 Task: Add a signature Kira Turner containing With gratitude and sincere wishes, Kira Turner to email address softage.6@softage.net and add a label Logistics
Action: Mouse moved to (145, 27)
Screenshot: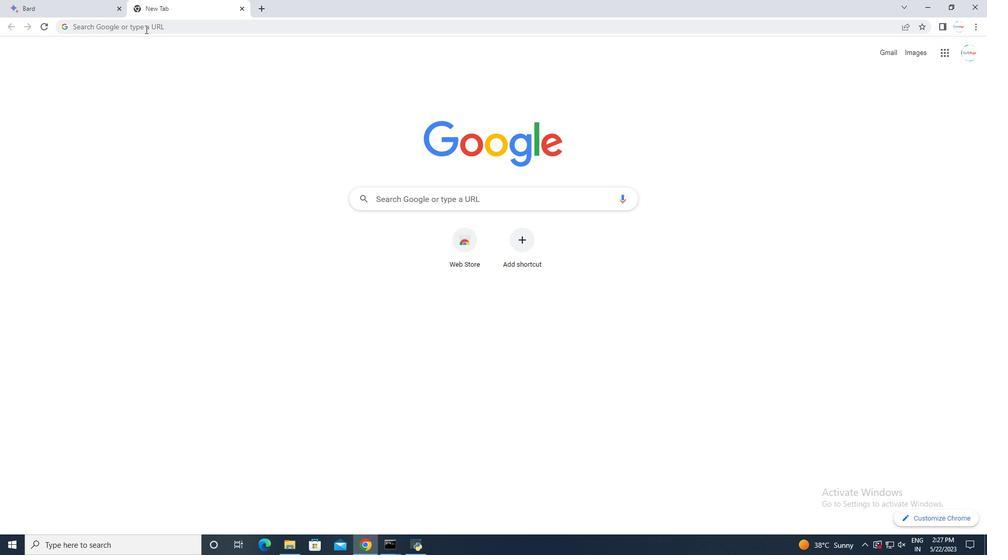 
Action: Mouse pressed left at (145, 27)
Screenshot: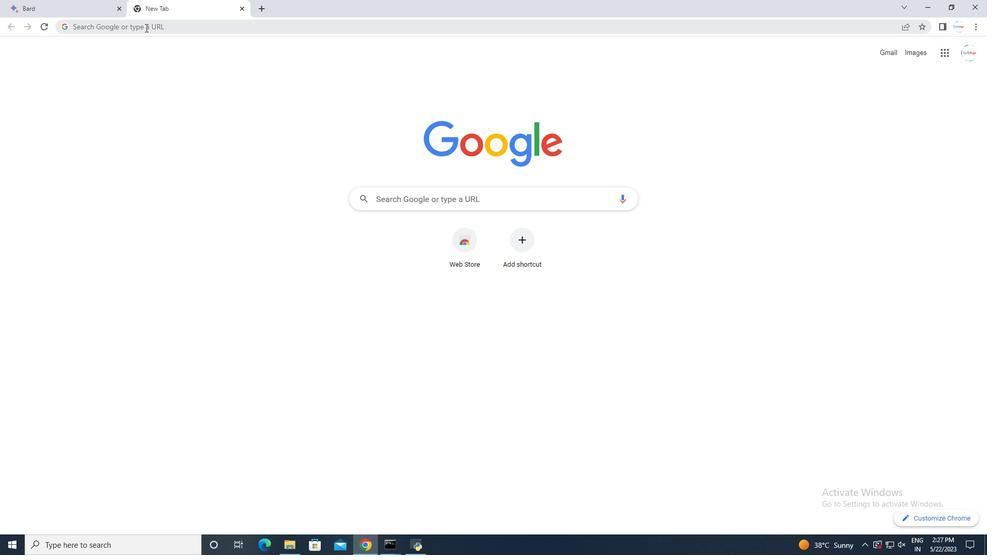 
Action: Mouse pressed left at (145, 27)
Screenshot: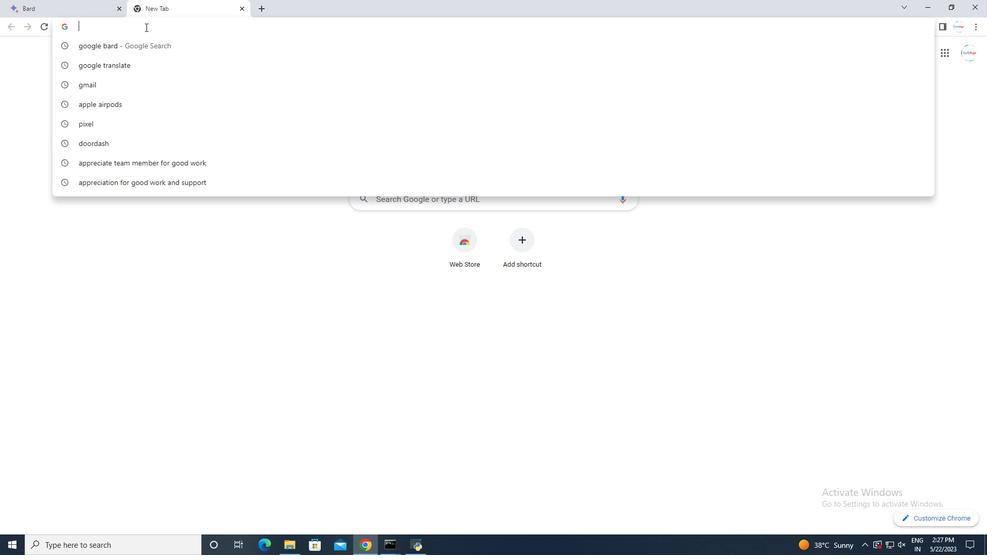 
Action: Mouse moved to (222, 302)
Screenshot: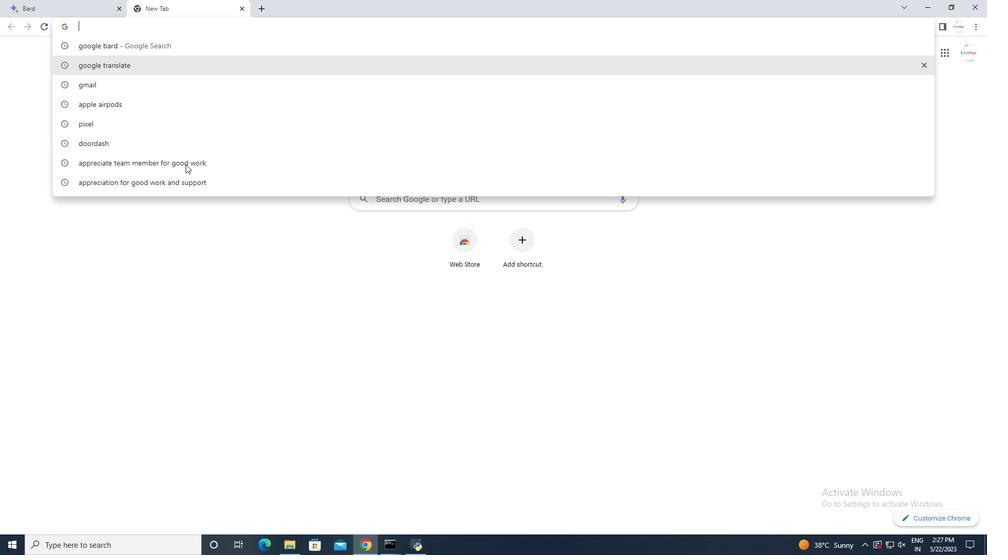 
Action: Mouse pressed left at (222, 302)
Screenshot: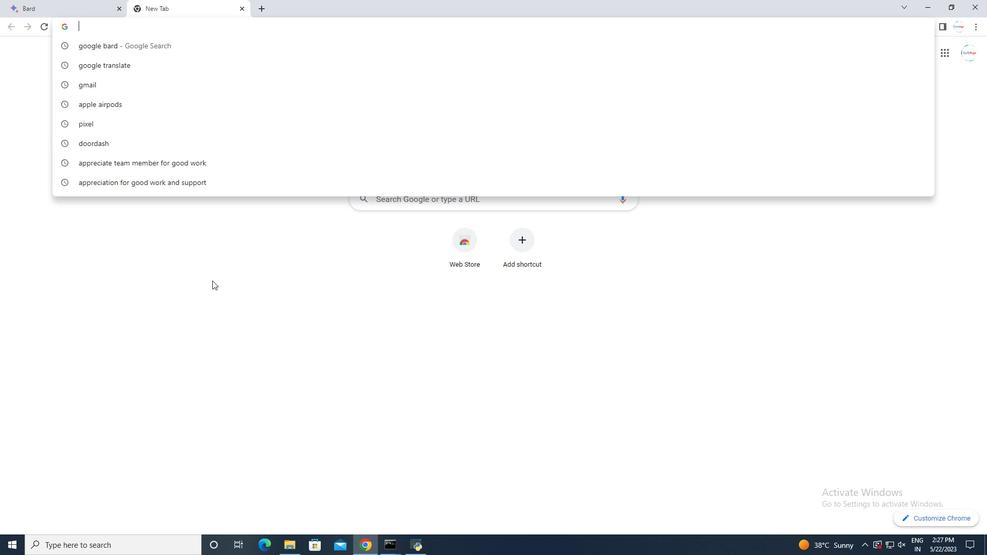 
Action: Mouse moved to (887, 54)
Screenshot: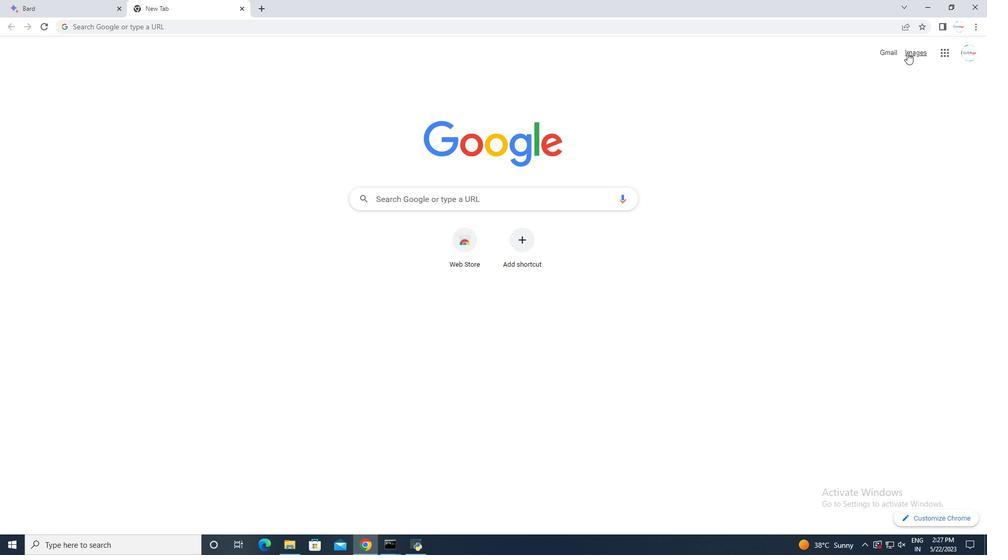 
Action: Mouse pressed left at (887, 54)
Screenshot: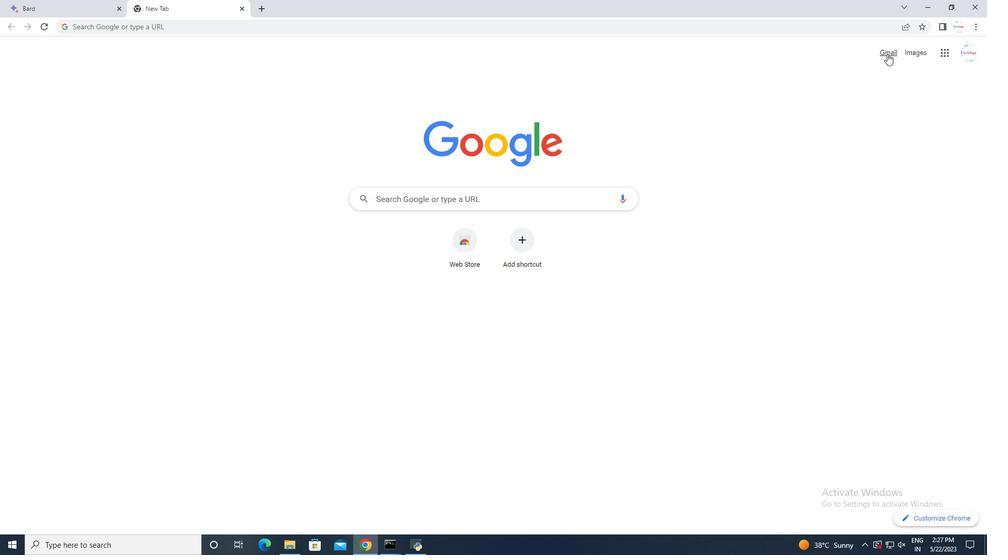 
Action: Mouse moved to (41, 88)
Screenshot: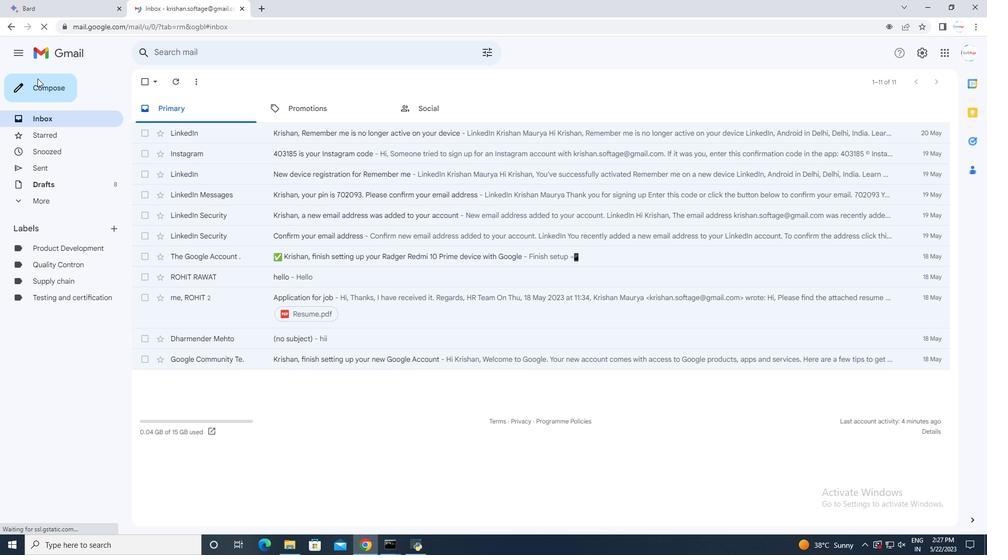 
Action: Mouse pressed left at (41, 88)
Screenshot: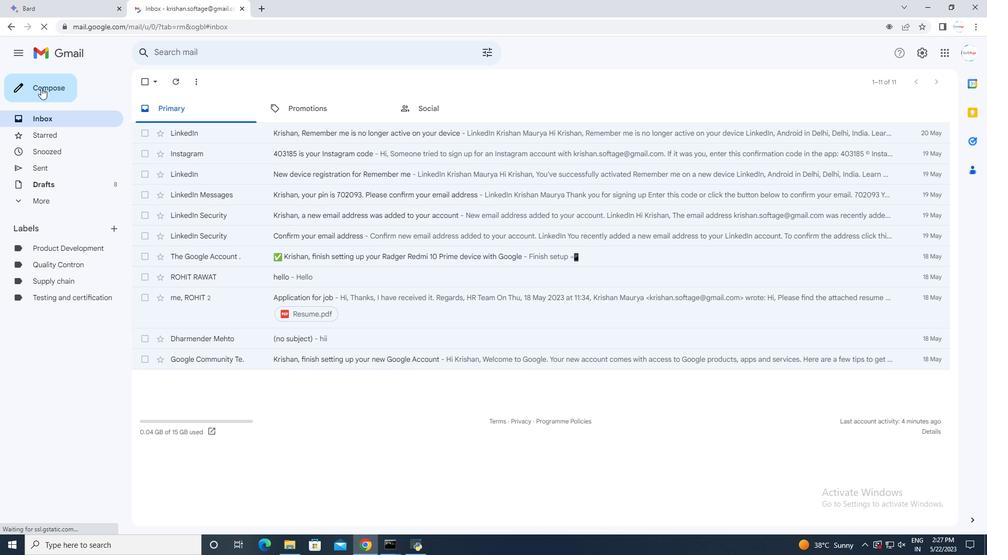 
Action: Mouse moved to (829, 517)
Screenshot: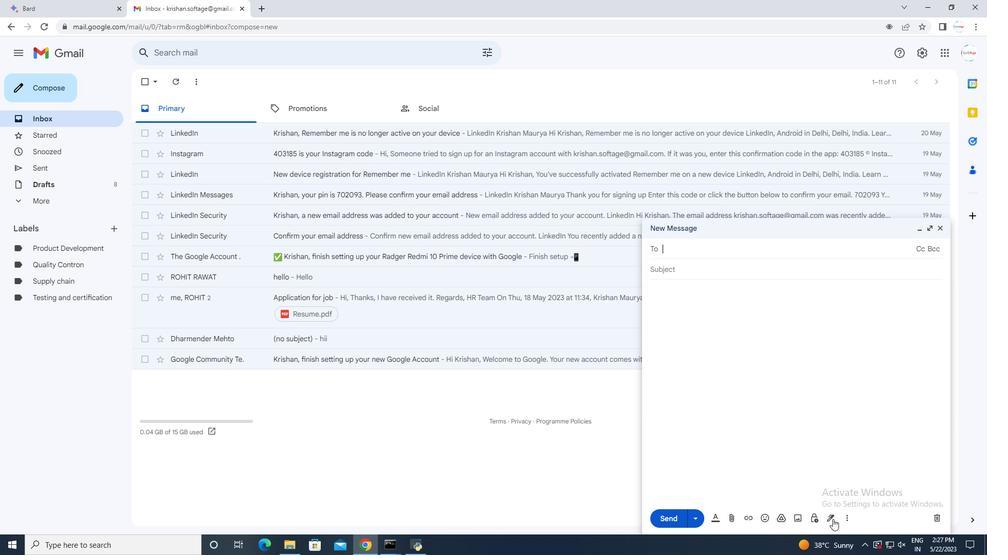 
Action: Mouse pressed left at (829, 517)
Screenshot: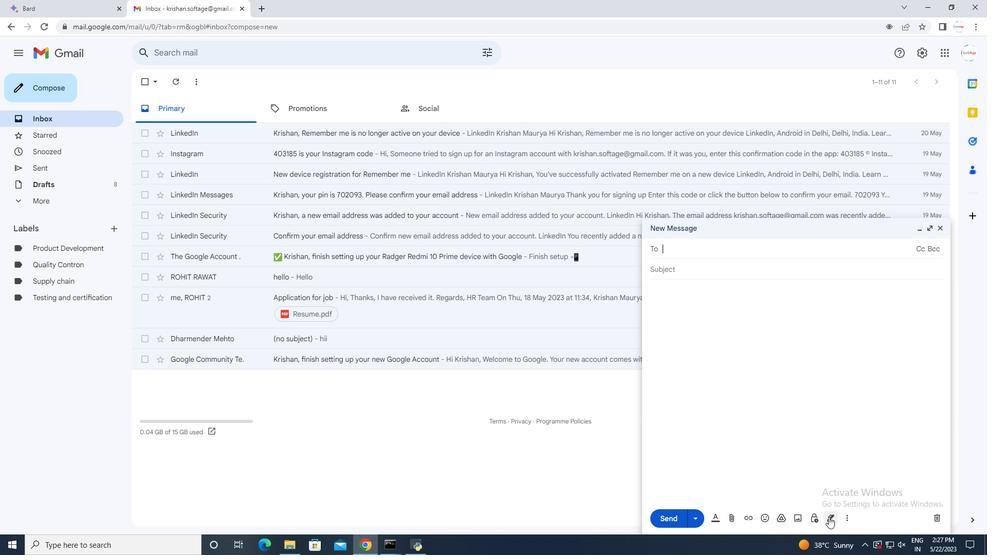 
Action: Mouse moved to (851, 424)
Screenshot: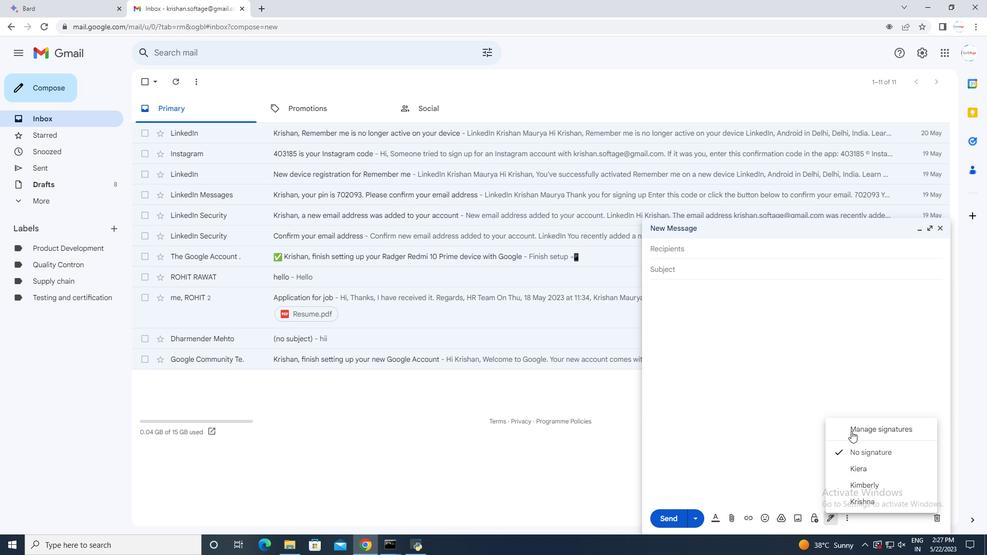 
Action: Mouse pressed left at (851, 424)
Screenshot: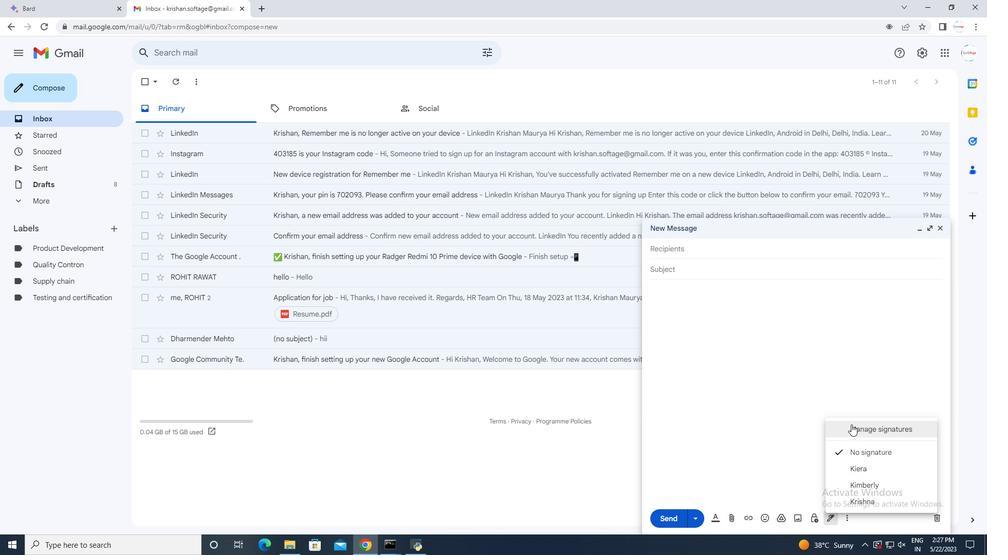
Action: Mouse moved to (522, 419)
Screenshot: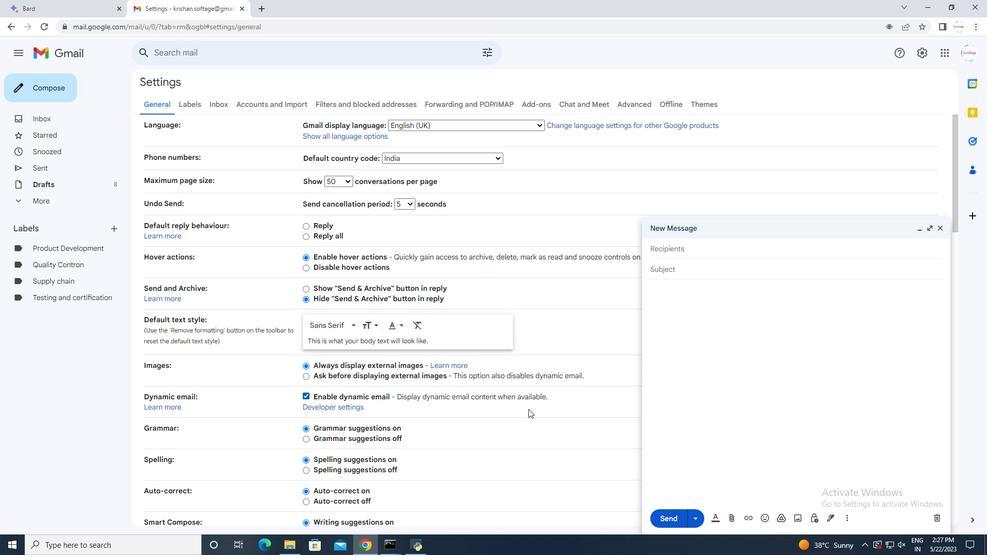 
Action: Mouse scrolled (522, 418) with delta (0, 0)
Screenshot: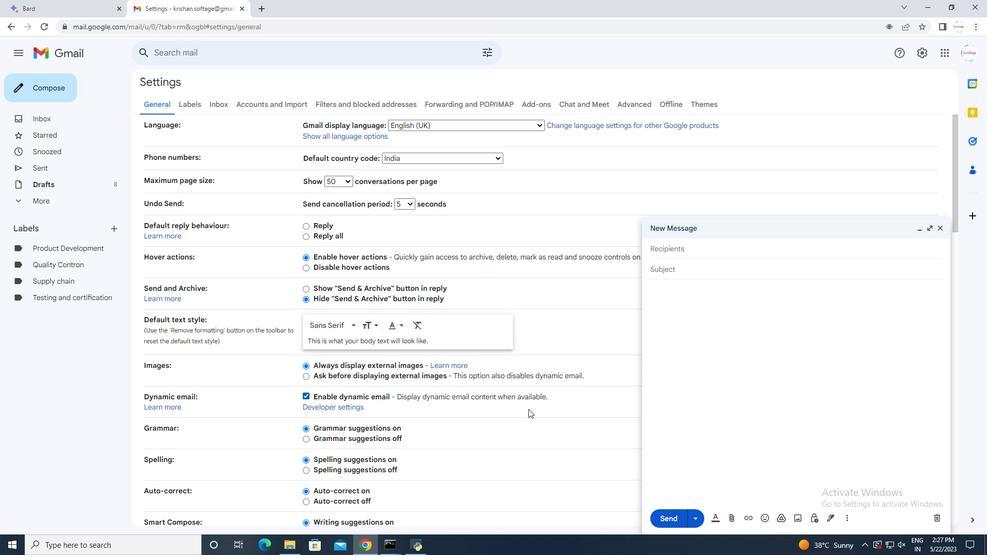 
Action: Mouse moved to (521, 422)
Screenshot: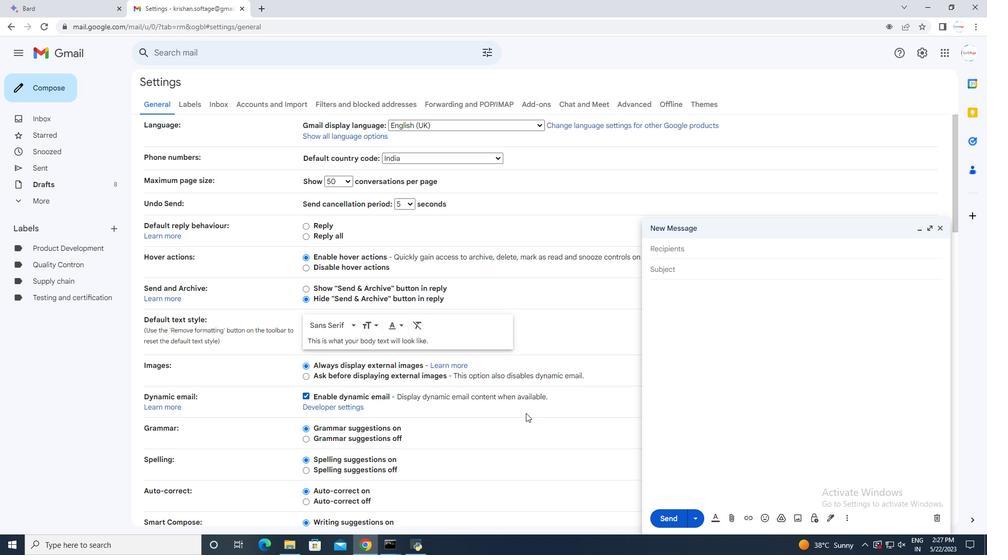 
Action: Mouse scrolled (521, 421) with delta (0, 0)
Screenshot: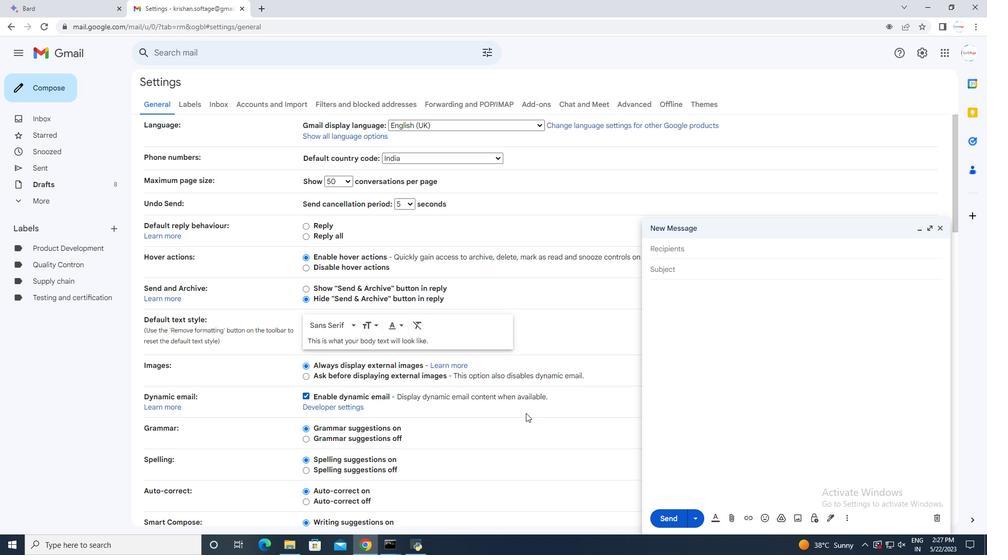 
Action: Mouse moved to (520, 422)
Screenshot: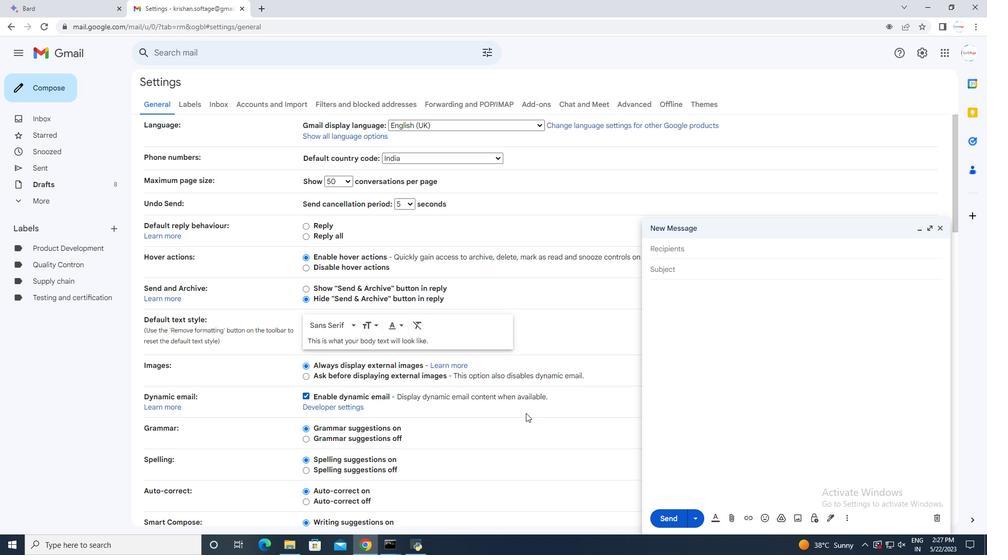 
Action: Mouse scrolled (520, 421) with delta (0, 0)
Screenshot: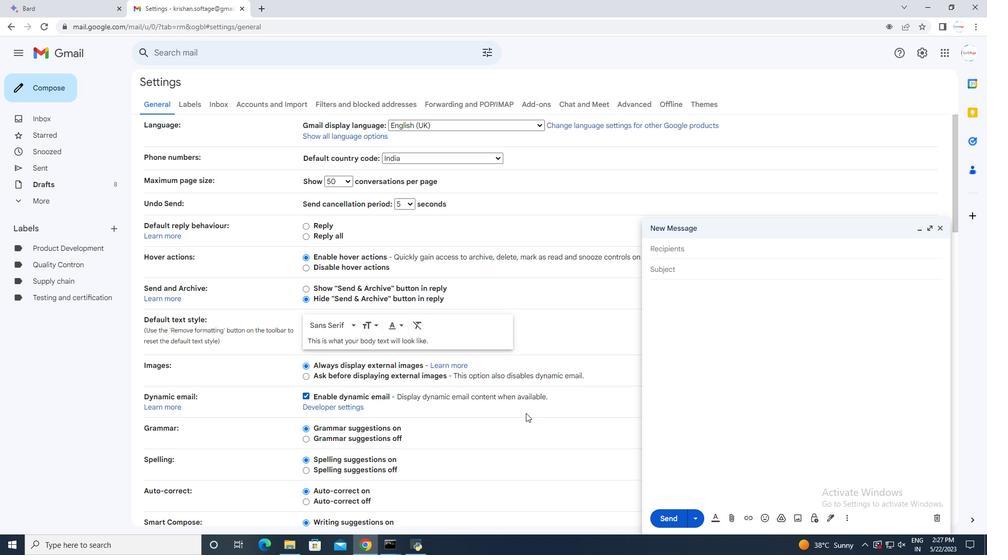 
Action: Mouse scrolled (520, 421) with delta (0, 0)
Screenshot: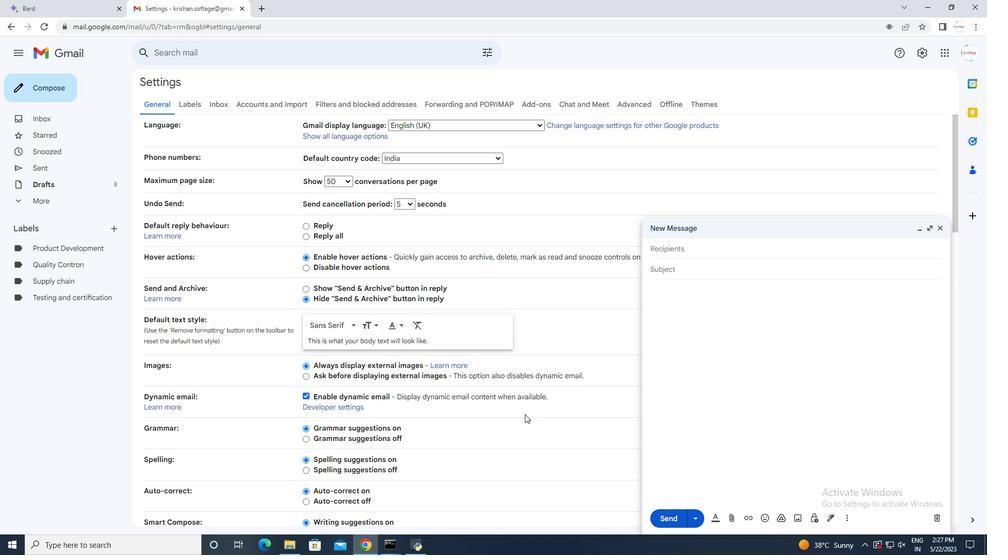 
Action: Mouse scrolled (520, 421) with delta (0, 0)
Screenshot: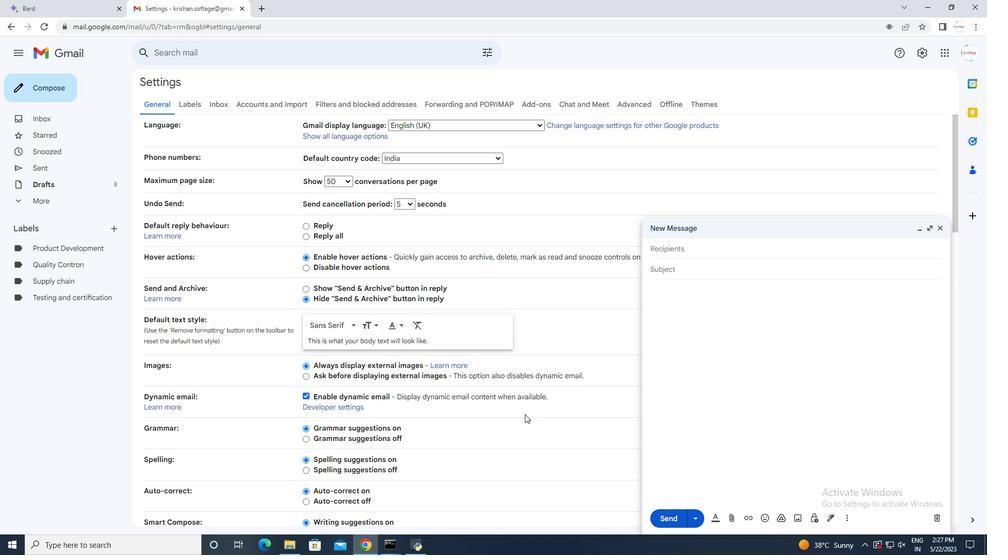 
Action: Mouse moved to (520, 422)
Screenshot: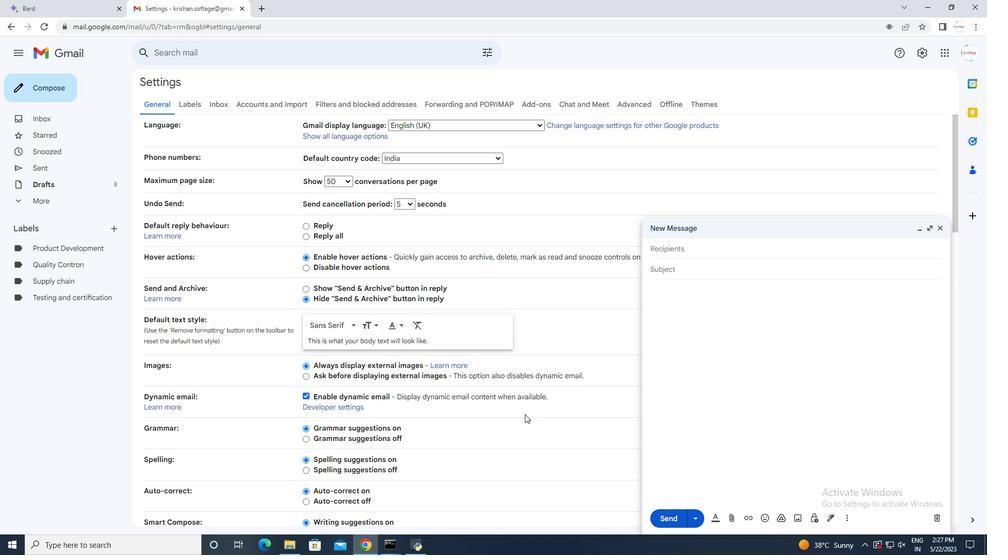 
Action: Mouse scrolled (520, 421) with delta (0, 0)
Screenshot: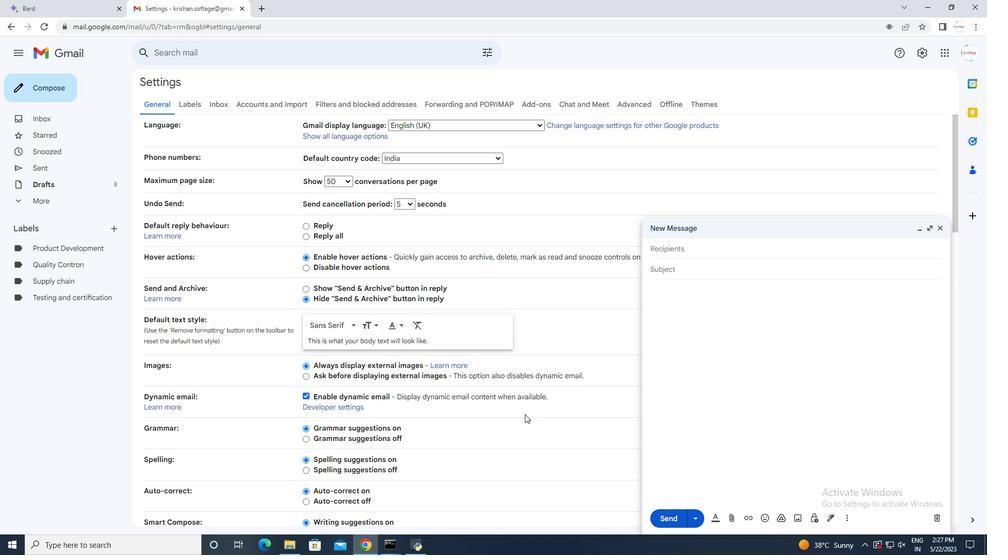 
Action: Mouse moved to (517, 420)
Screenshot: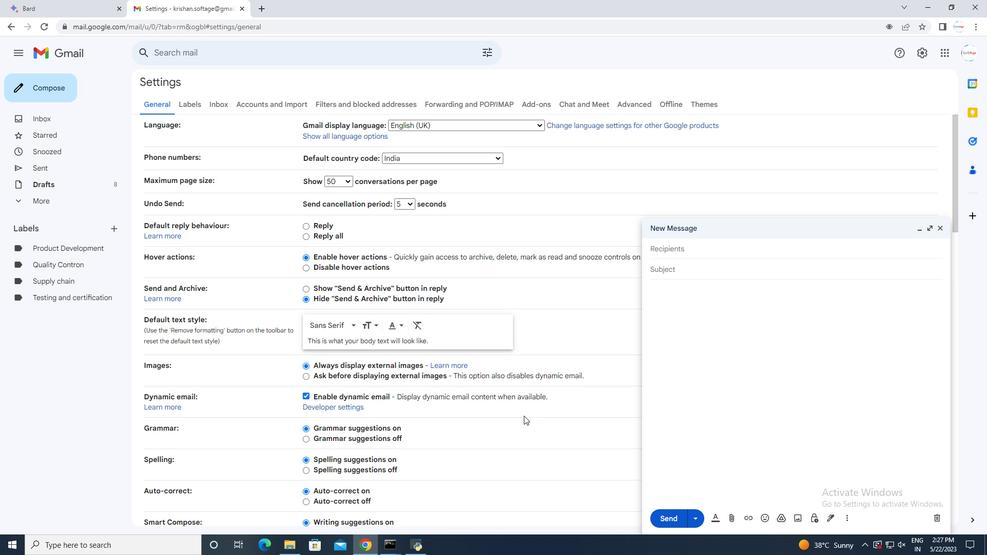 
Action: Mouse scrolled (517, 421) with delta (0, 0)
Screenshot: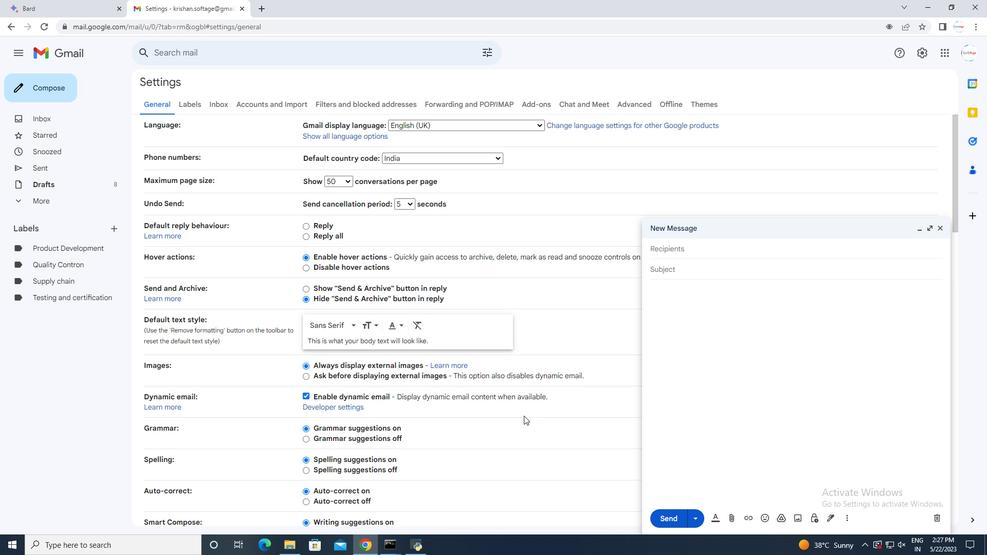 
Action: Mouse moved to (517, 420)
Screenshot: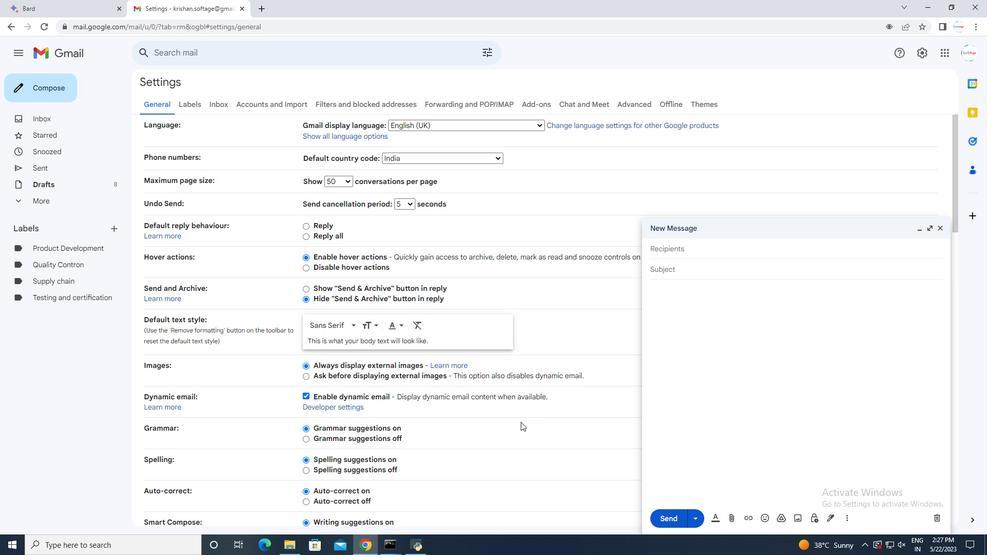 
Action: Mouse scrolled (517, 420) with delta (0, 0)
Screenshot: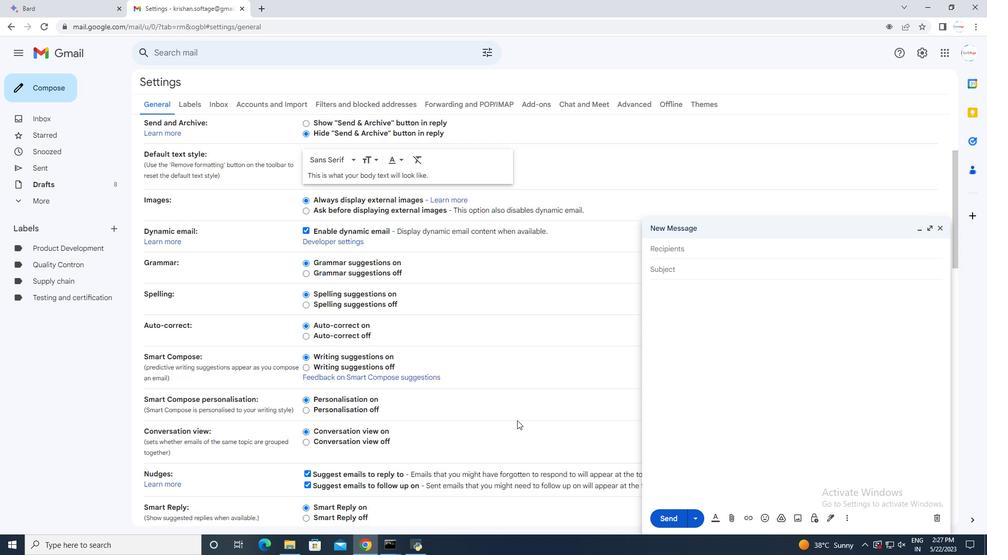 
Action: Mouse moved to (517, 420)
Screenshot: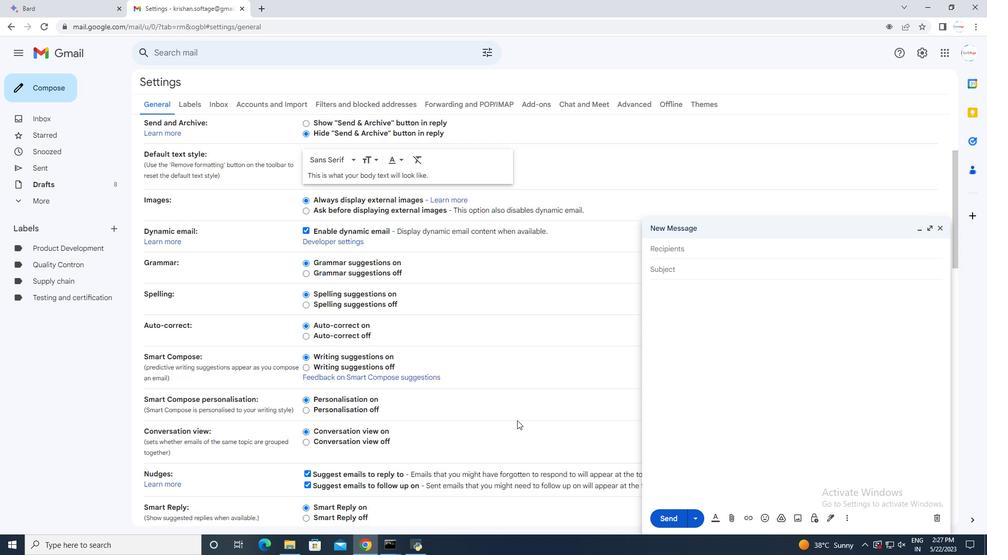 
Action: Mouse scrolled (517, 420) with delta (0, 0)
Screenshot: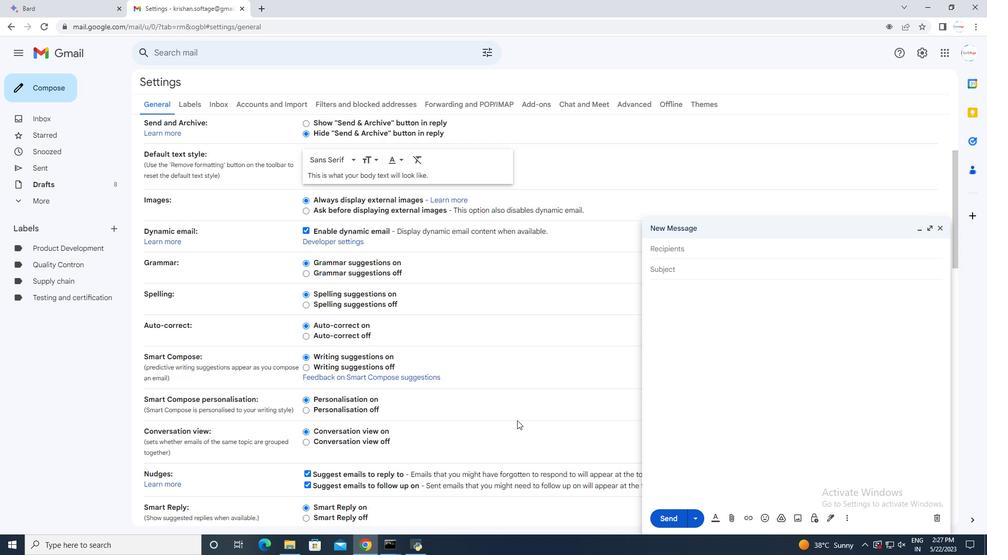 
Action: Mouse scrolled (517, 420) with delta (0, 0)
Screenshot: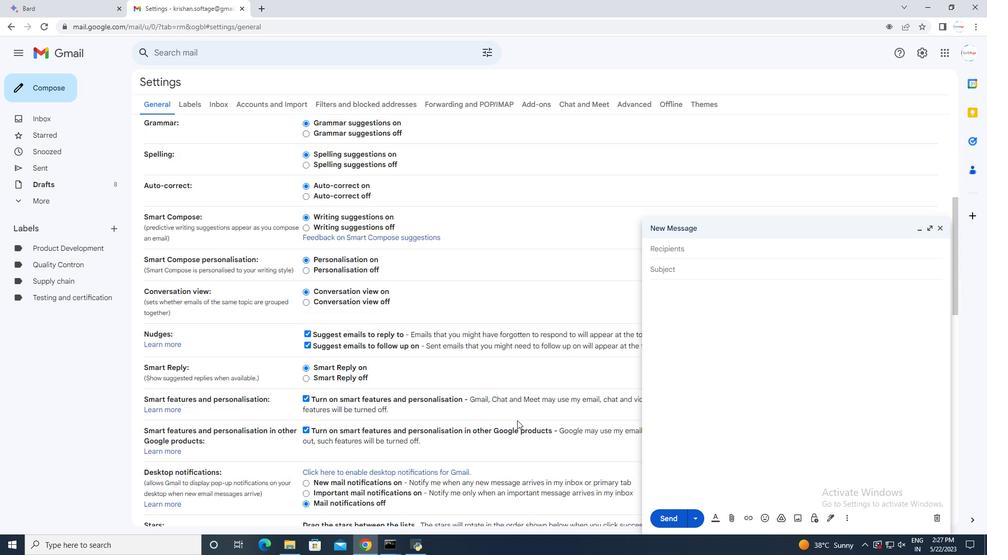 
Action: Mouse scrolled (517, 420) with delta (0, 0)
Screenshot: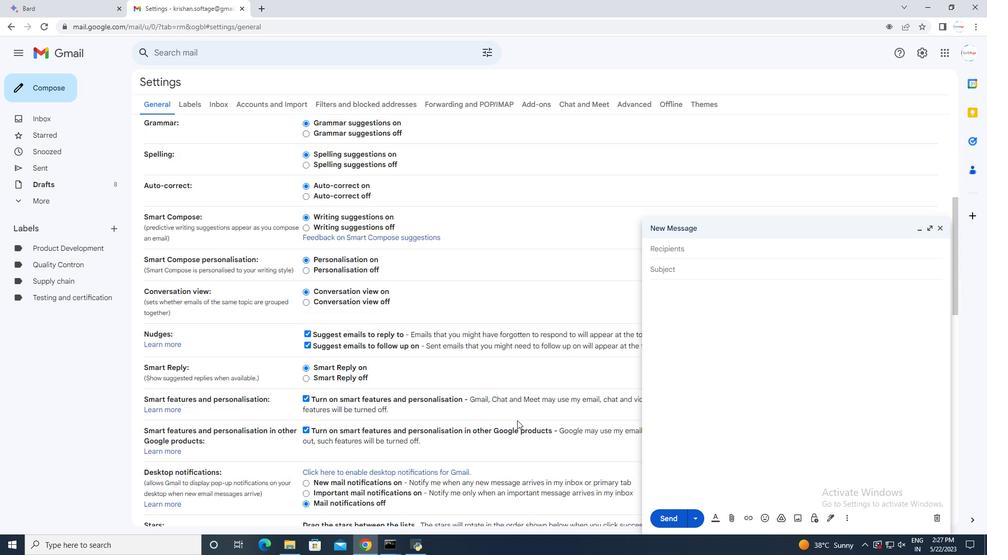
Action: Mouse moved to (513, 417)
Screenshot: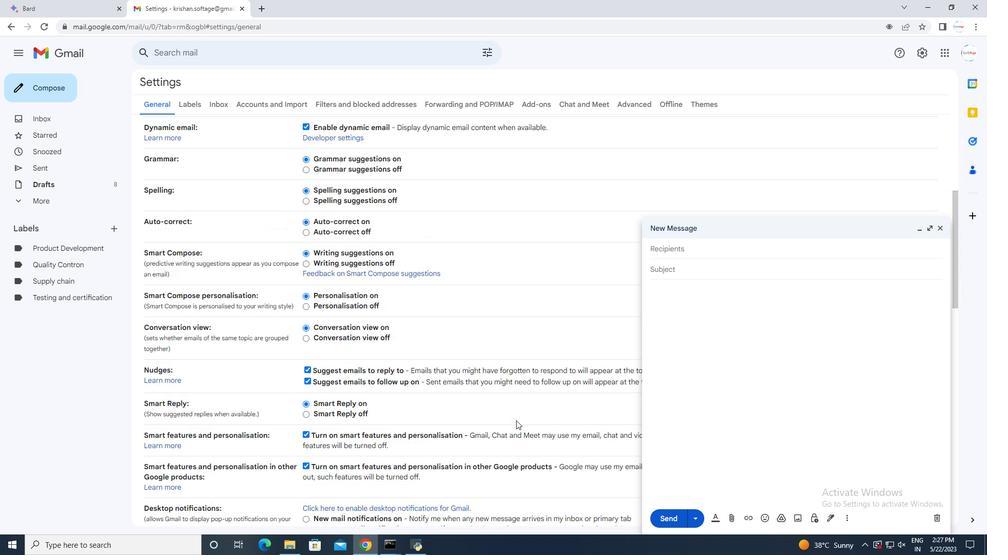 
Action: Mouse scrolled (513, 417) with delta (0, 0)
Screenshot: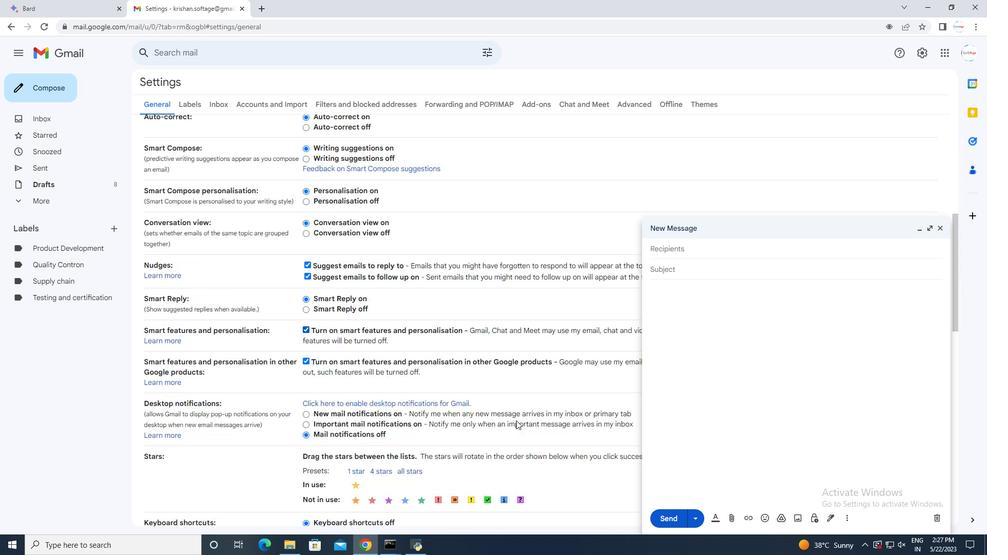 
Action: Mouse scrolled (513, 417) with delta (0, 0)
Screenshot: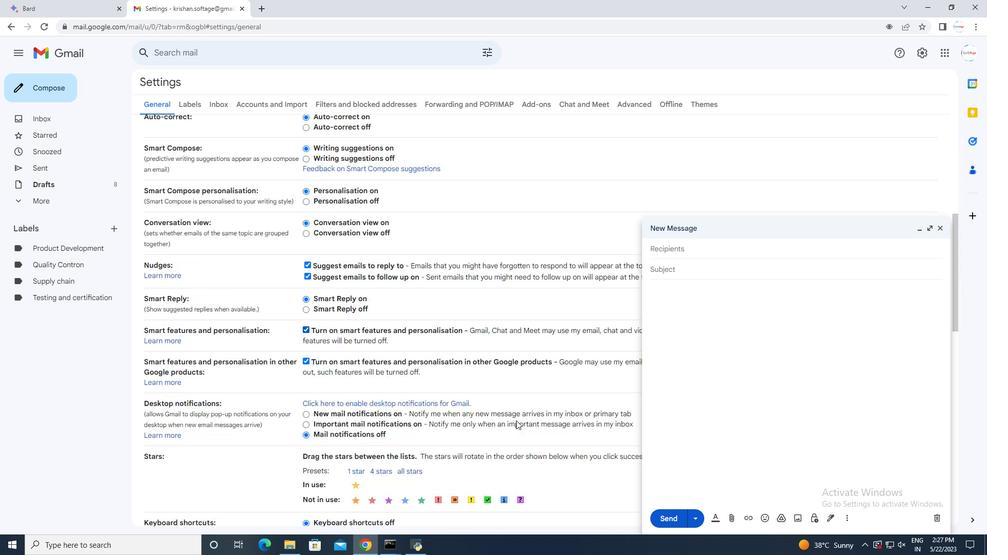 
Action: Mouse scrolled (513, 417) with delta (0, 0)
Screenshot: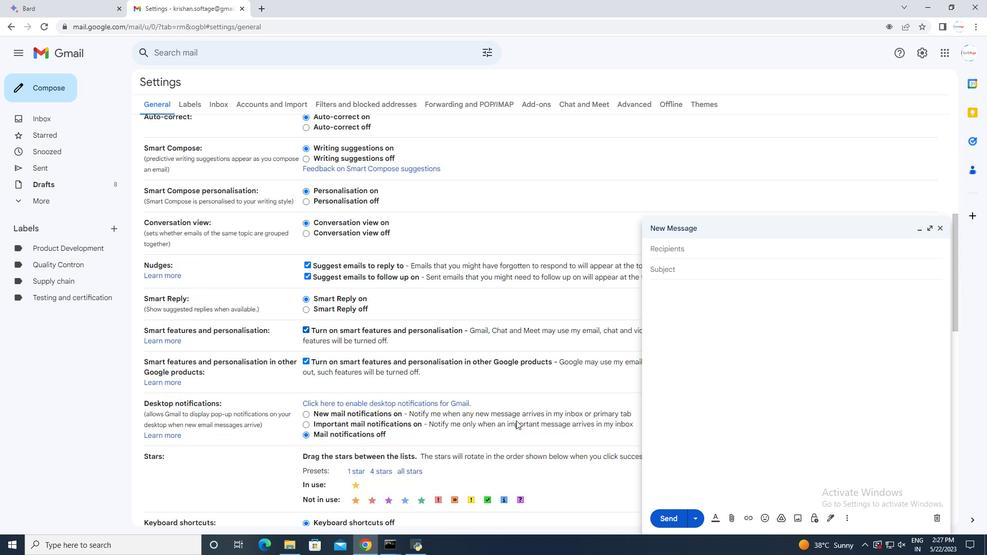 
Action: Mouse scrolled (513, 417) with delta (0, 0)
Screenshot: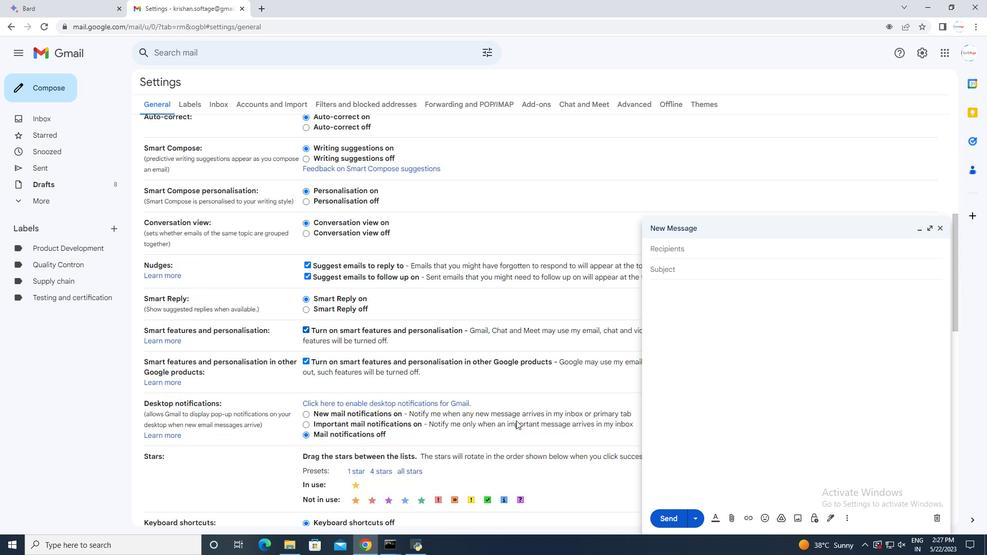 
Action: Mouse scrolled (513, 417) with delta (0, 0)
Screenshot: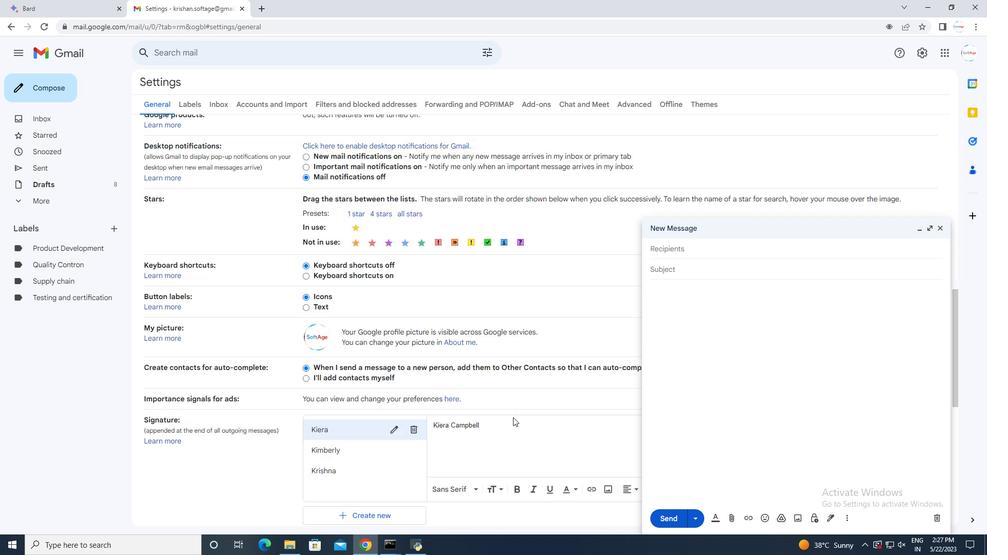 
Action: Mouse scrolled (513, 417) with delta (0, 0)
Screenshot: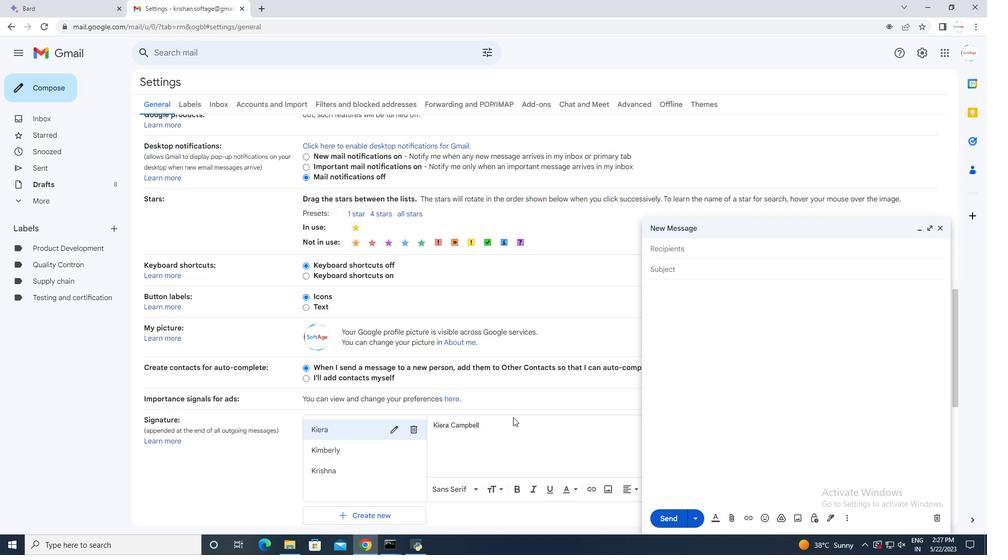 
Action: Mouse moved to (360, 380)
Screenshot: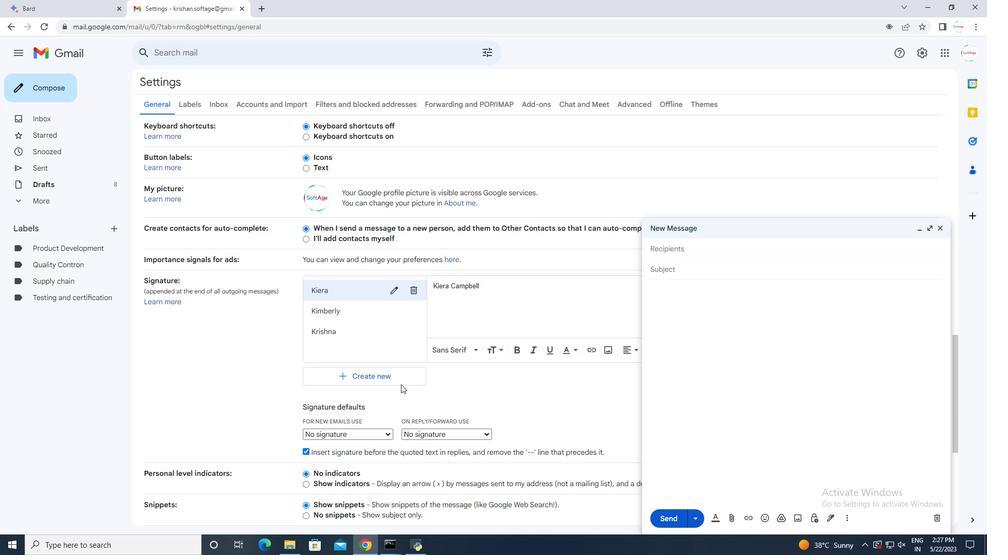 
Action: Mouse pressed left at (360, 380)
Screenshot: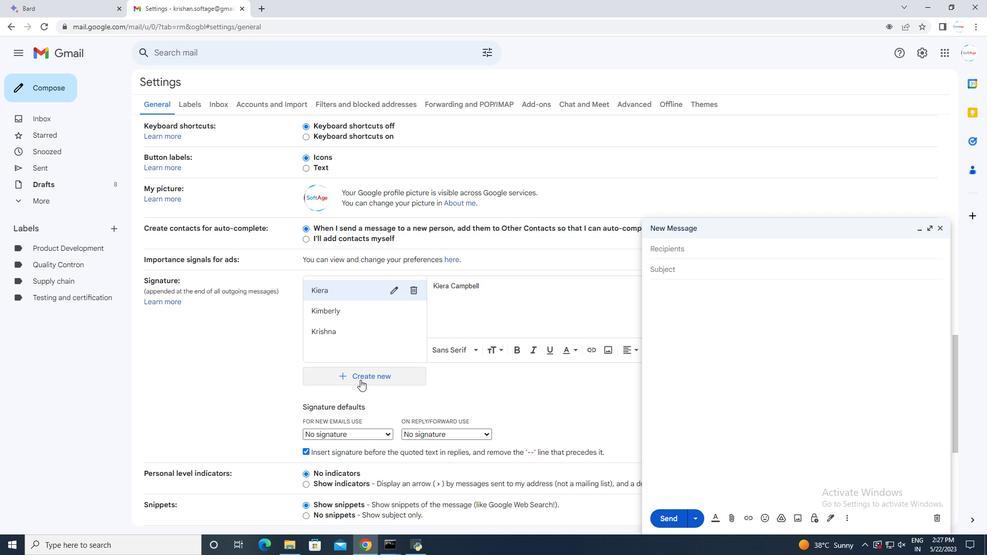 
Action: Mouse moved to (404, 281)
Screenshot: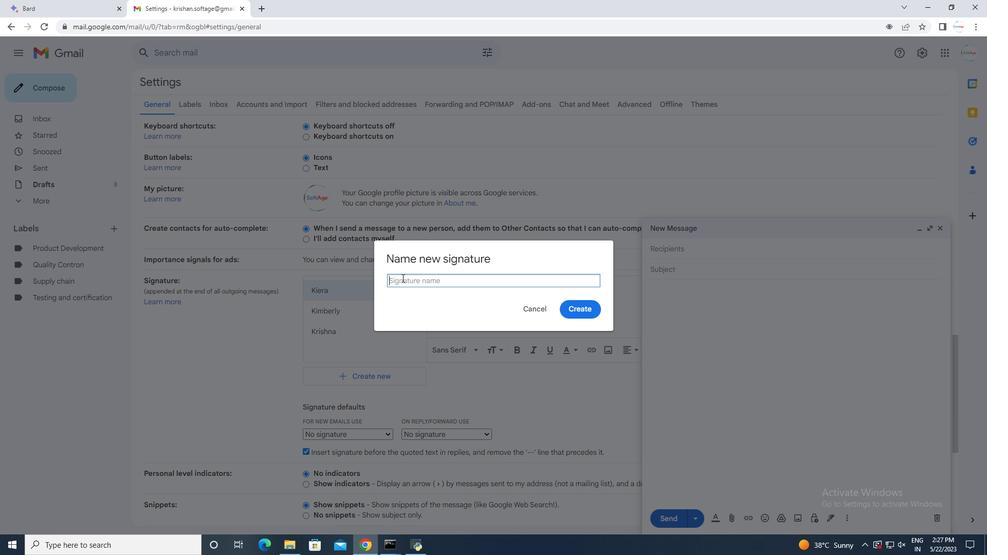 
Action: Mouse pressed left at (404, 281)
Screenshot: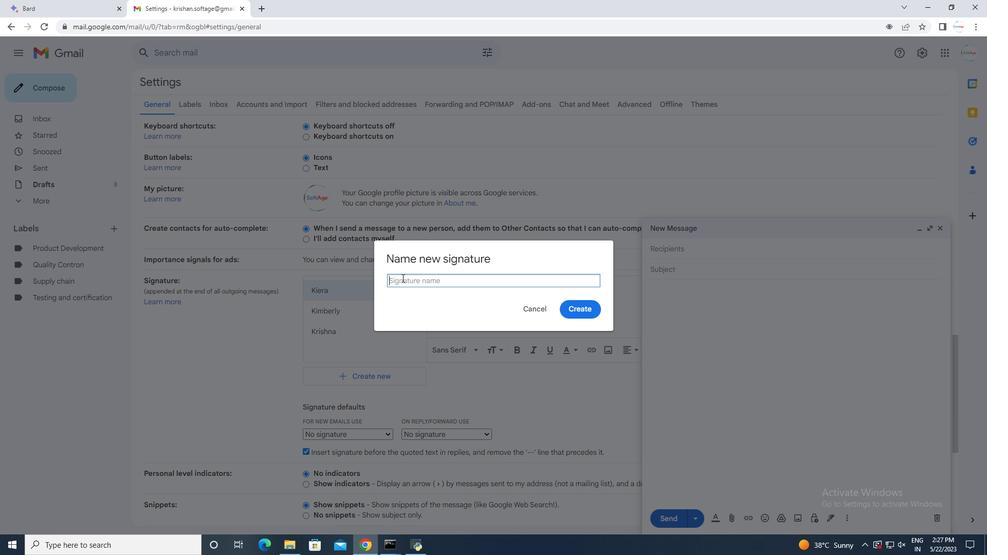 
Action: Key pressed <Key.shift>Kira
Screenshot: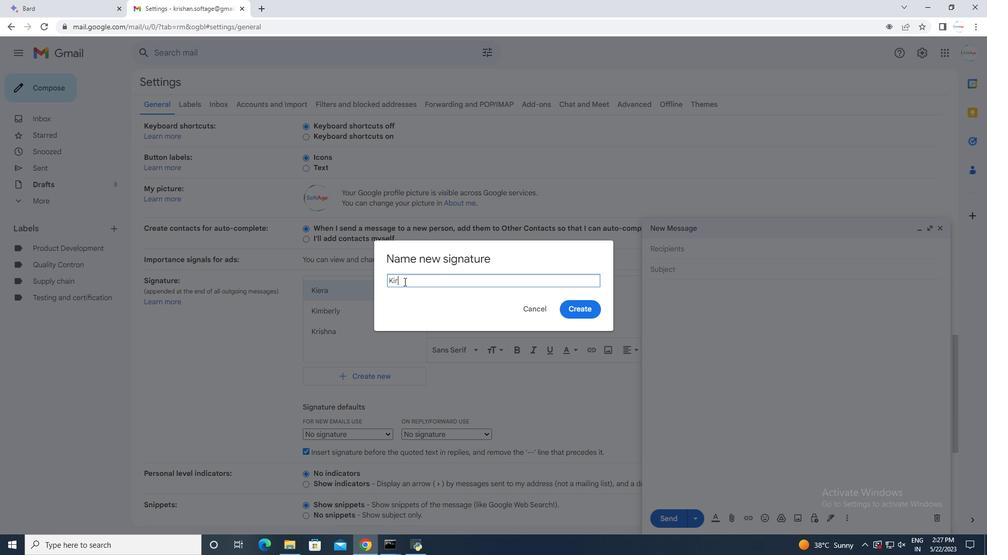 
Action: Mouse moved to (574, 312)
Screenshot: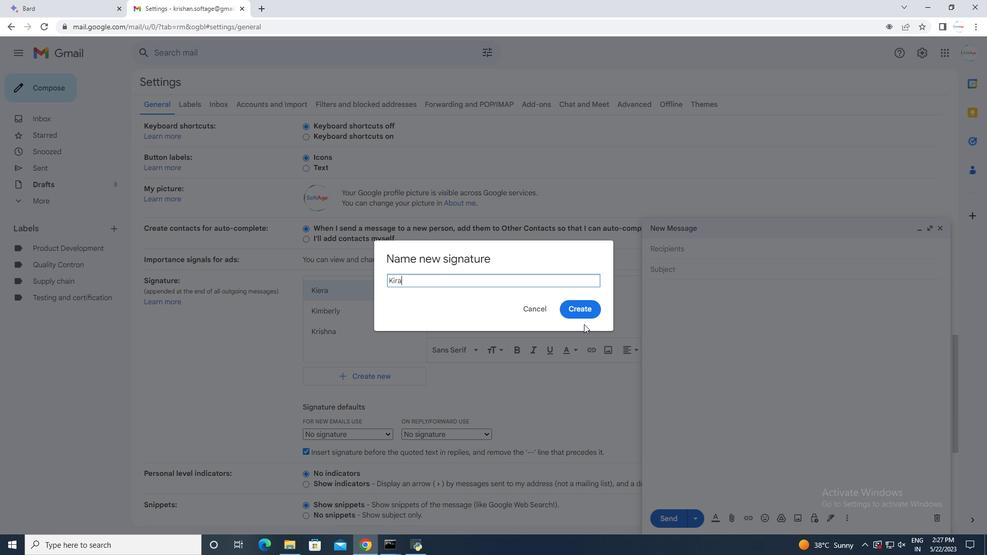 
Action: Mouse pressed left at (574, 312)
Screenshot: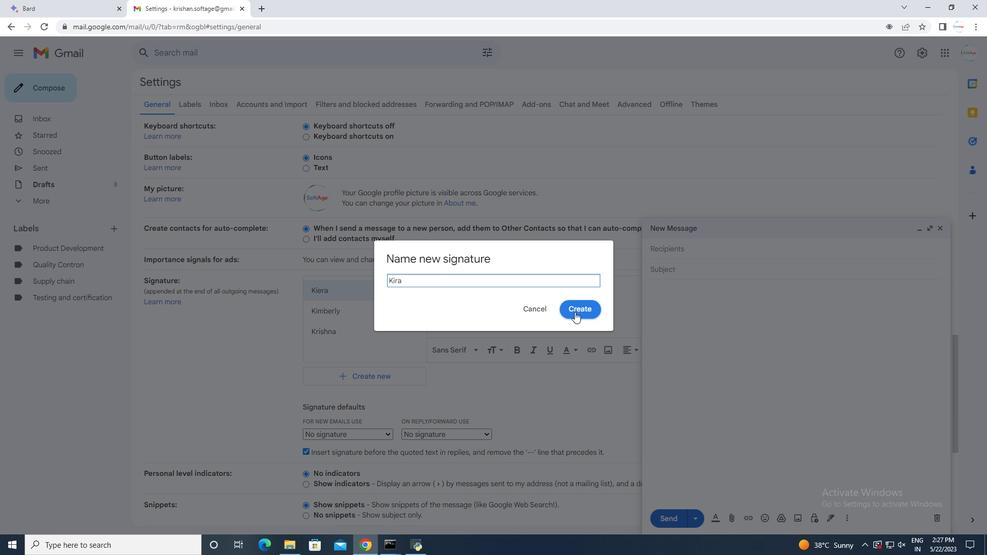 
Action: Mouse moved to (456, 291)
Screenshot: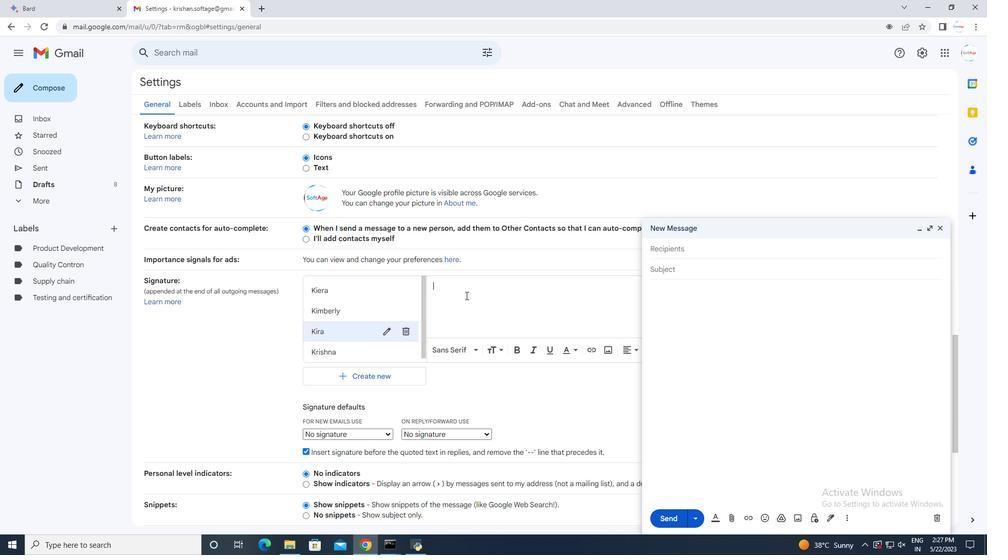 
Action: Mouse pressed left at (456, 291)
Screenshot: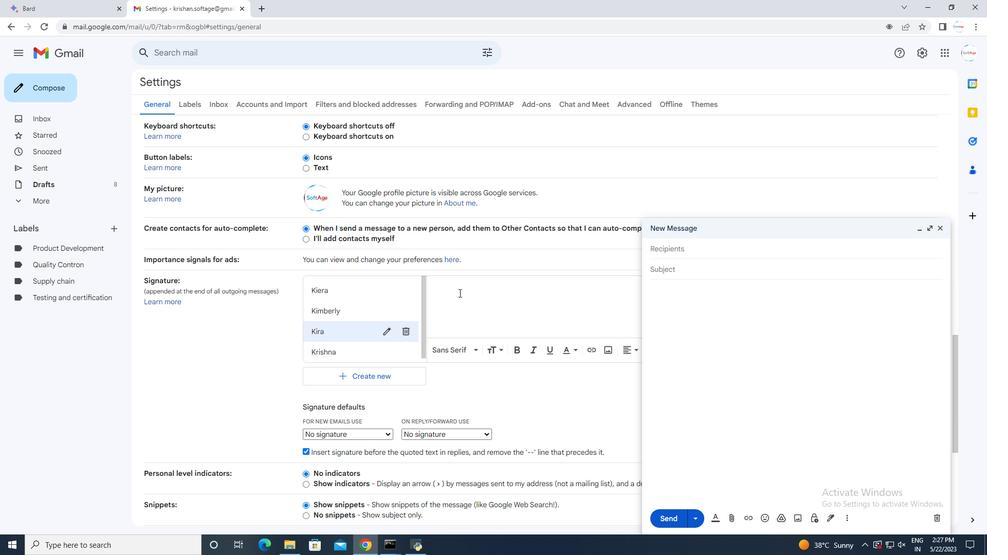 
Action: Key pressed <Key.shift>Kira<Key.space><Key.shift>Turner
Screenshot: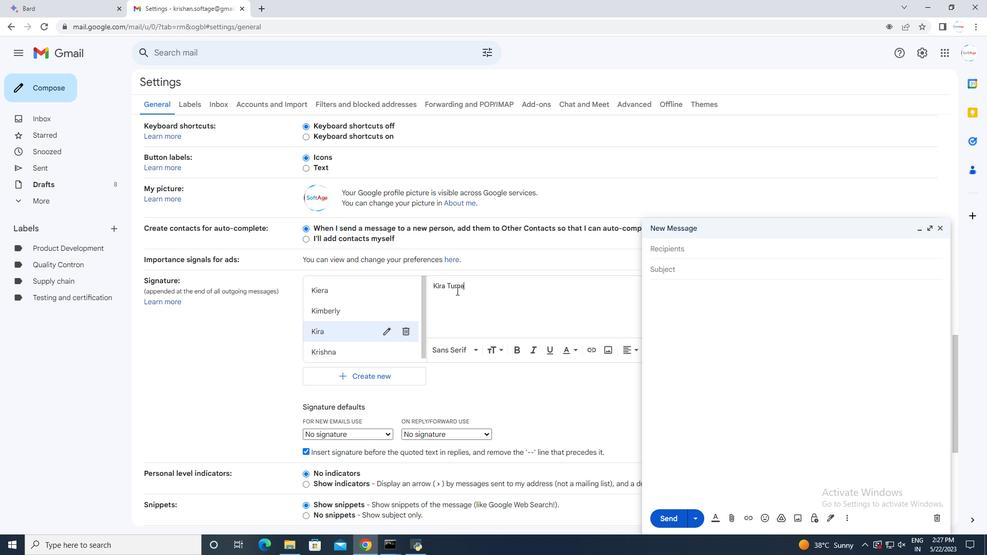 
Action: Mouse moved to (476, 301)
Screenshot: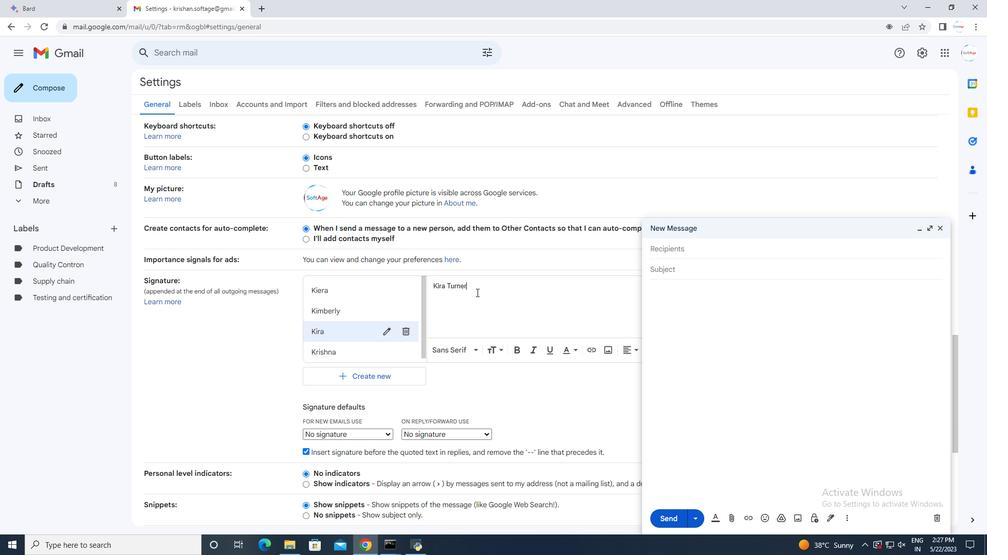 
Action: Mouse scrolled (476, 300) with delta (0, 0)
Screenshot: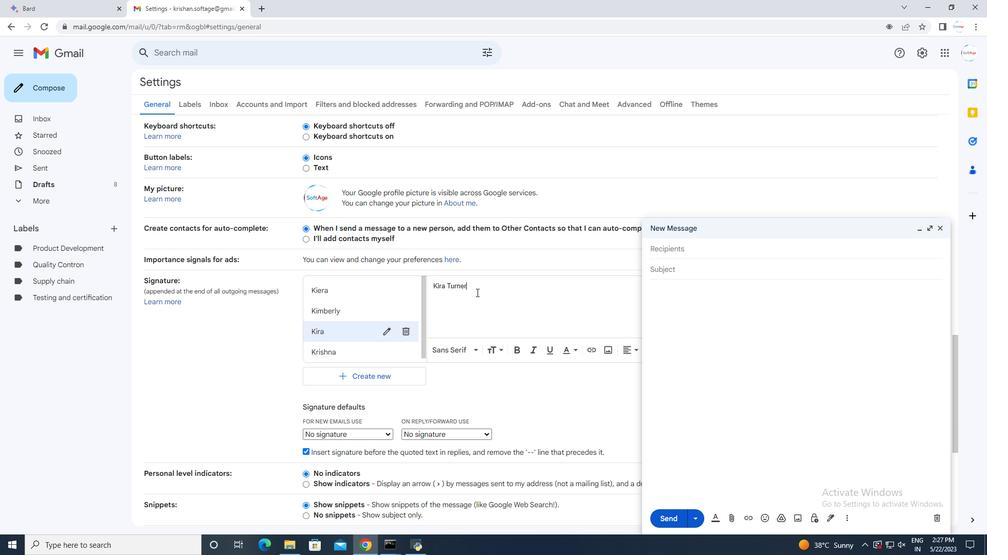 
Action: Mouse scrolled (476, 300) with delta (0, 0)
Screenshot: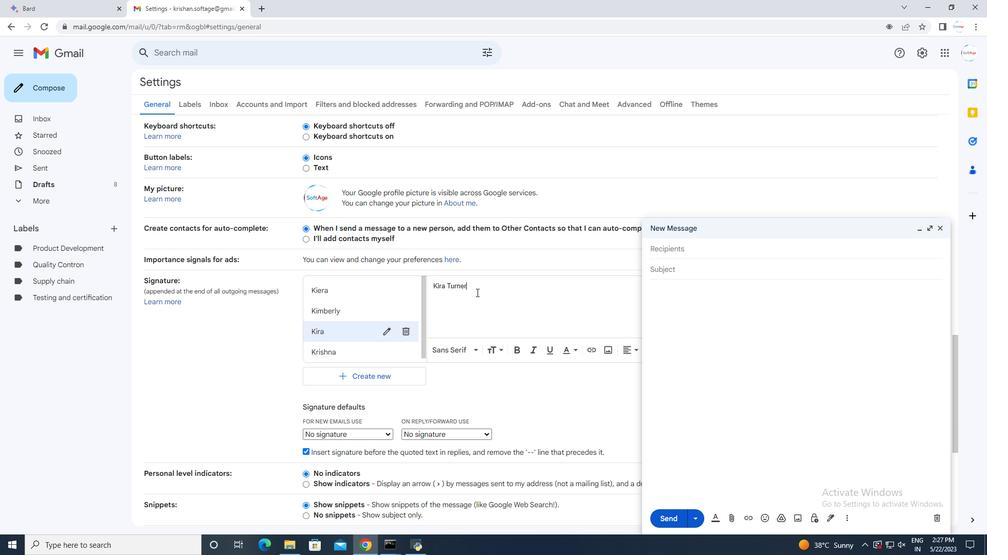 
Action: Mouse scrolled (476, 300) with delta (0, 0)
Screenshot: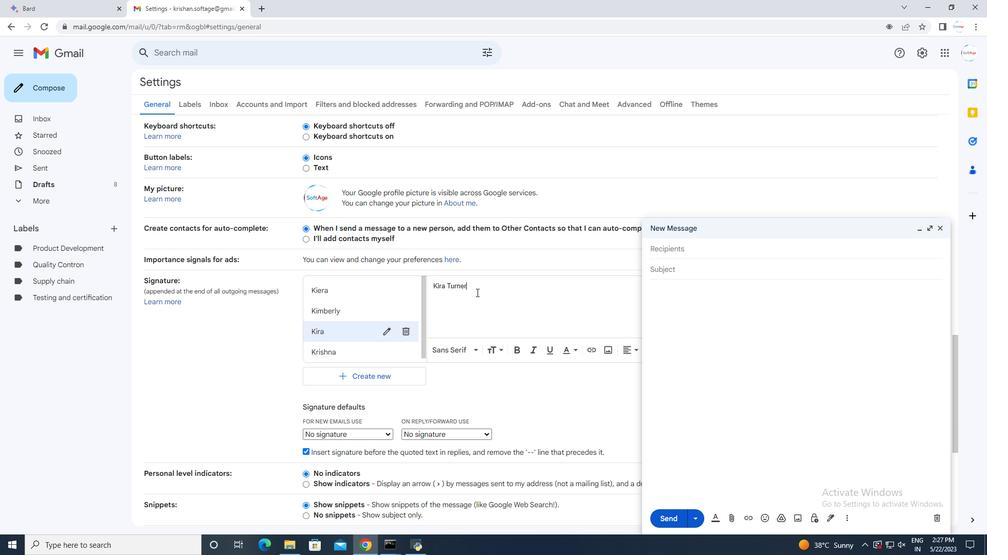 
Action: Mouse moved to (475, 306)
Screenshot: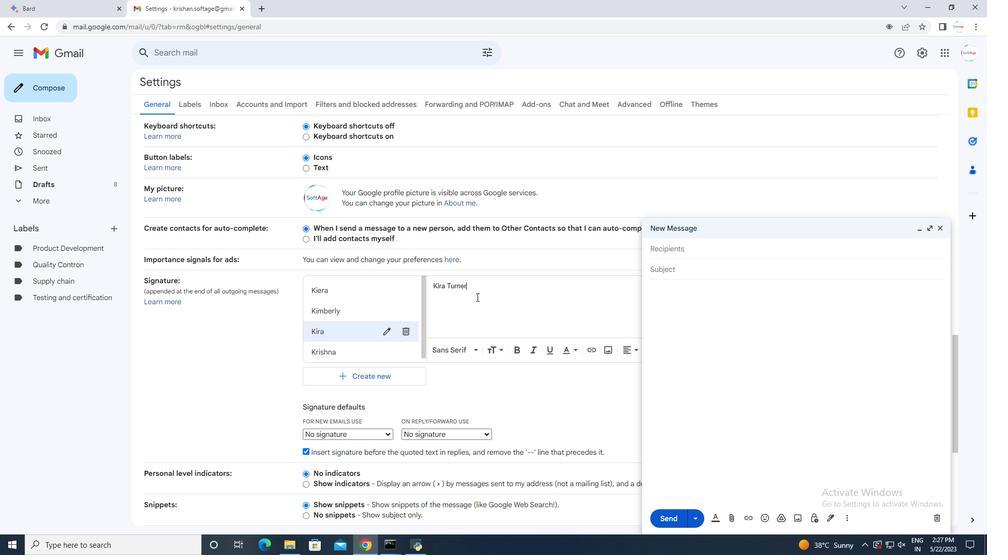 
Action: Mouse scrolled (475, 305) with delta (0, 0)
Screenshot: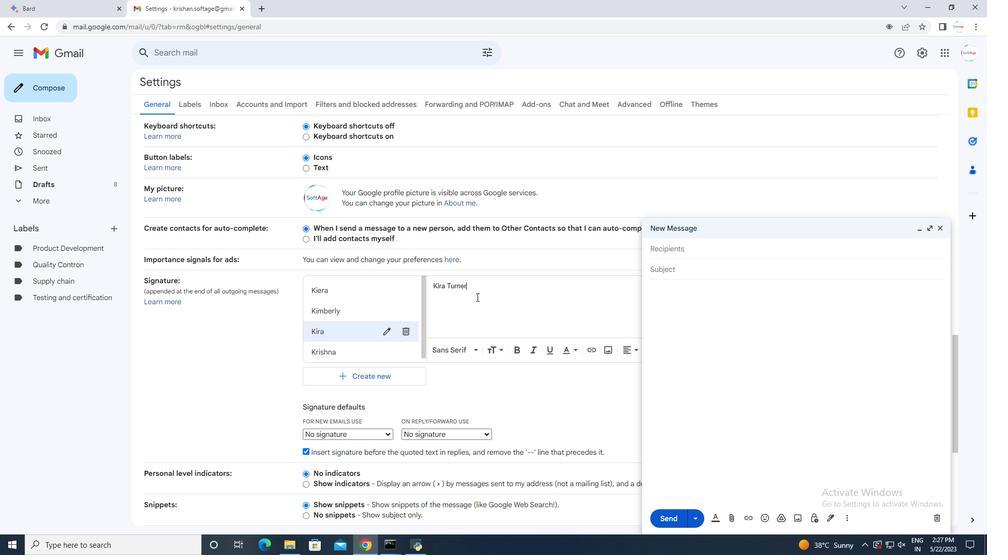 
Action: Mouse moved to (475, 310)
Screenshot: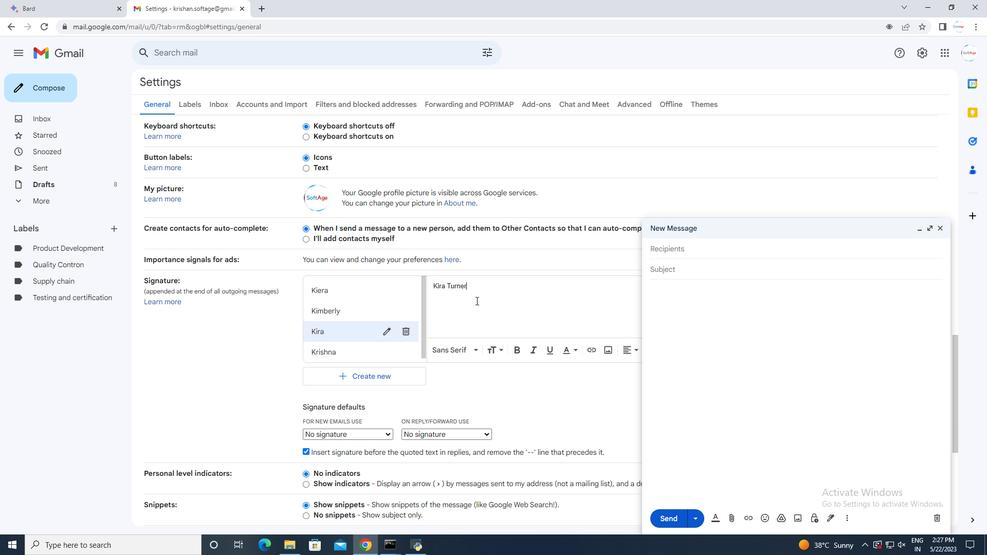 
Action: Mouse scrolled (475, 310) with delta (0, 0)
Screenshot: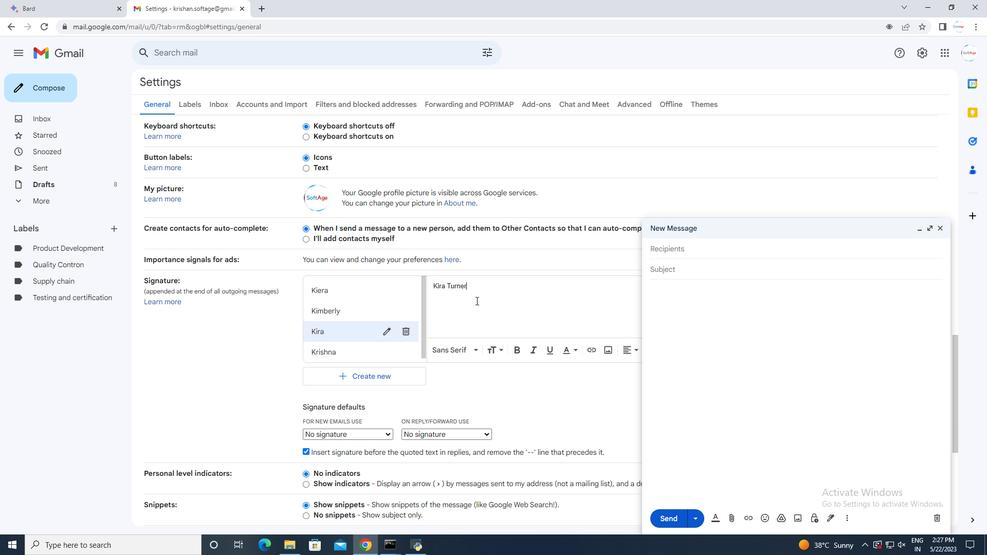 
Action: Mouse scrolled (475, 310) with delta (0, 0)
Screenshot: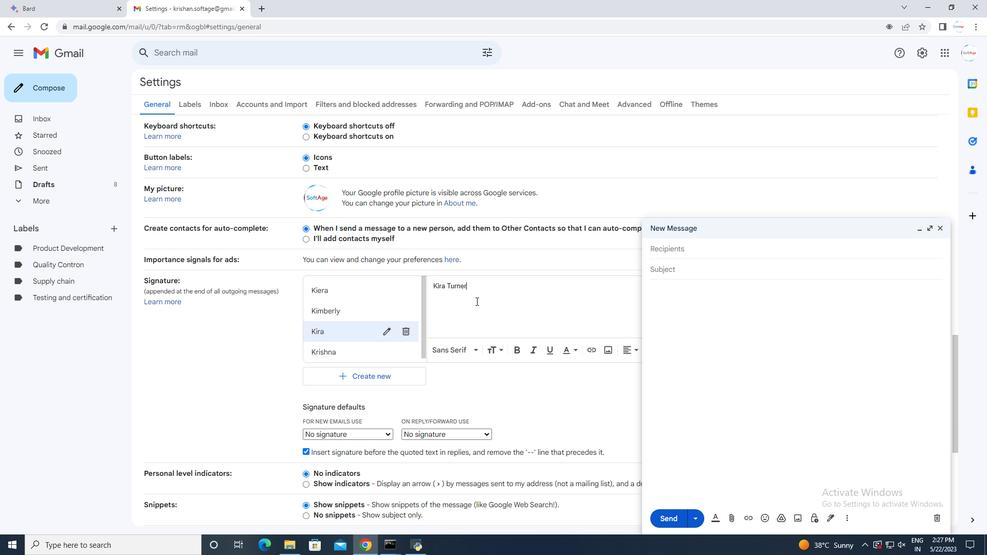 
Action: Mouse moved to (475, 311)
Screenshot: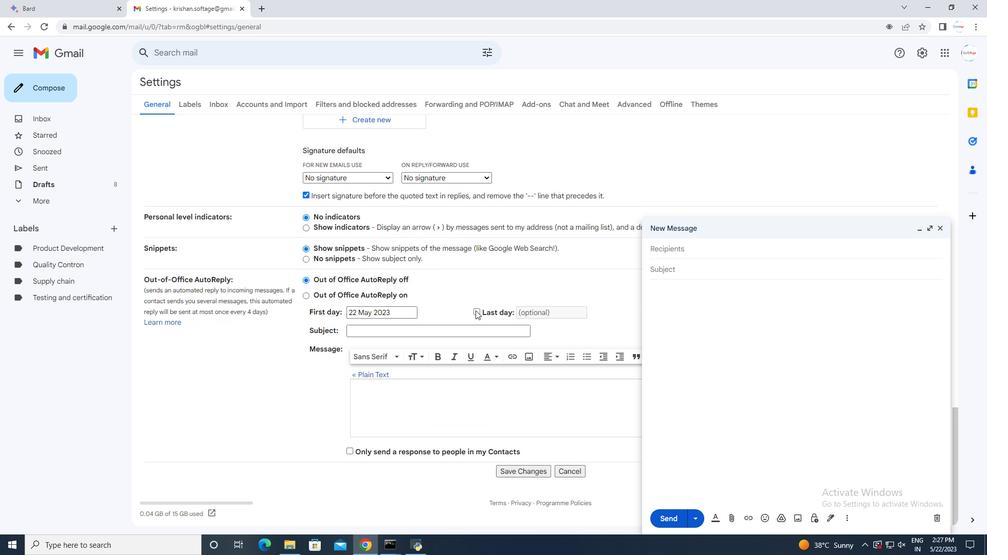 
Action: Mouse scrolled (475, 311) with delta (0, 0)
Screenshot: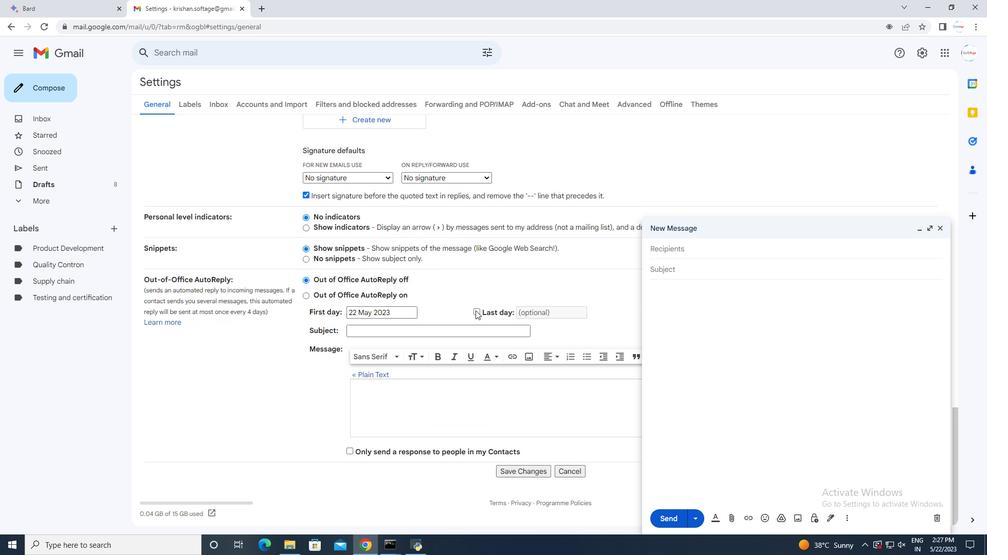 
Action: Mouse scrolled (475, 311) with delta (0, 0)
Screenshot: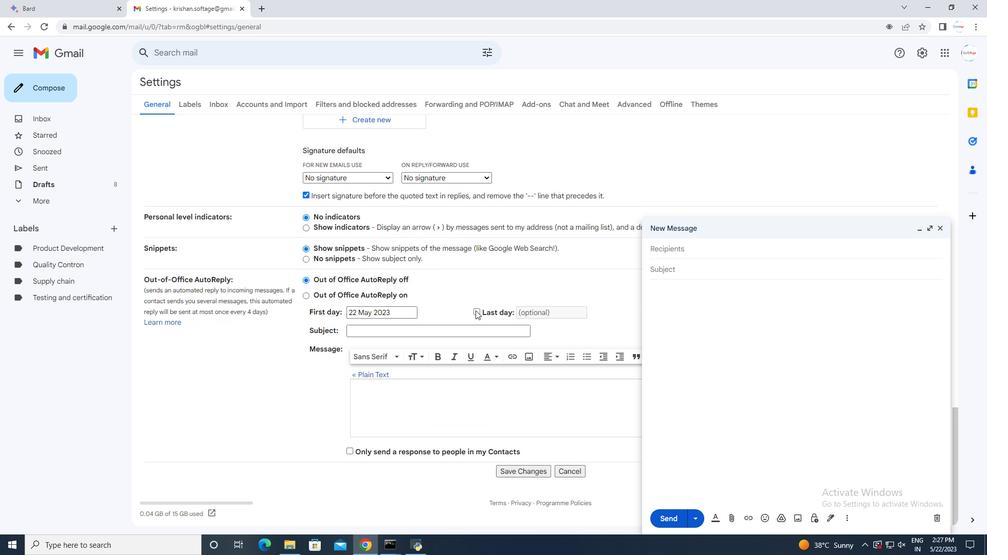 
Action: Mouse scrolled (475, 311) with delta (0, 0)
Screenshot: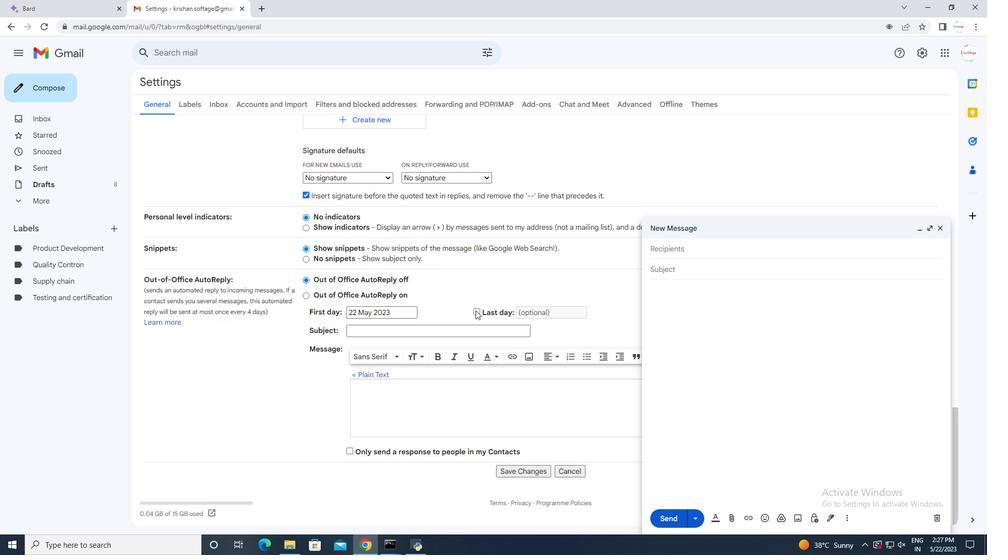 
Action: Mouse moved to (502, 412)
Screenshot: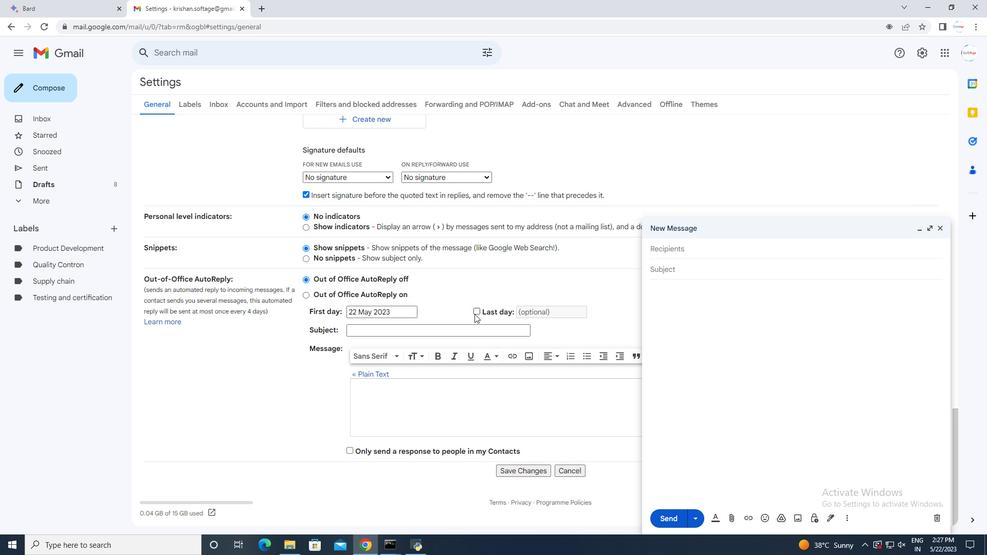 
Action: Mouse scrolled (476, 316) with delta (0, 0)
Screenshot: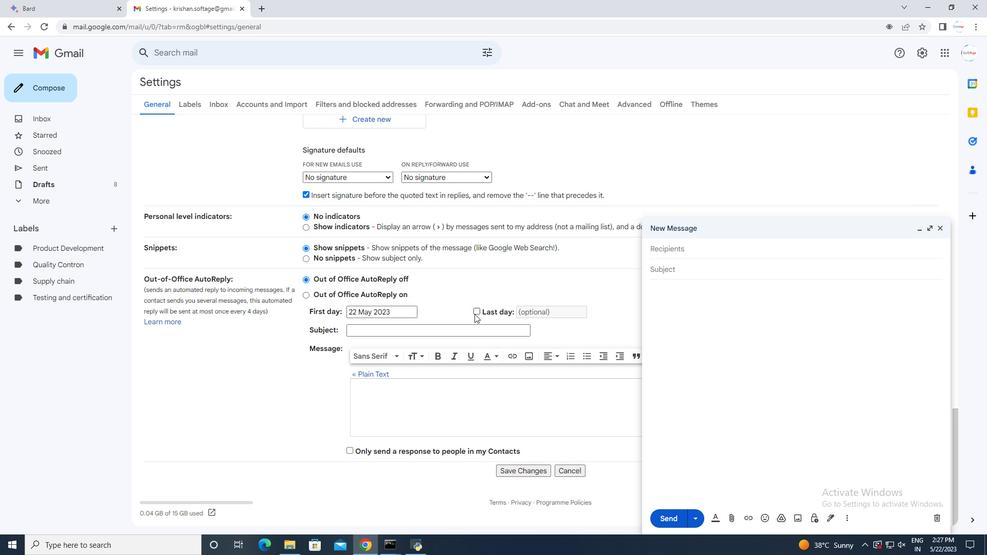 
Action: Mouse moved to (486, 398)
Screenshot: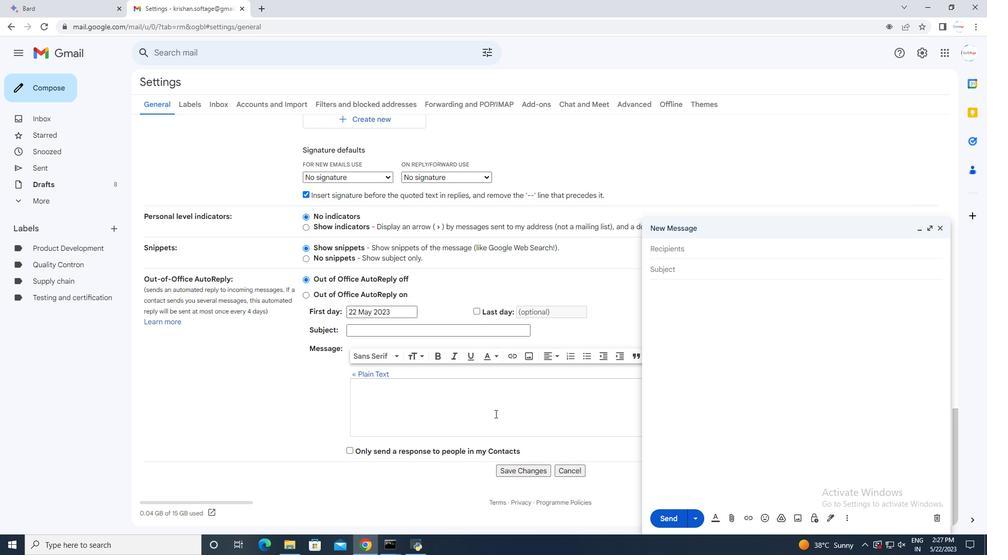 
Action: Mouse scrolled (486, 399) with delta (0, 0)
Screenshot: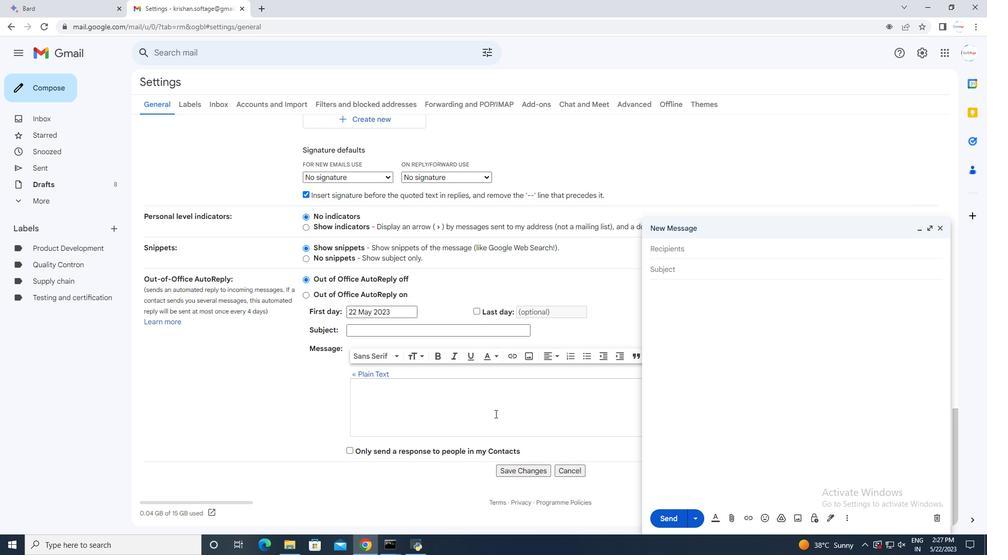 
Action: Mouse scrolled (486, 399) with delta (0, 0)
Screenshot: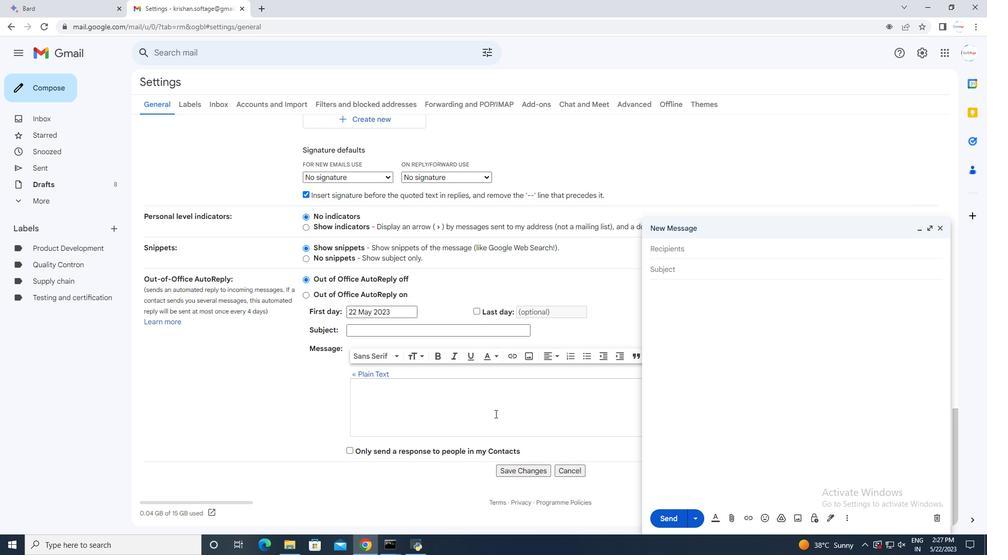 
Action: Mouse scrolled (486, 399) with delta (0, 0)
Screenshot: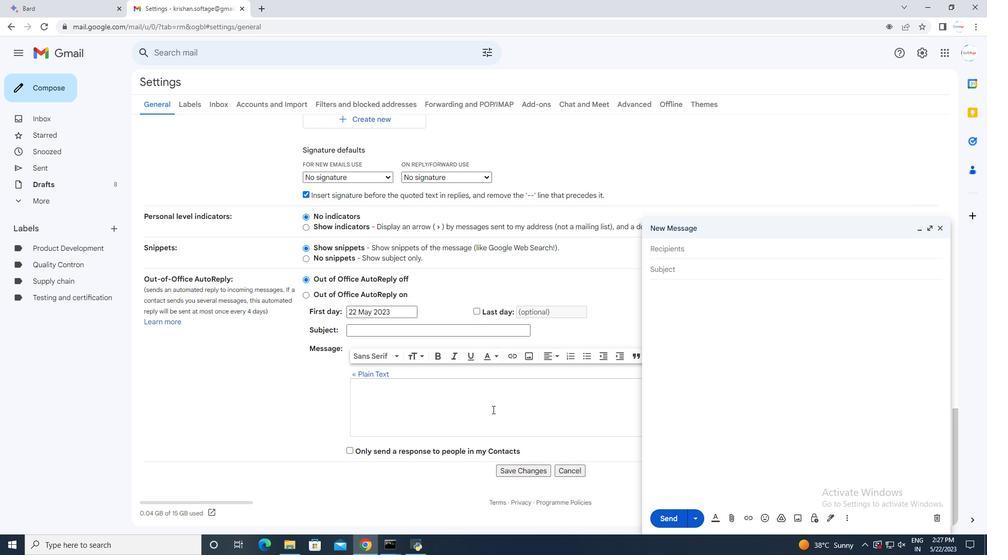 
Action: Mouse scrolled (486, 399) with delta (0, 0)
Screenshot: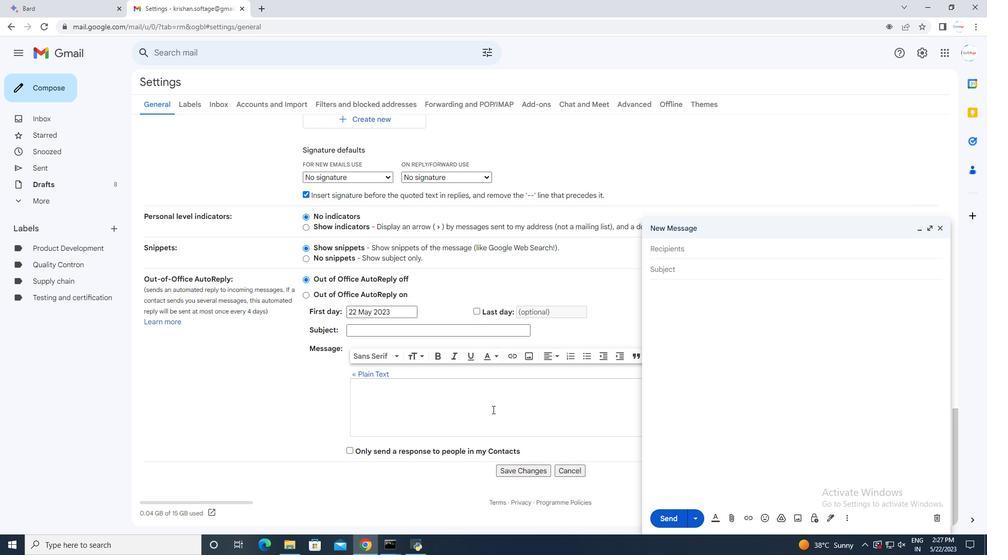 
Action: Mouse scrolled (486, 399) with delta (0, 0)
Screenshot: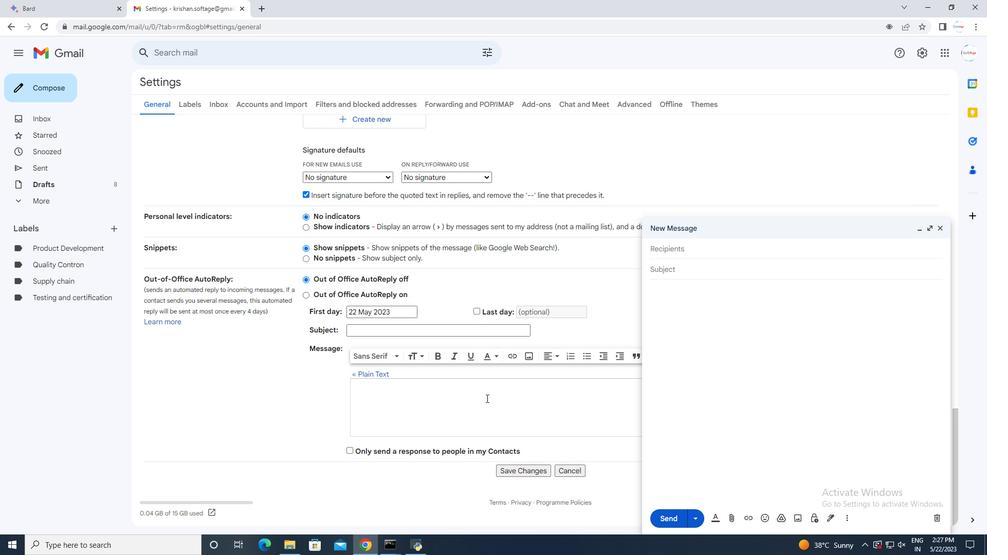 
Action: Mouse moved to (486, 397)
Screenshot: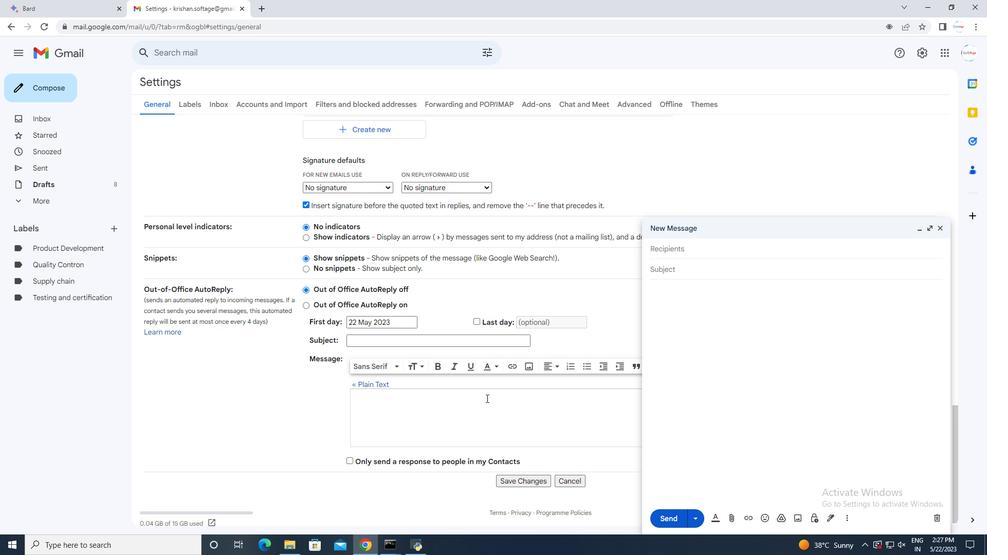 
Action: Mouse scrolled (486, 397) with delta (0, 0)
Screenshot: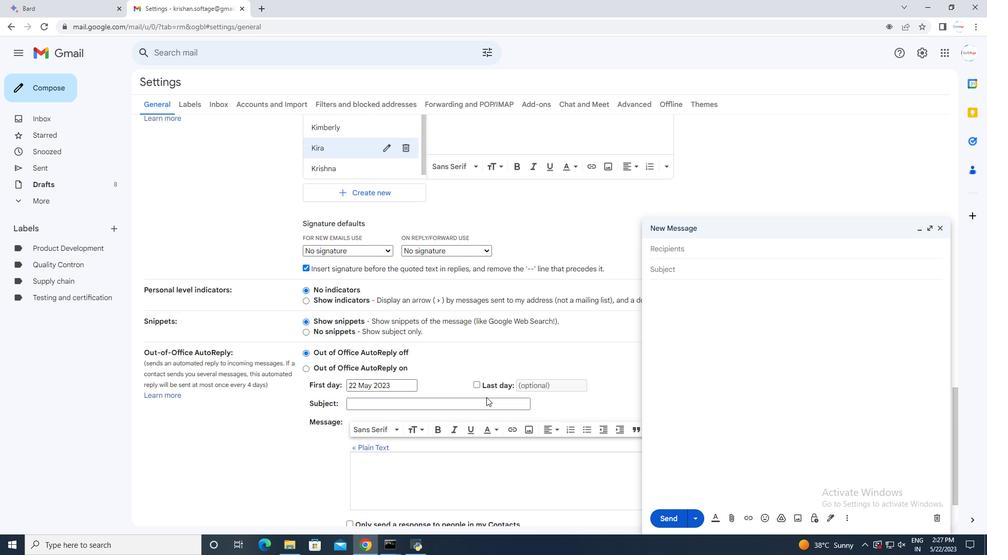 
Action: Mouse moved to (480, 444)
Screenshot: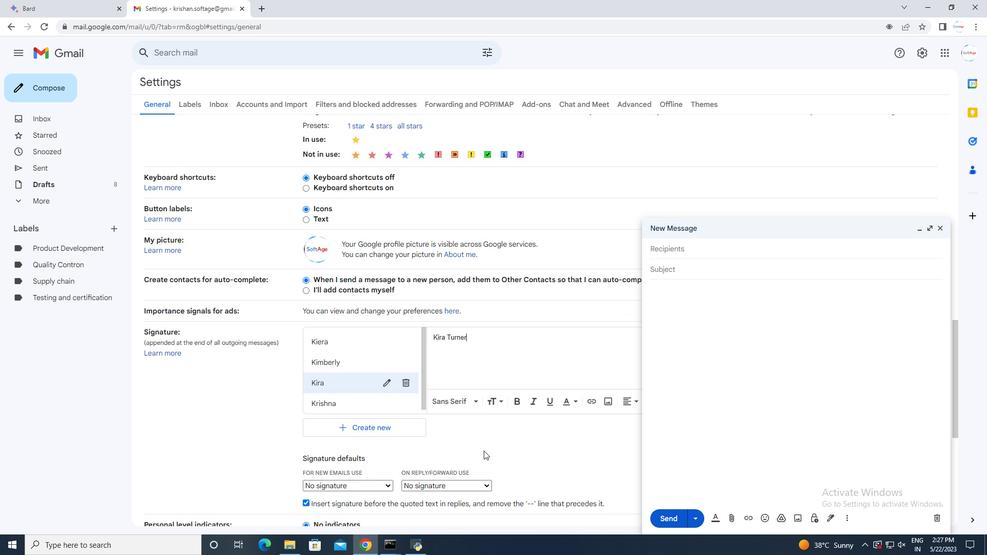 
Action: Mouse pressed left at (480, 444)
Screenshot: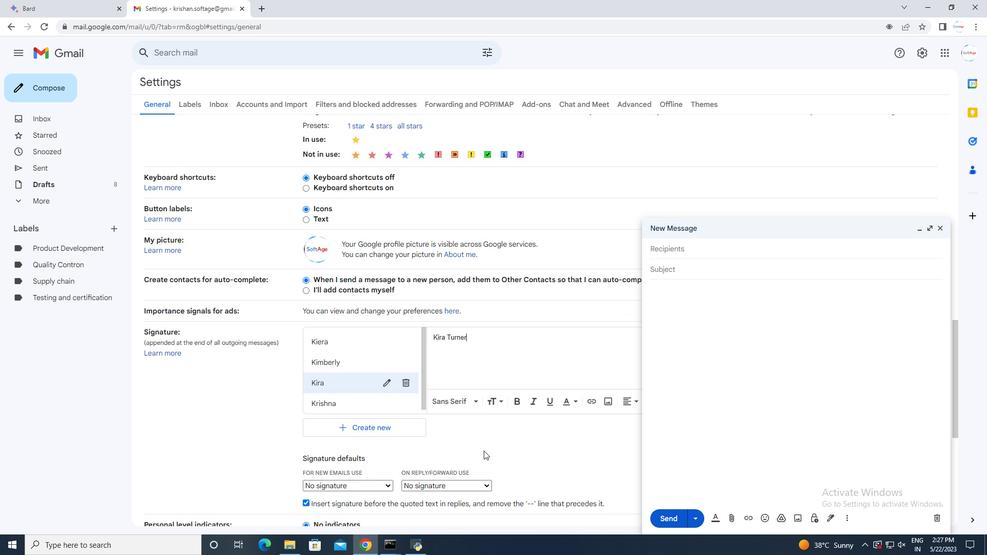 
Action: Mouse scrolled (480, 444) with delta (0, 0)
Screenshot: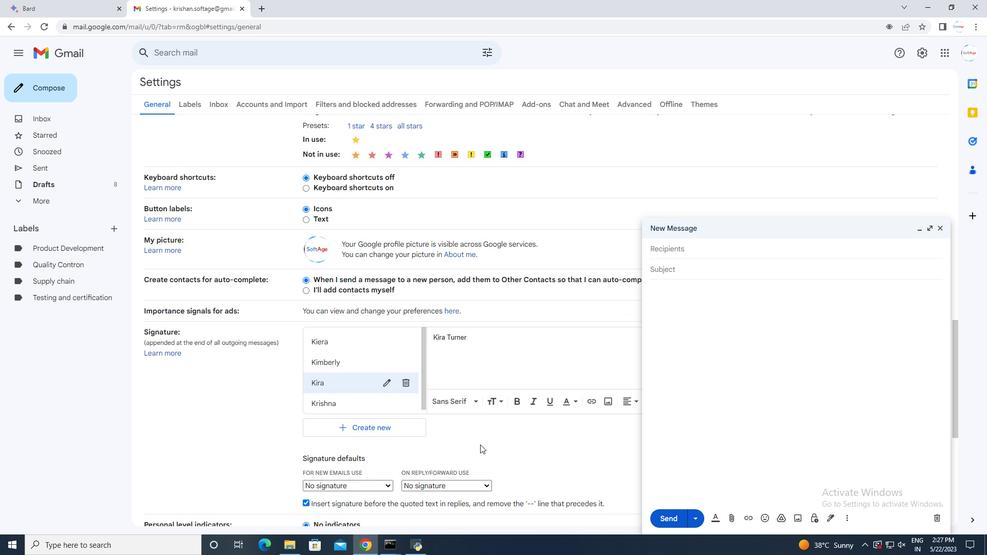
Action: Mouse scrolled (480, 444) with delta (0, 0)
Screenshot: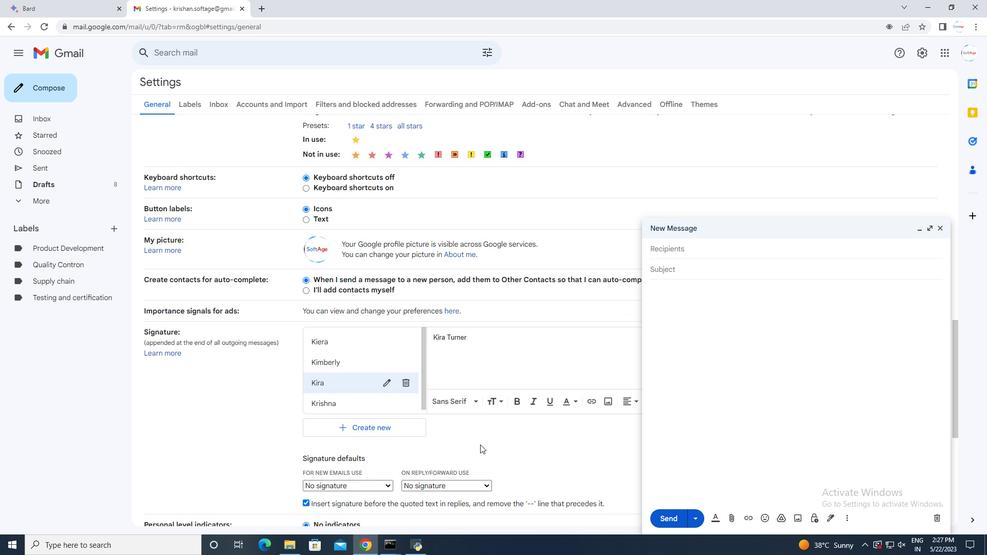 
Action: Mouse scrolled (480, 444) with delta (0, 0)
Screenshot: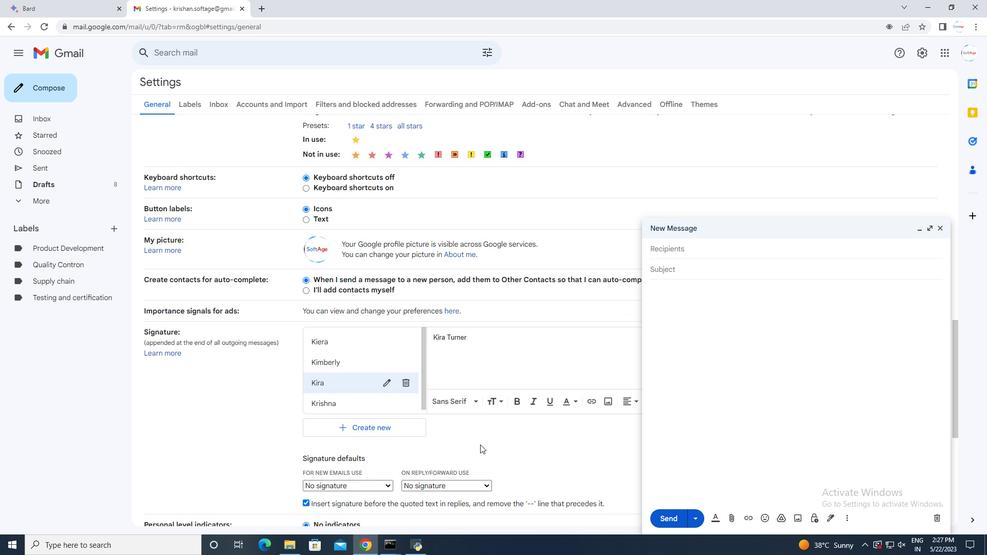 
Action: Mouse scrolled (480, 444) with delta (0, 0)
Screenshot: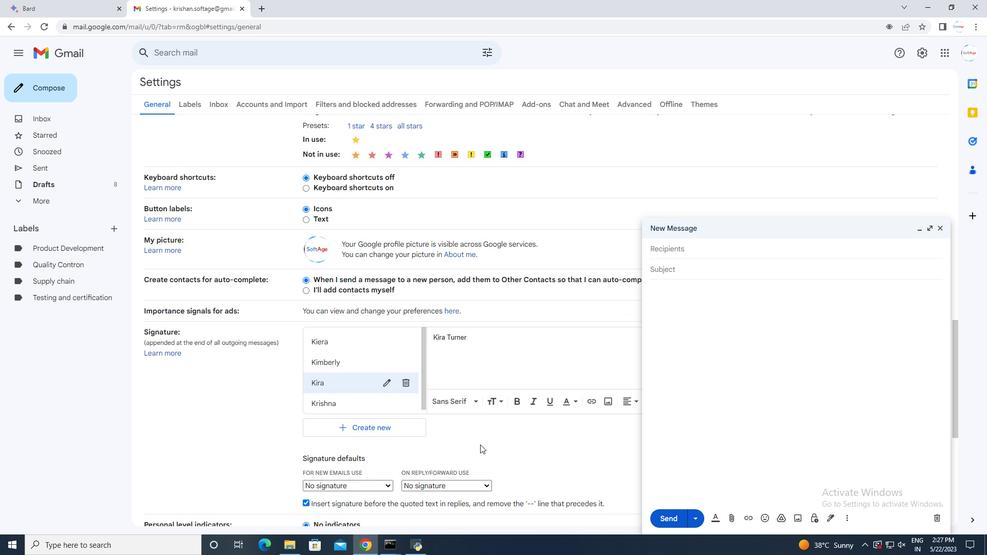 
Action: Mouse scrolled (480, 444) with delta (0, 0)
Screenshot: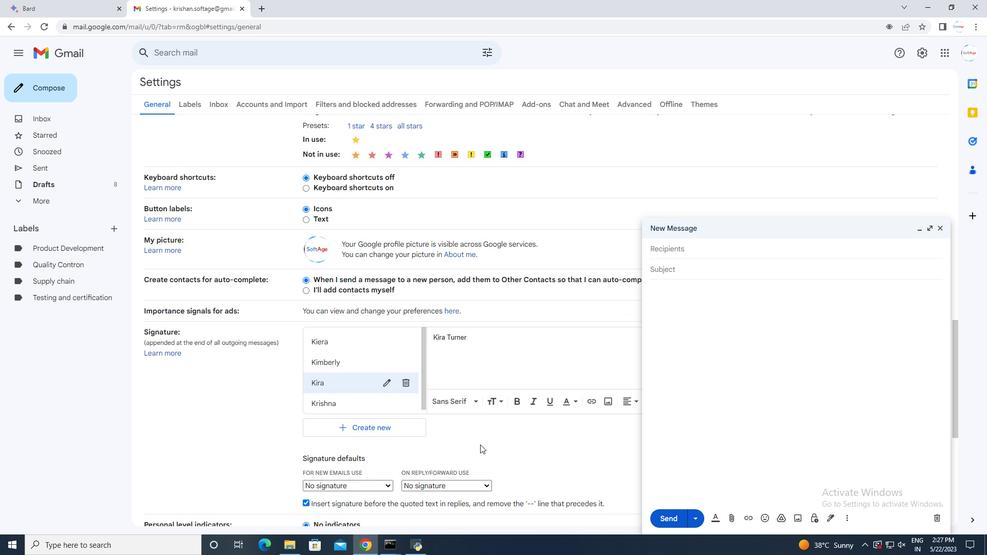 
Action: Mouse scrolled (480, 444) with delta (0, 0)
Screenshot: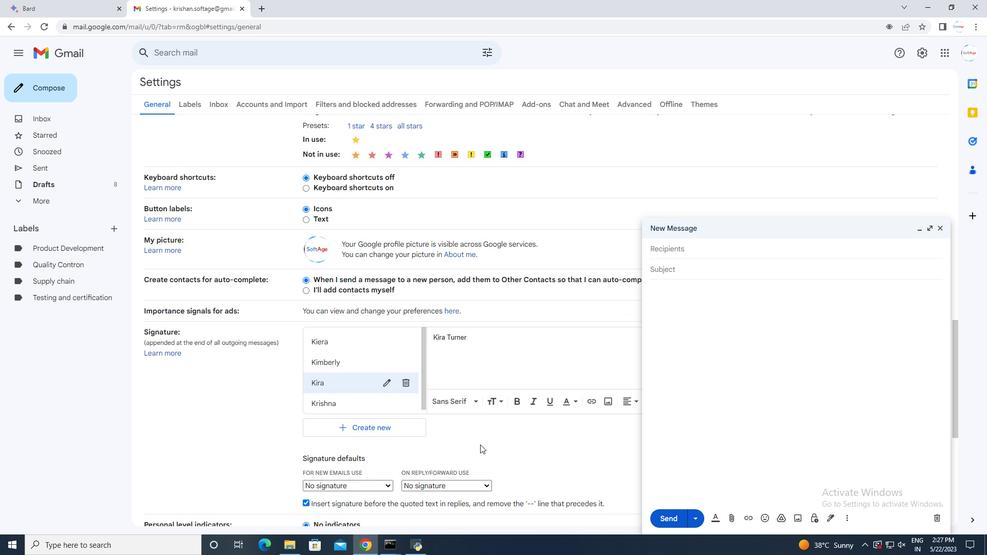 
Action: Mouse scrolled (480, 444) with delta (0, 0)
Screenshot: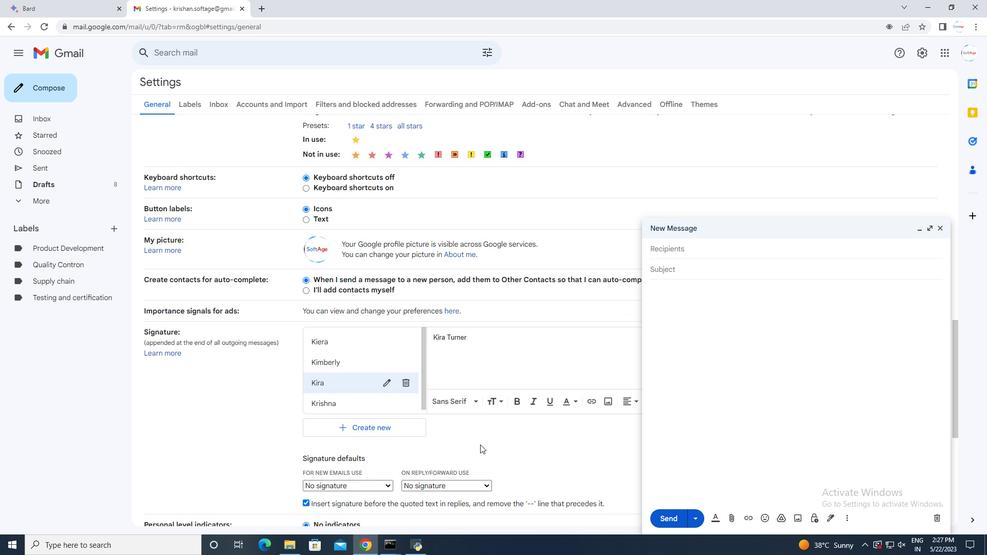 
Action: Mouse moved to (480, 446)
Screenshot: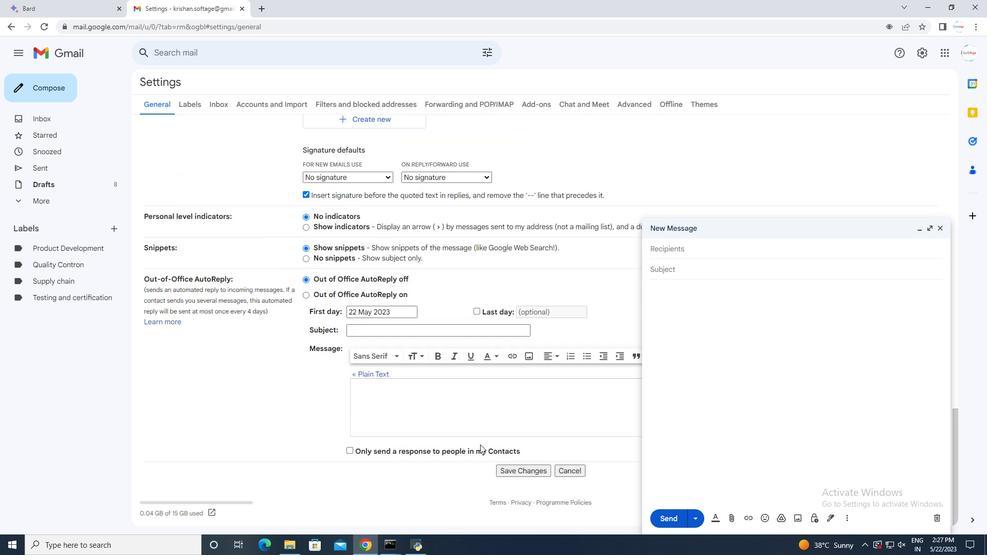 
Action: Mouse scrolled (480, 445) with delta (0, 0)
Screenshot: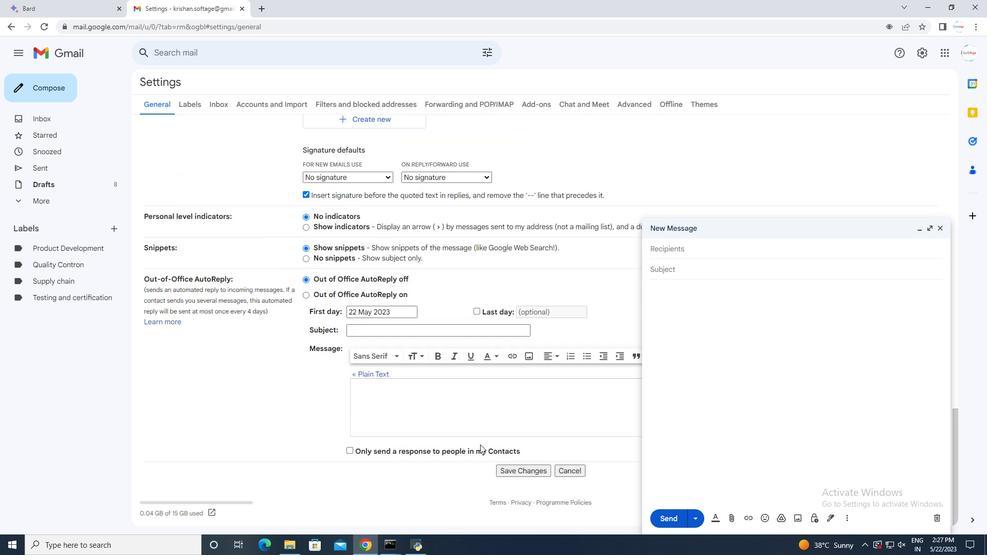 
Action: Mouse scrolled (480, 445) with delta (0, 0)
Screenshot: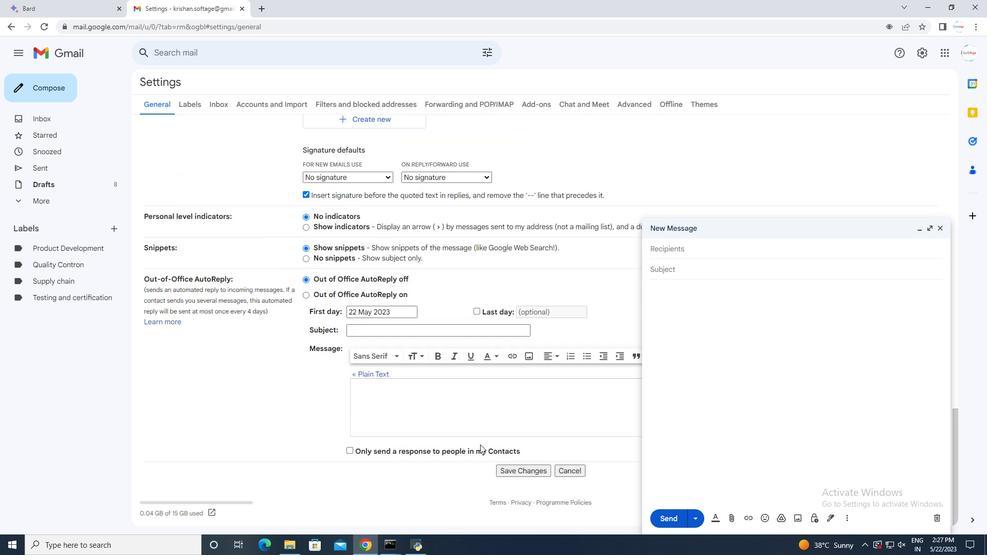 
Action: Mouse scrolled (480, 445) with delta (0, 0)
Screenshot: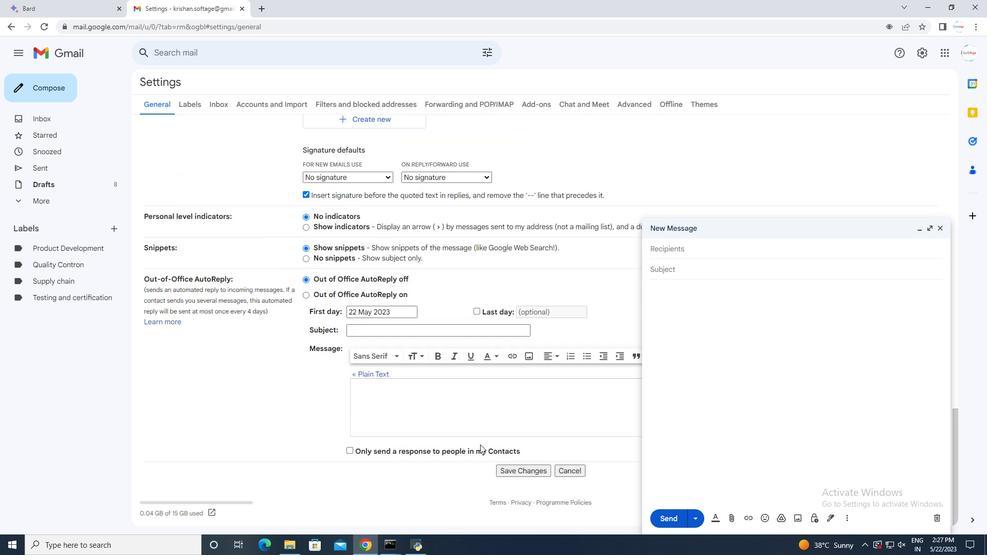 
Action: Mouse scrolled (480, 445) with delta (0, 0)
Screenshot: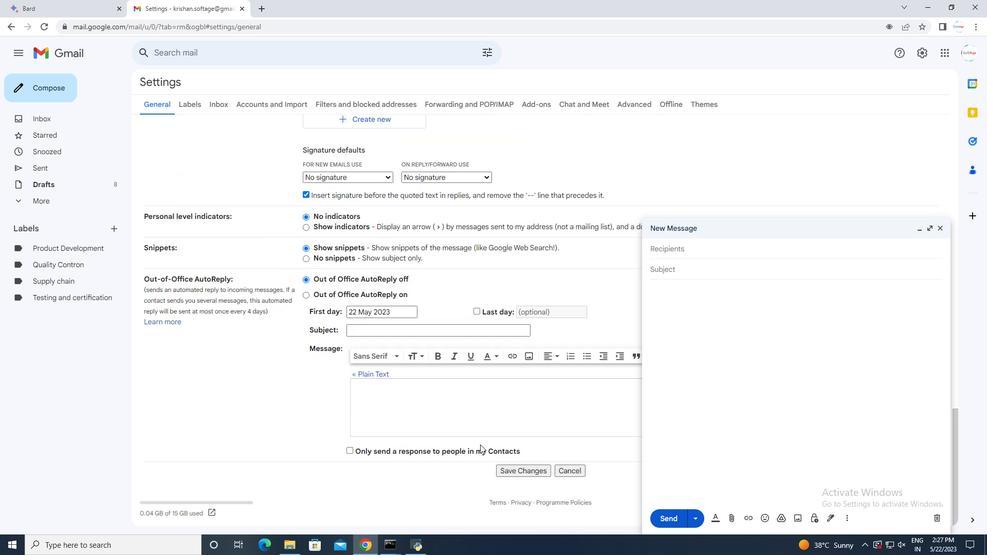 
Action: Mouse scrolled (480, 445) with delta (0, 0)
Screenshot: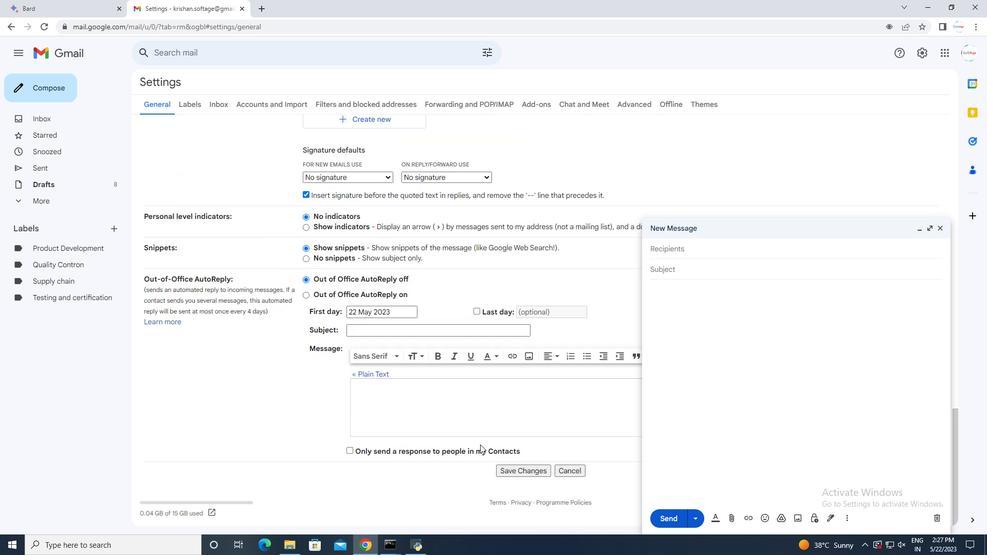 
Action: Mouse moved to (509, 473)
Screenshot: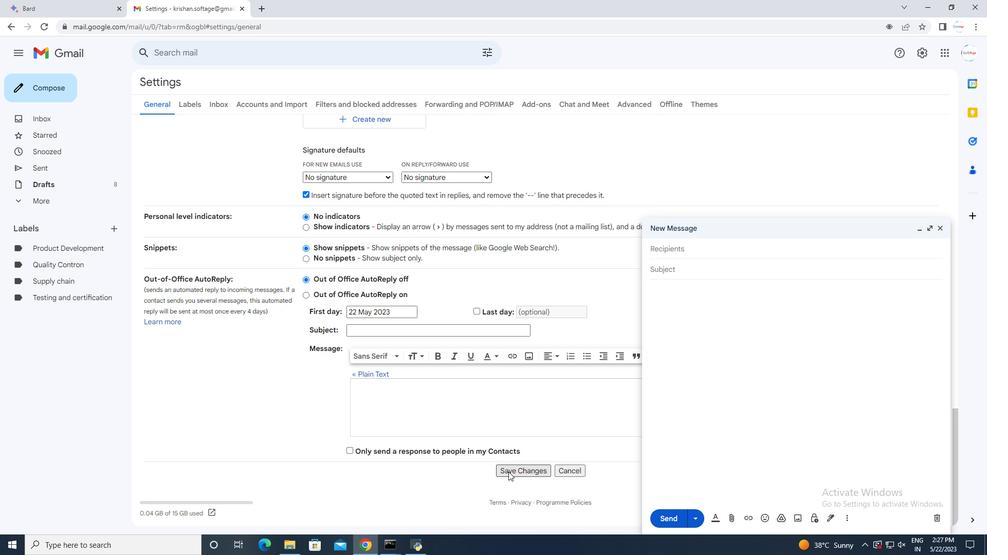 
Action: Mouse pressed left at (509, 473)
Screenshot: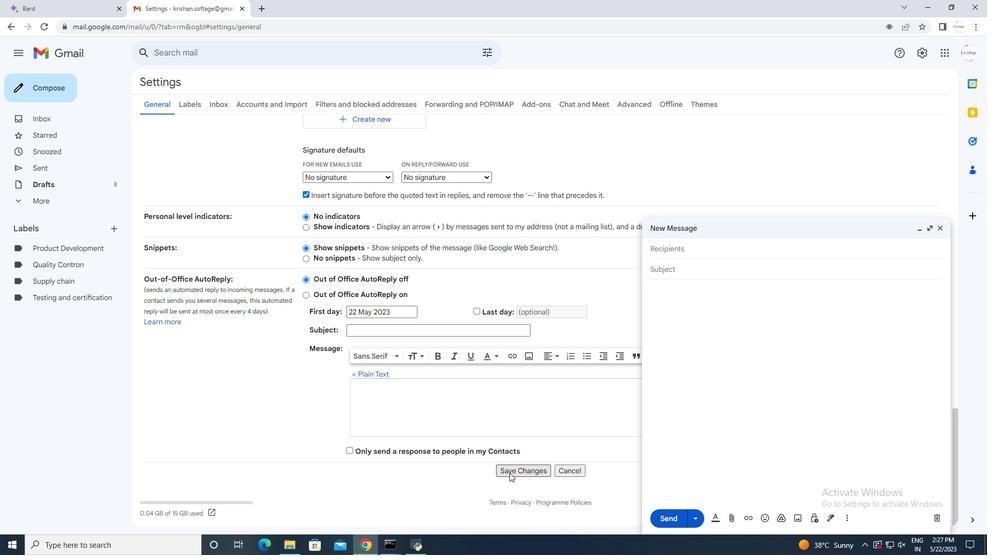 
Action: Mouse moved to (612, 490)
Screenshot: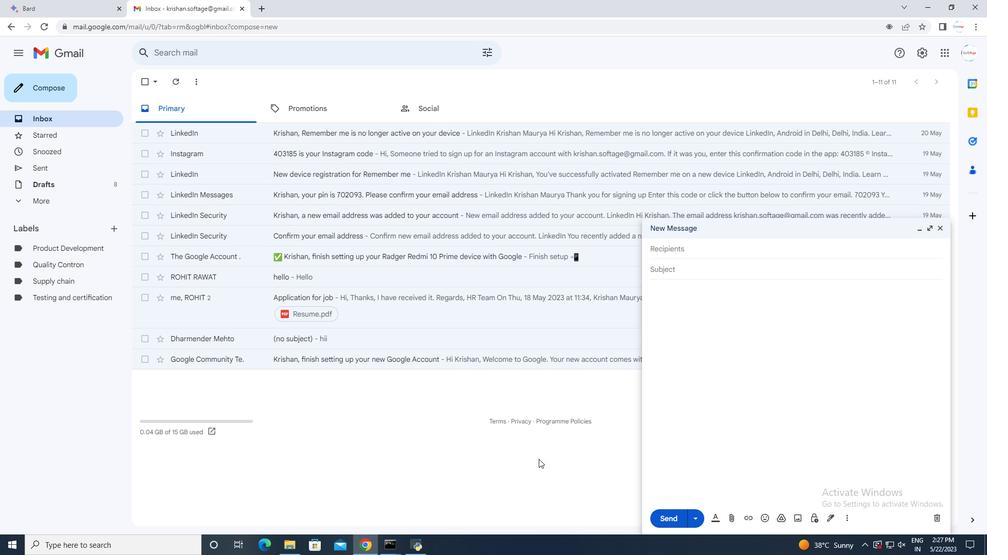 
Action: Mouse pressed left at (538, 459)
Screenshot: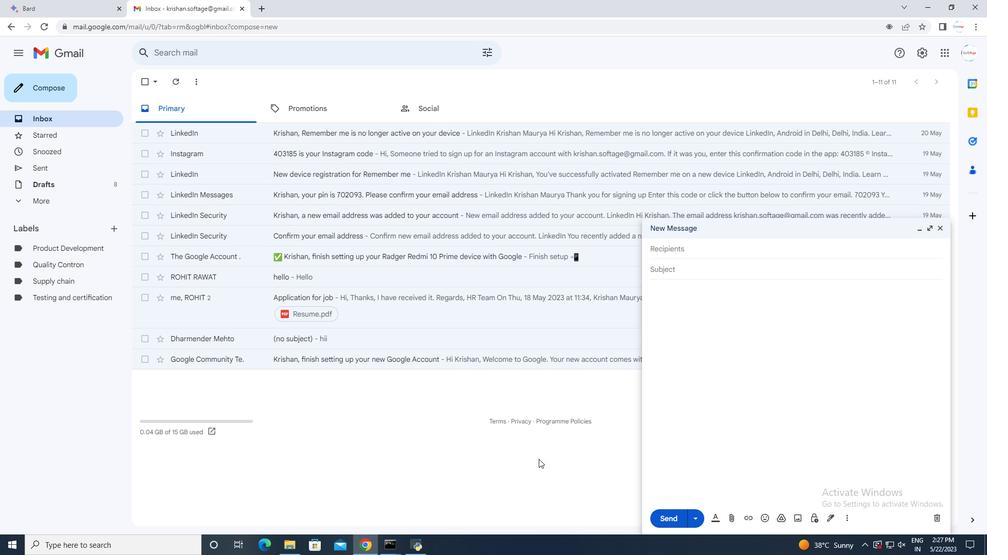 
Action: Mouse moved to (831, 518)
Screenshot: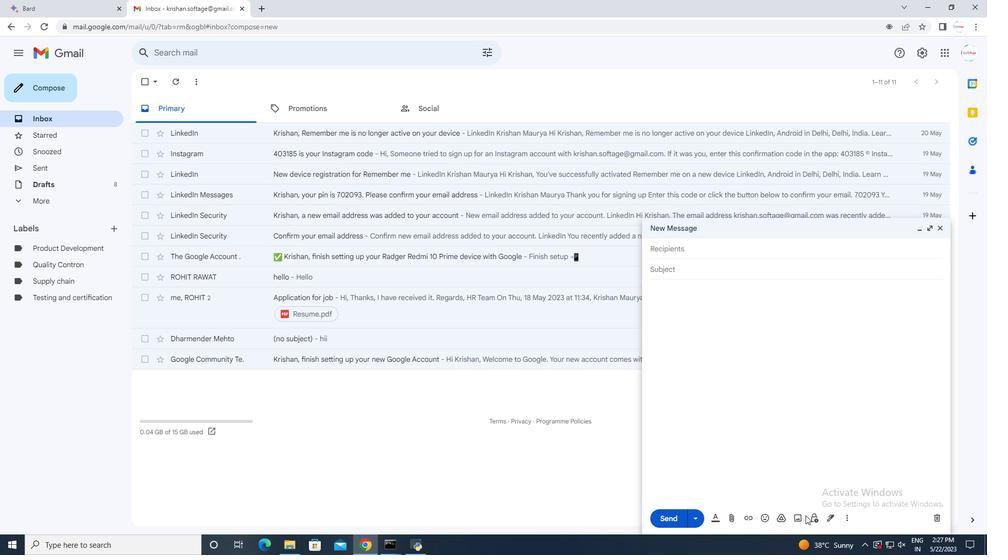 
Action: Mouse pressed left at (831, 518)
Screenshot: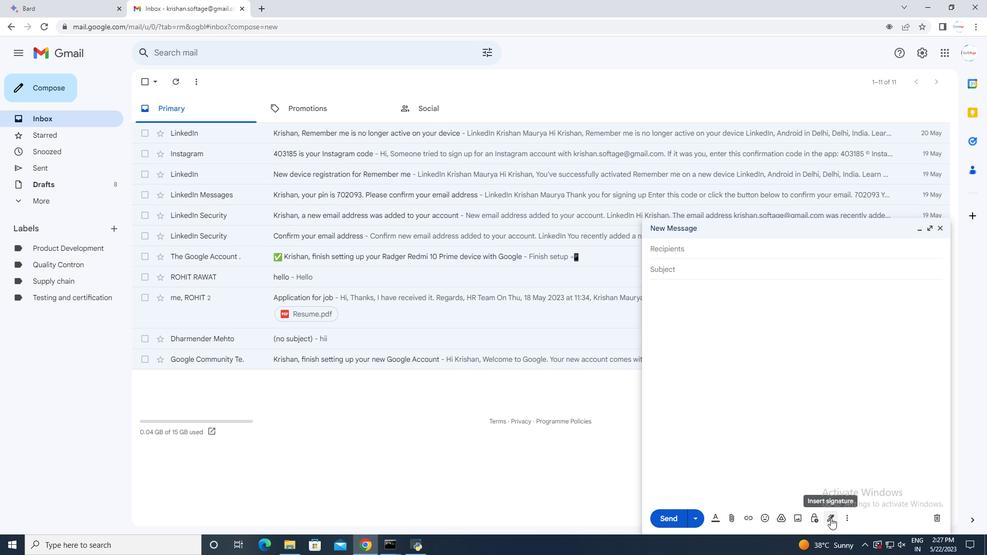 
Action: Mouse moved to (582, 447)
Screenshot: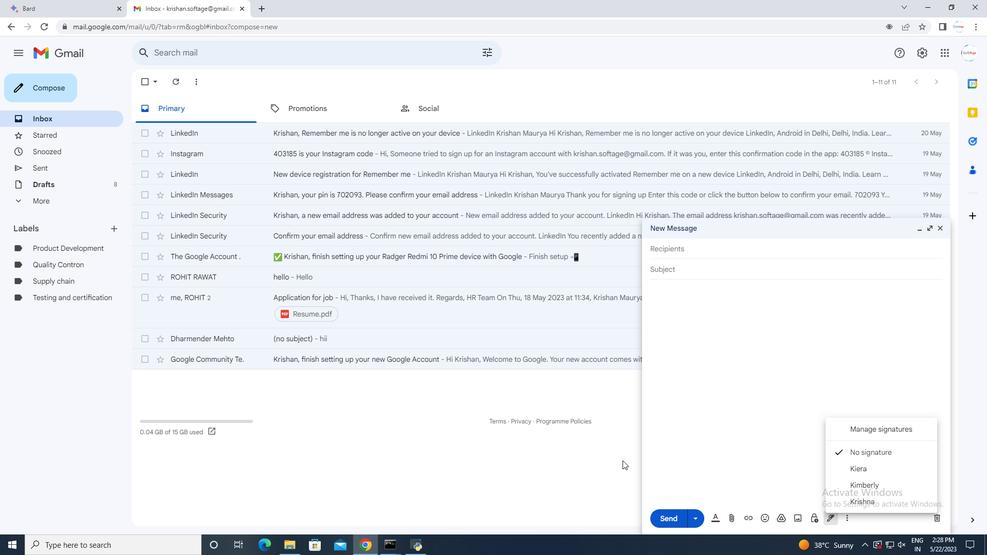 
Action: Mouse pressed left at (582, 447)
Screenshot: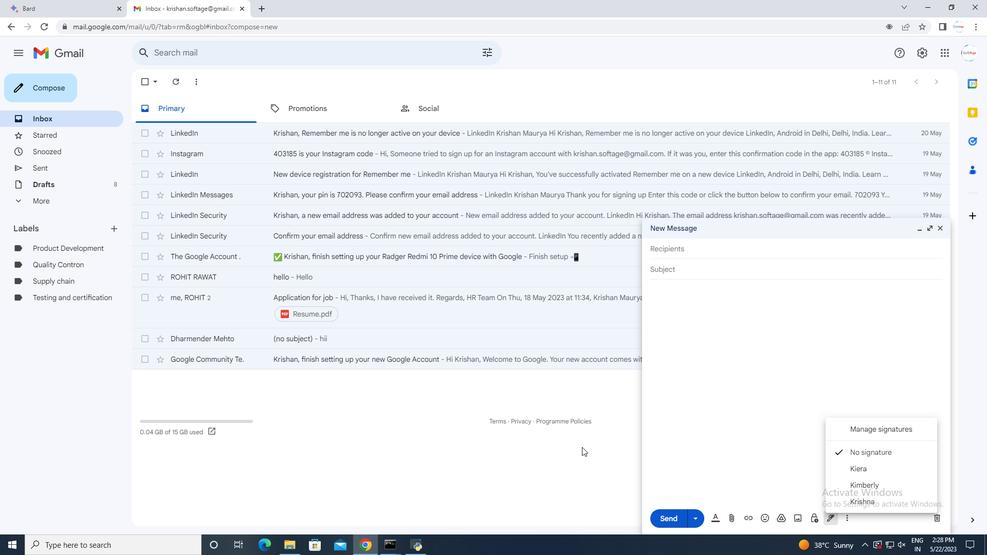 
Action: Mouse moved to (943, 230)
Screenshot: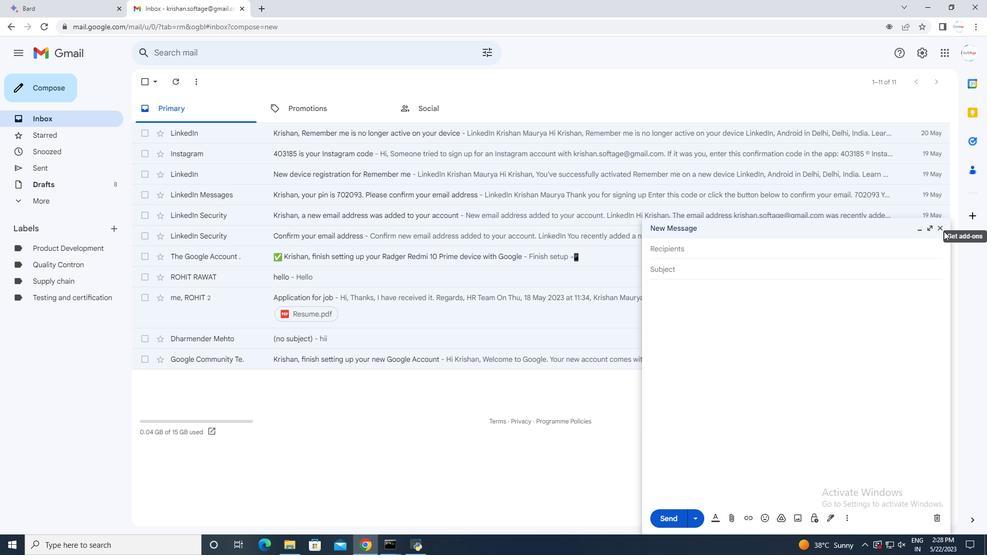 
Action: Mouse pressed left at (943, 230)
Screenshot: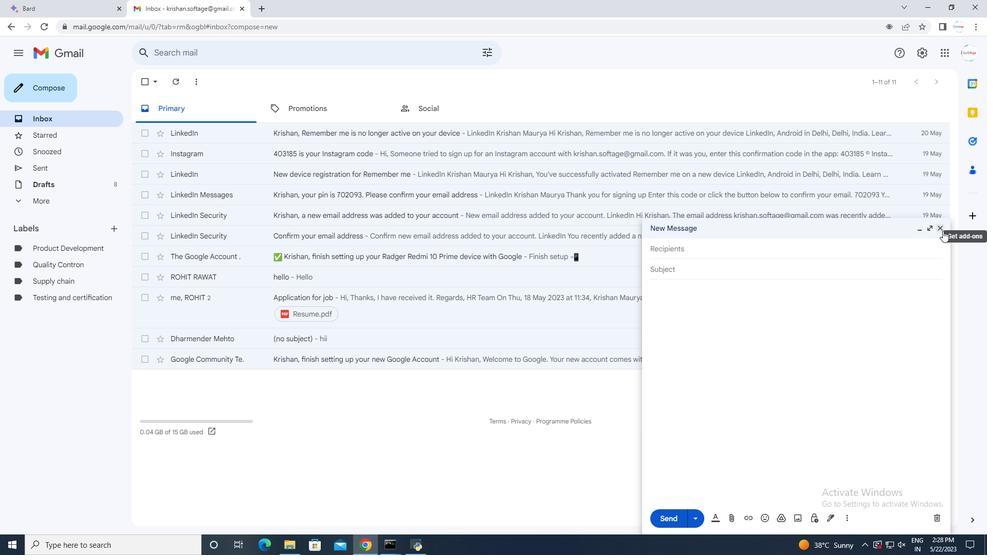 
Action: Mouse moved to (31, 84)
Screenshot: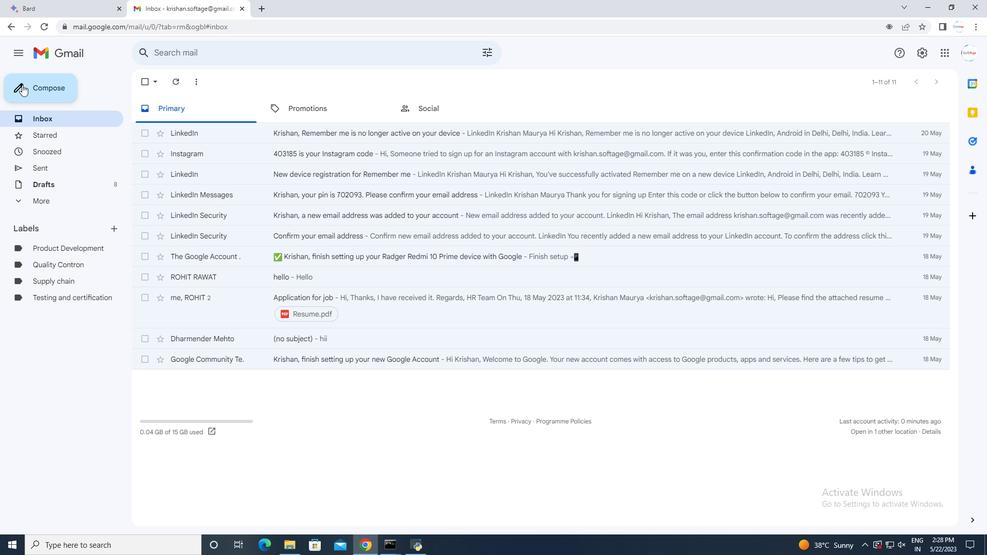 
Action: Mouse pressed left at (31, 84)
Screenshot: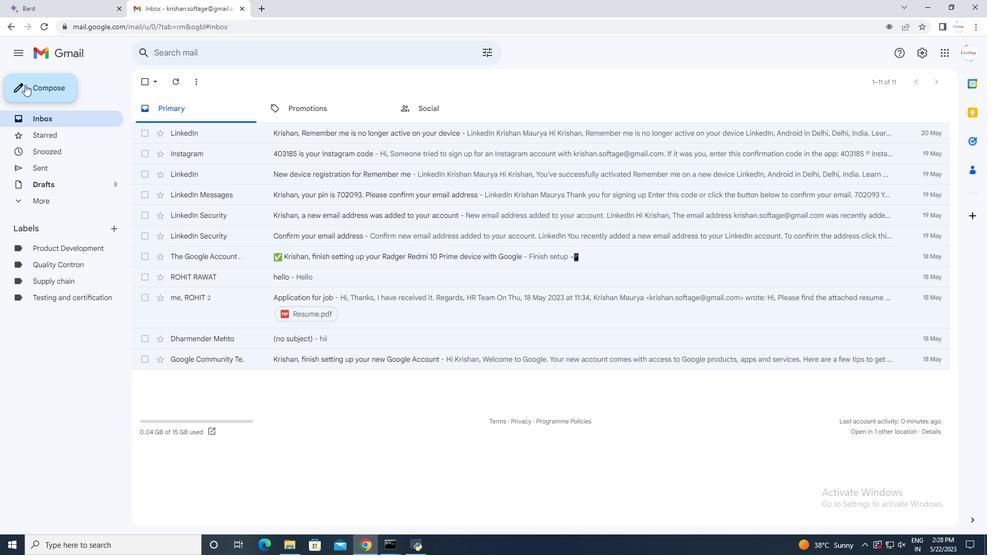 
Action: Mouse moved to (832, 515)
Screenshot: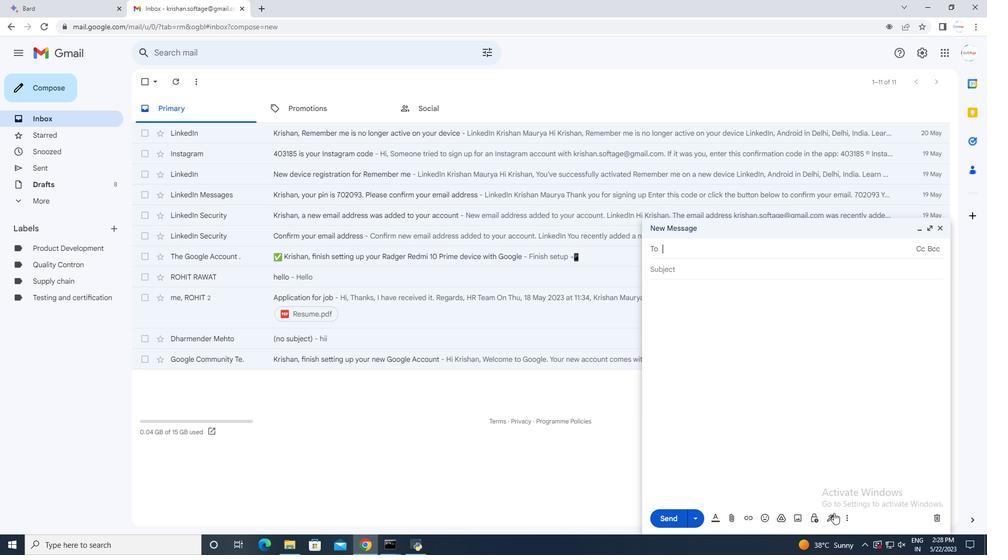 
Action: Mouse pressed left at (832, 515)
Screenshot: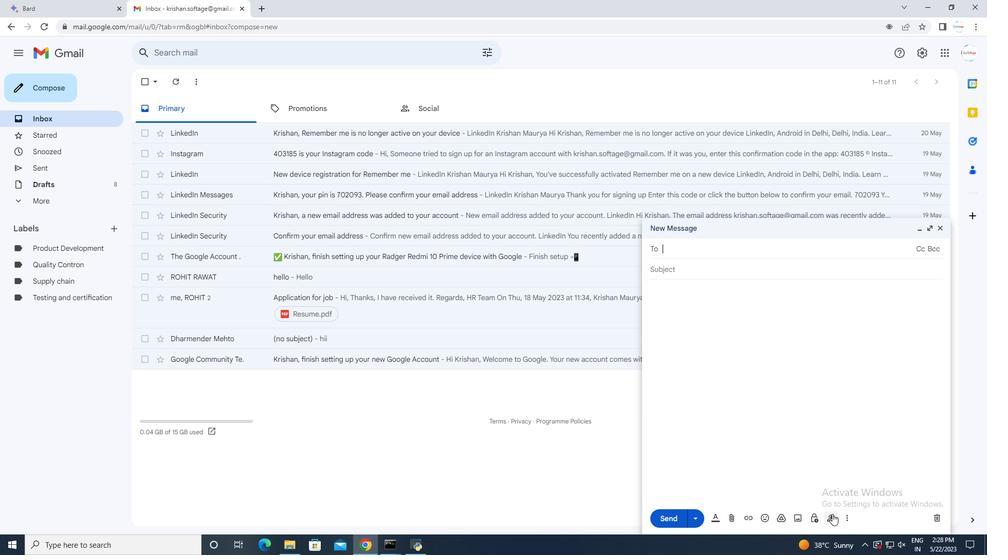 
Action: Mouse moved to (855, 488)
Screenshot: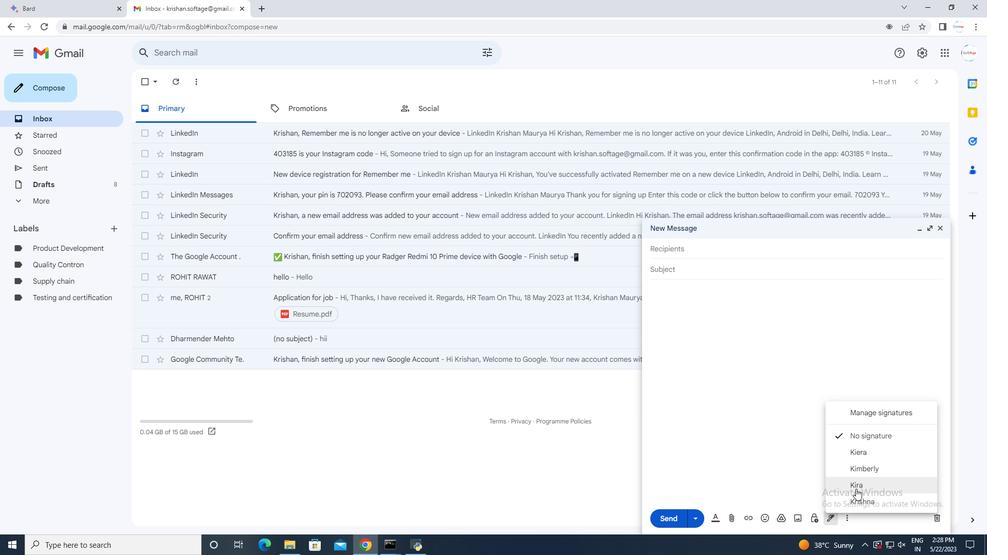 
Action: Mouse pressed left at (855, 488)
Screenshot: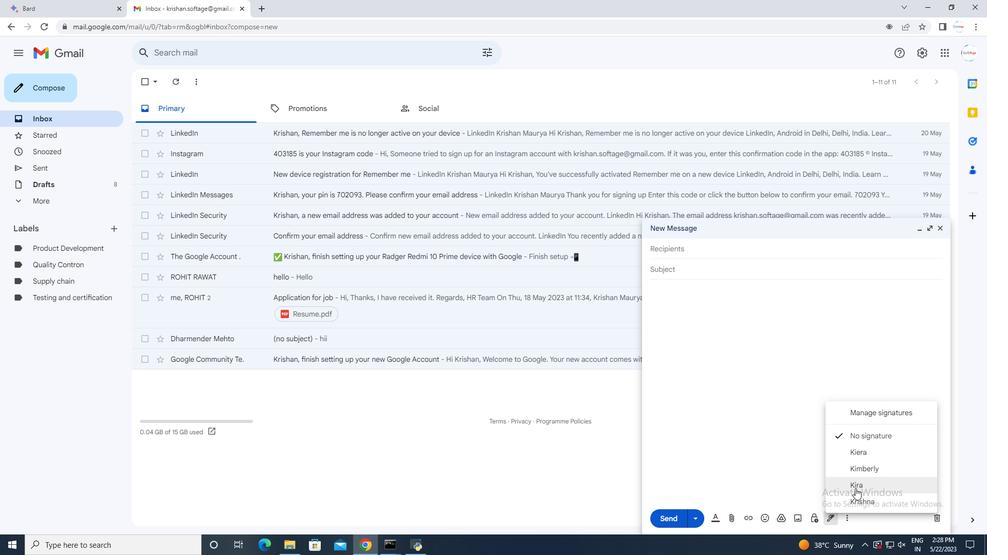 
Action: Mouse moved to (664, 252)
Screenshot: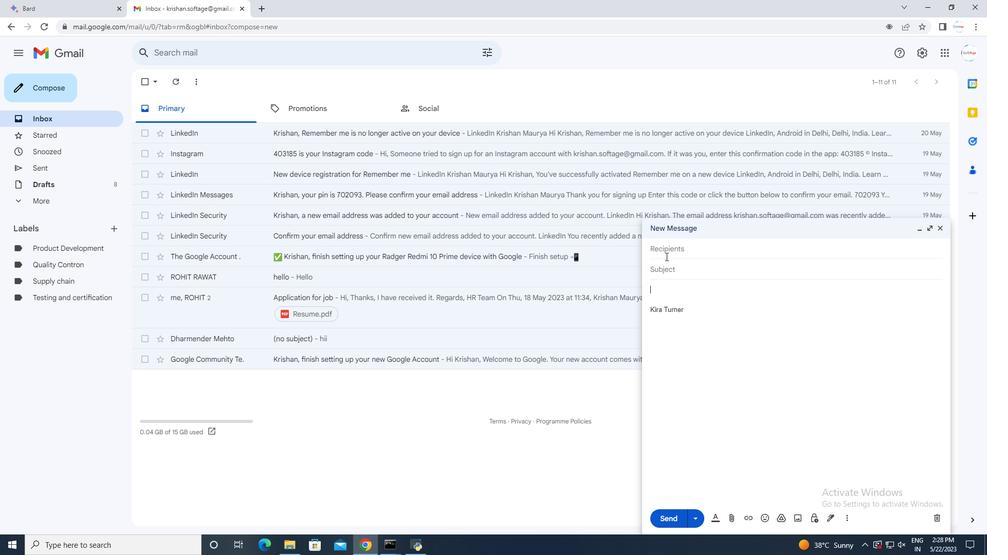 
Action: Mouse pressed left at (664, 252)
Screenshot: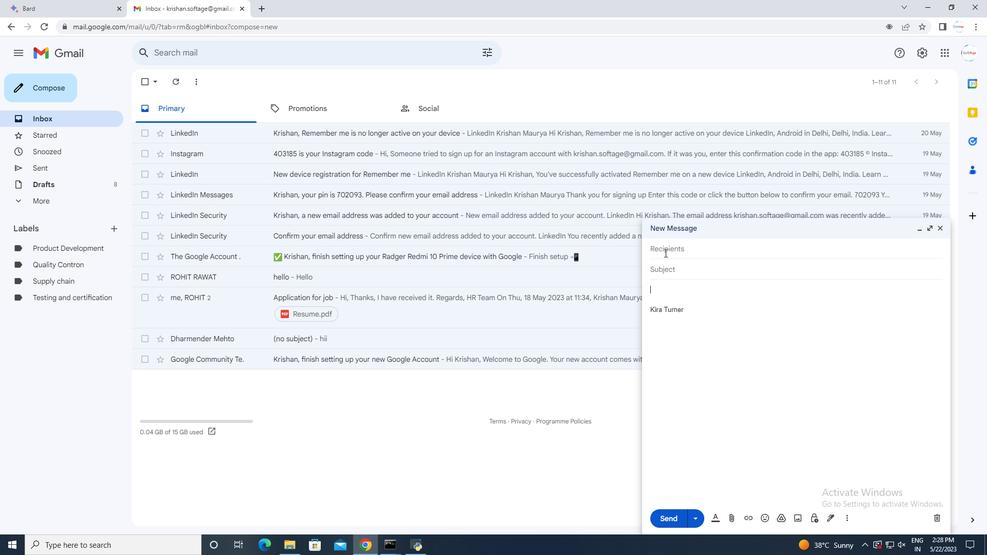
Action: Key pressed softage.6<Key.shift>@softage.net
Screenshot: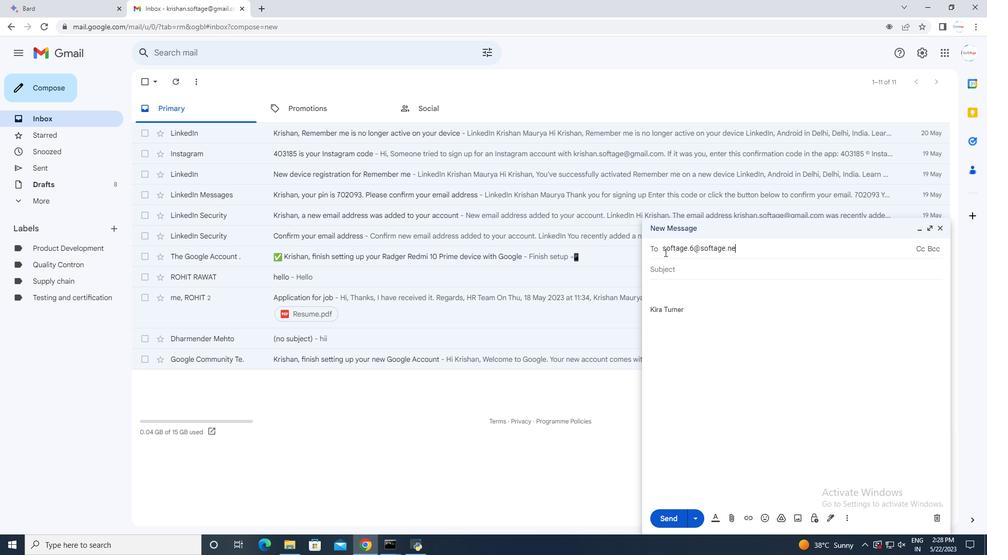 
Action: Mouse moved to (699, 280)
Screenshot: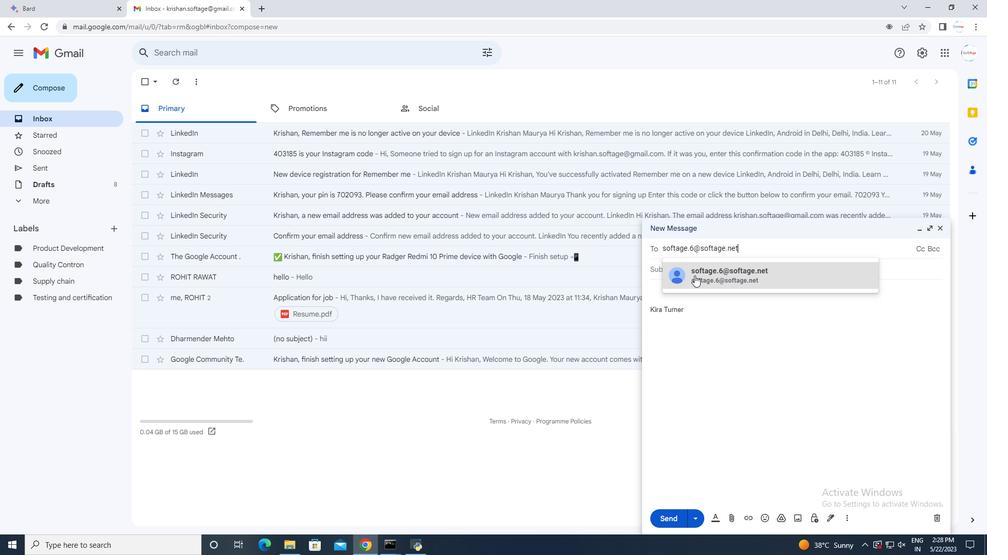 
Action: Mouse pressed left at (699, 280)
Screenshot: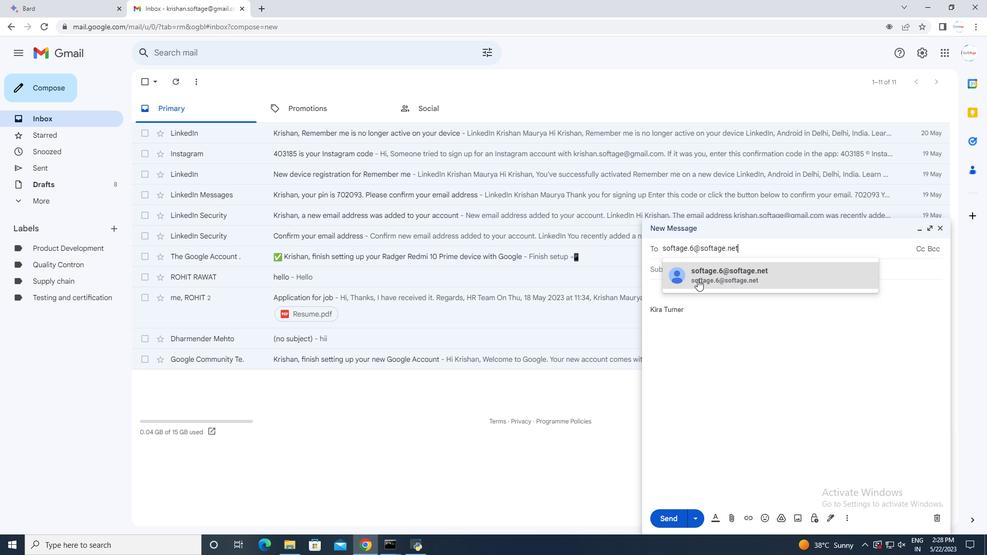 
Action: Mouse moved to (694, 283)
Screenshot: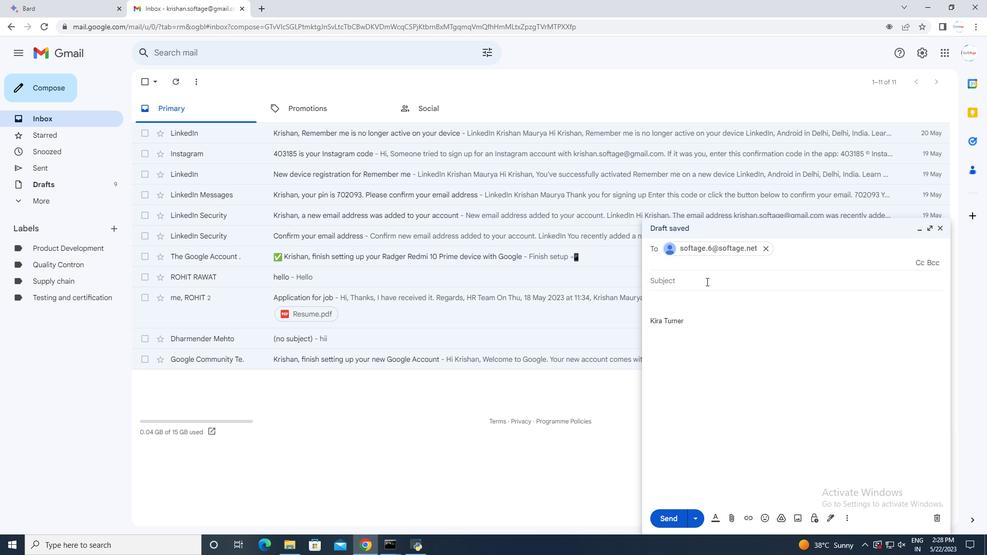 
Action: Mouse pressed left at (694, 283)
Screenshot: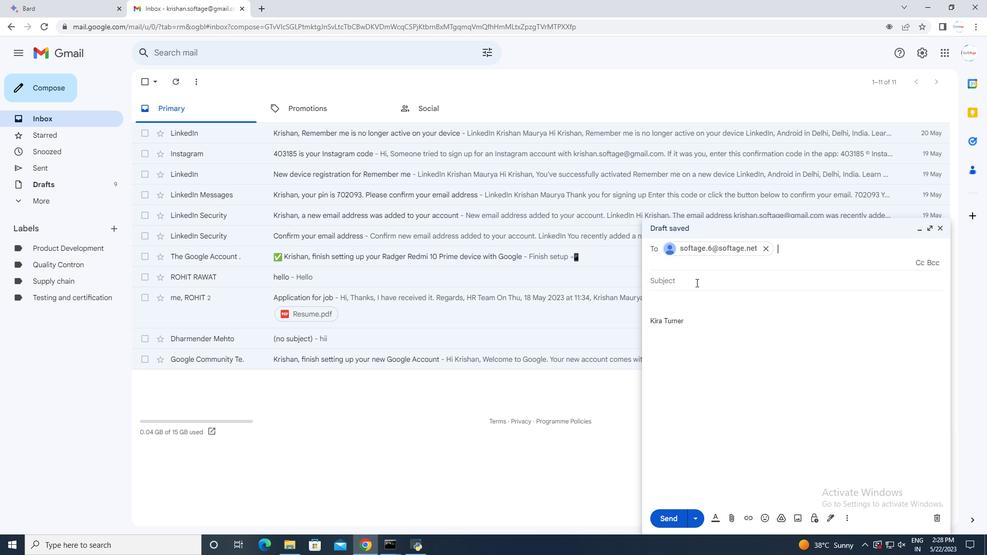 
Action: Mouse moved to (658, 291)
Screenshot: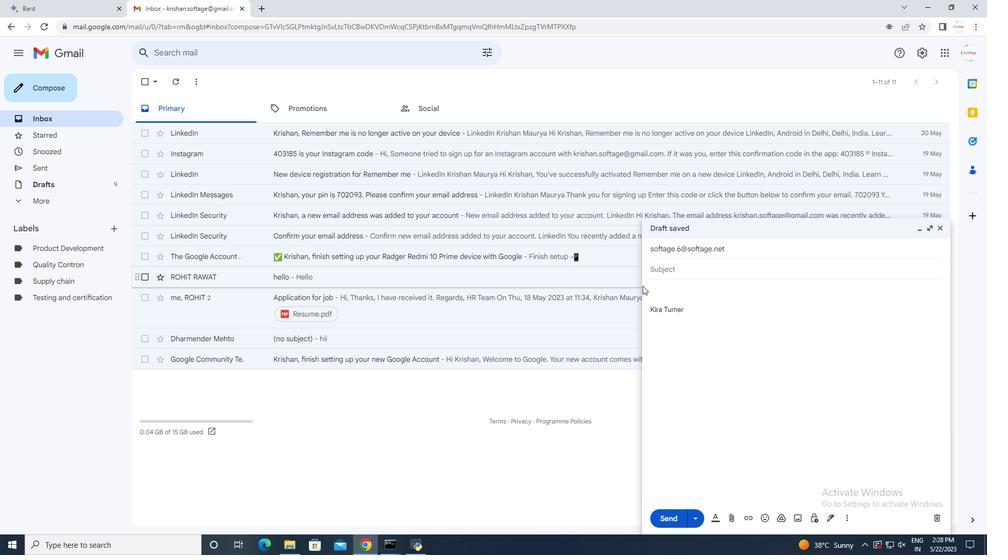 
Action: Mouse pressed left at (658, 291)
Screenshot: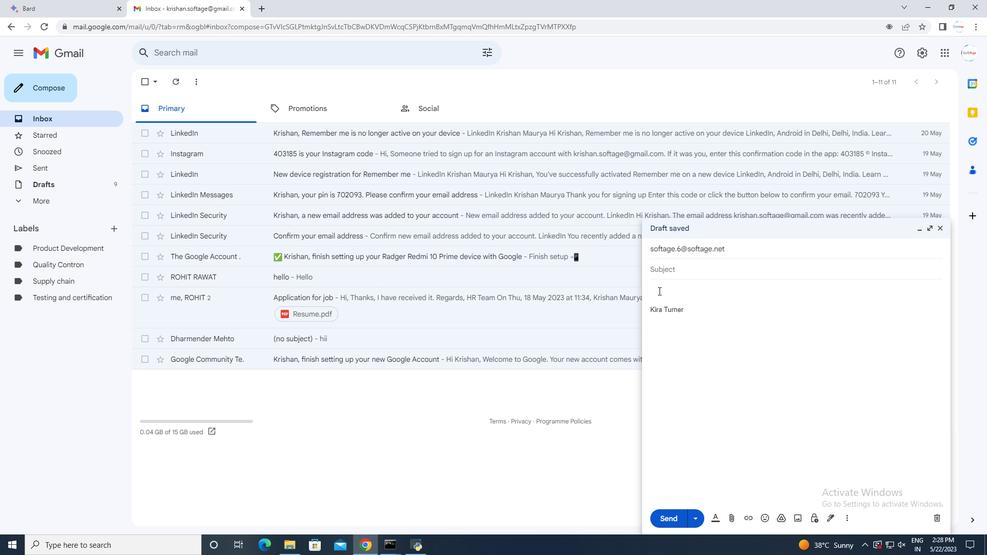 
Action: Mouse moved to (659, 291)
Screenshot: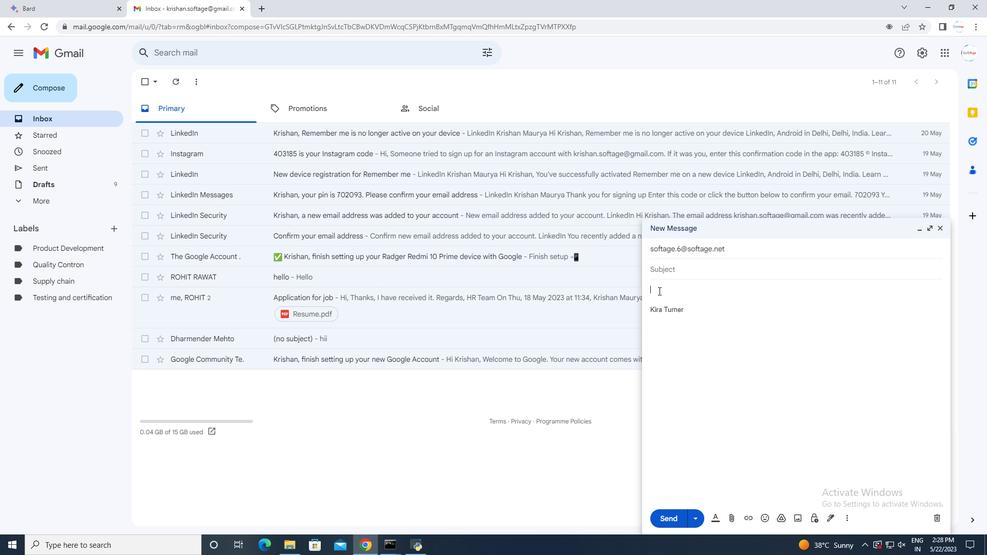 
Action: Key pressed <Key.shift>Gratitude<Key.space><Key.shift>and<Key.space>sincere<Key.space>wishes
Screenshot: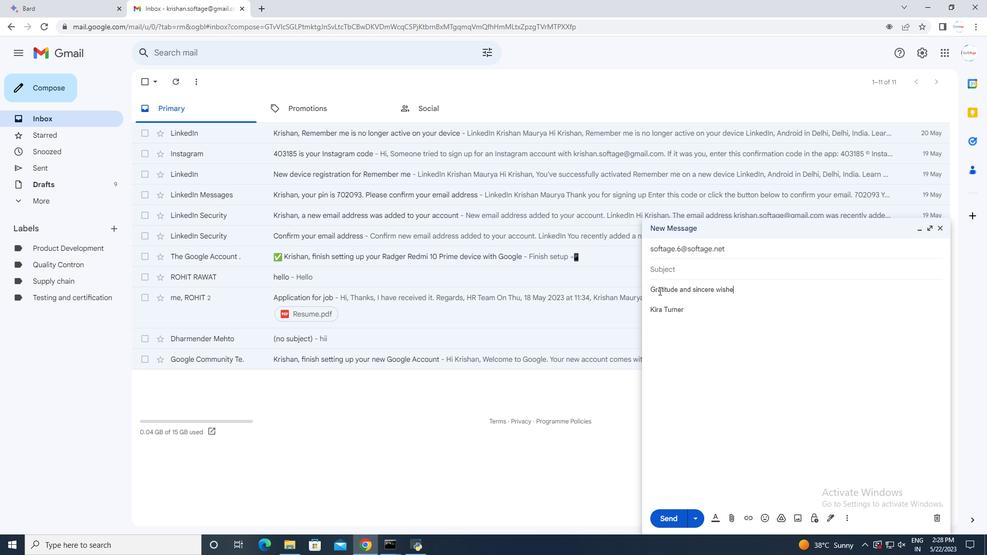 
Action: Mouse moved to (746, 297)
Screenshot: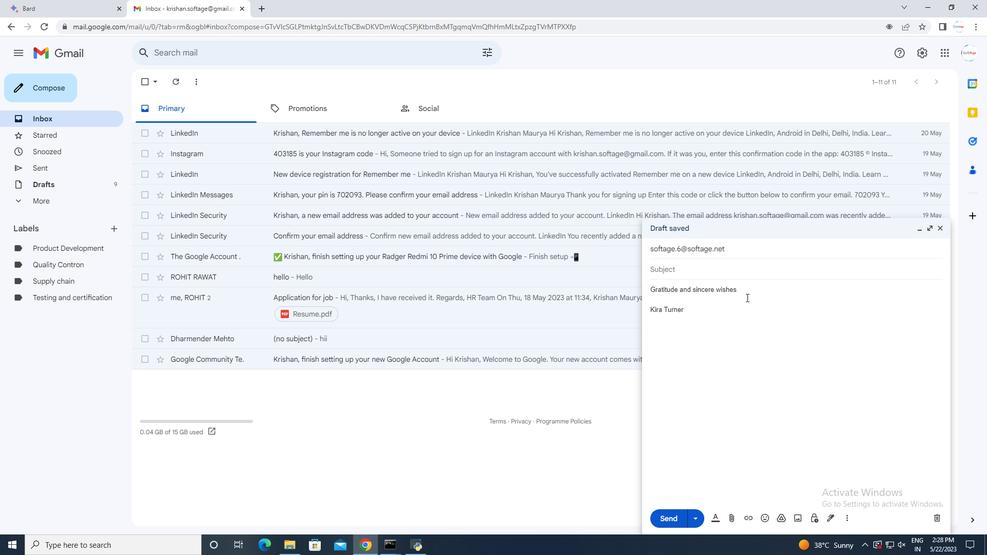 
Action: Key pressed ,
Screenshot: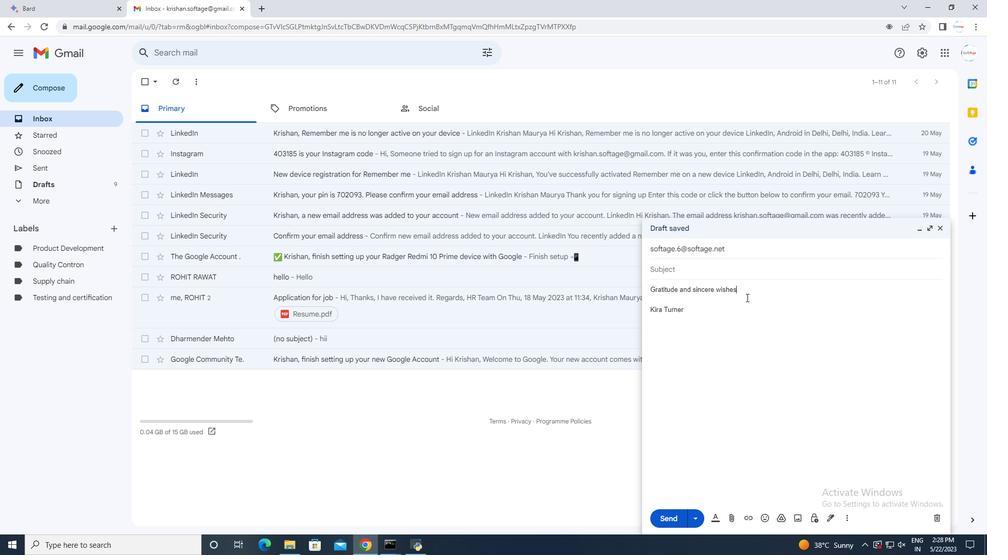 
Action: Mouse moved to (850, 522)
Screenshot: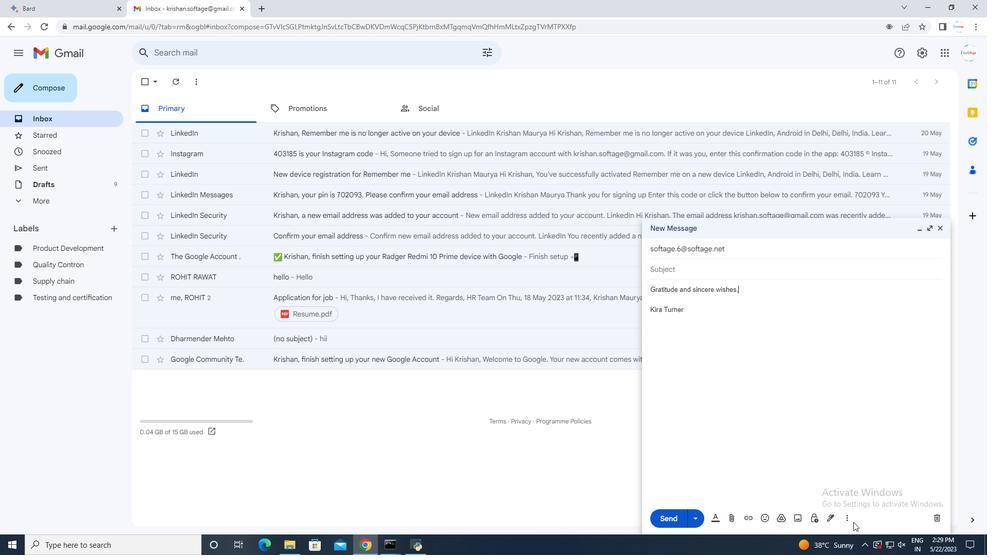 
Action: Mouse pressed left at (850, 522)
Screenshot: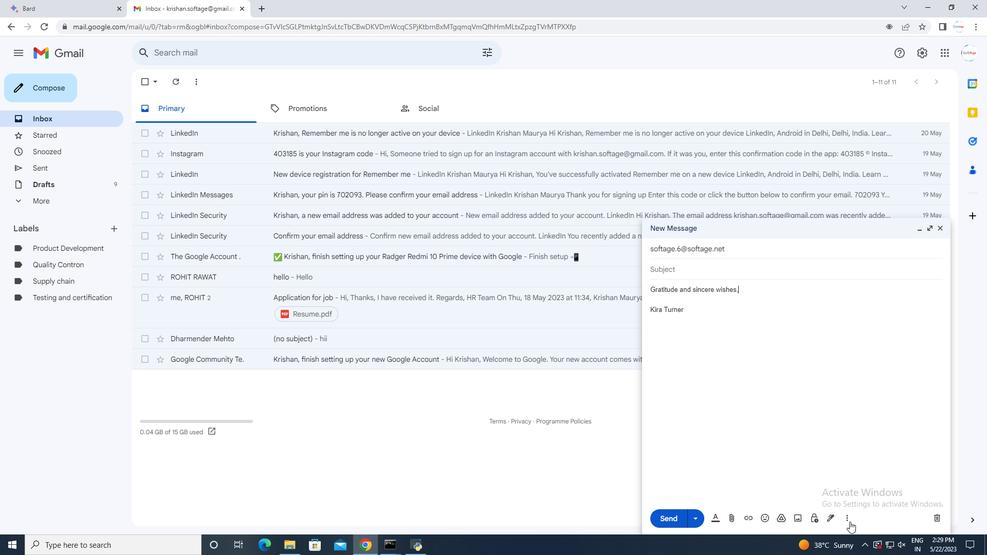 
Action: Mouse moved to (877, 419)
Screenshot: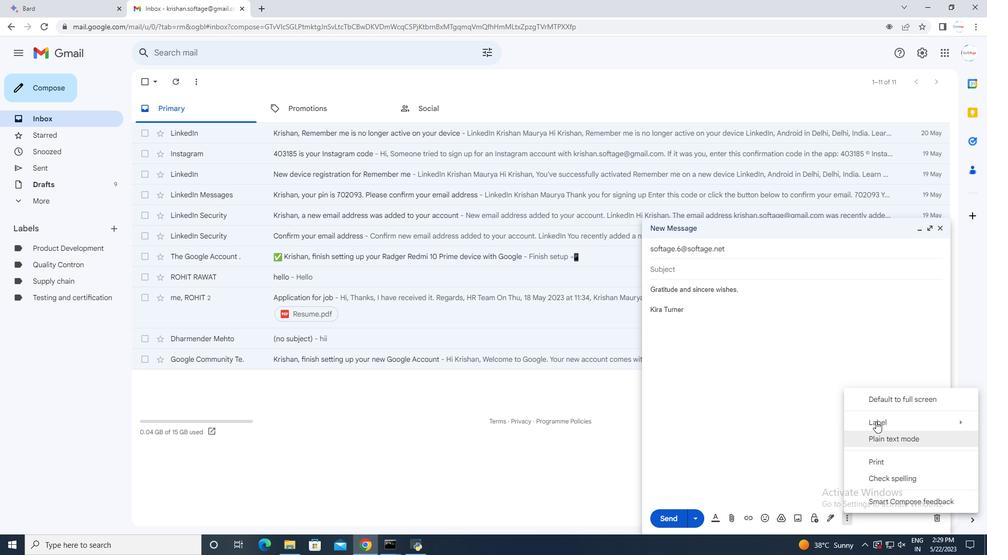
Action: Mouse pressed left at (877, 419)
Screenshot: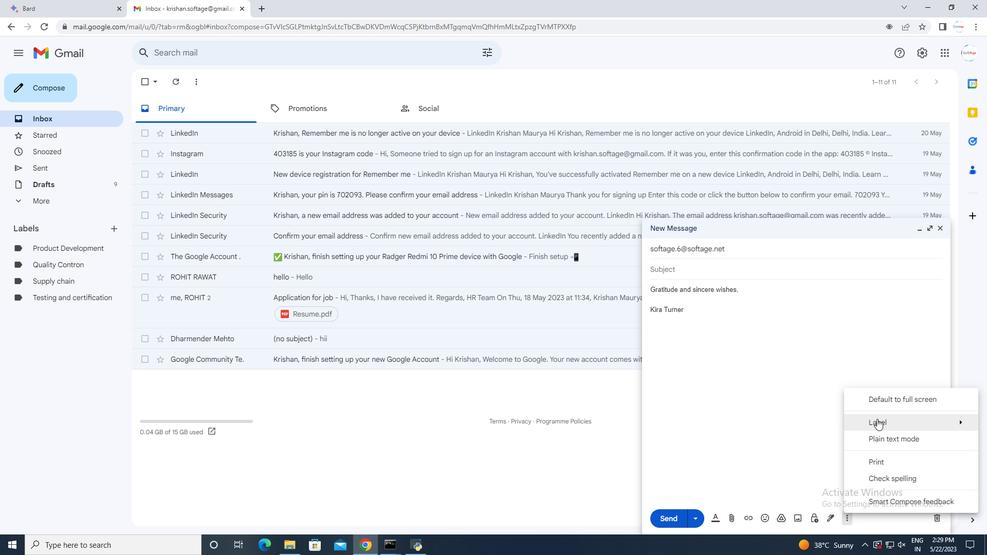 
Action: Mouse moved to (760, 404)
Screenshot: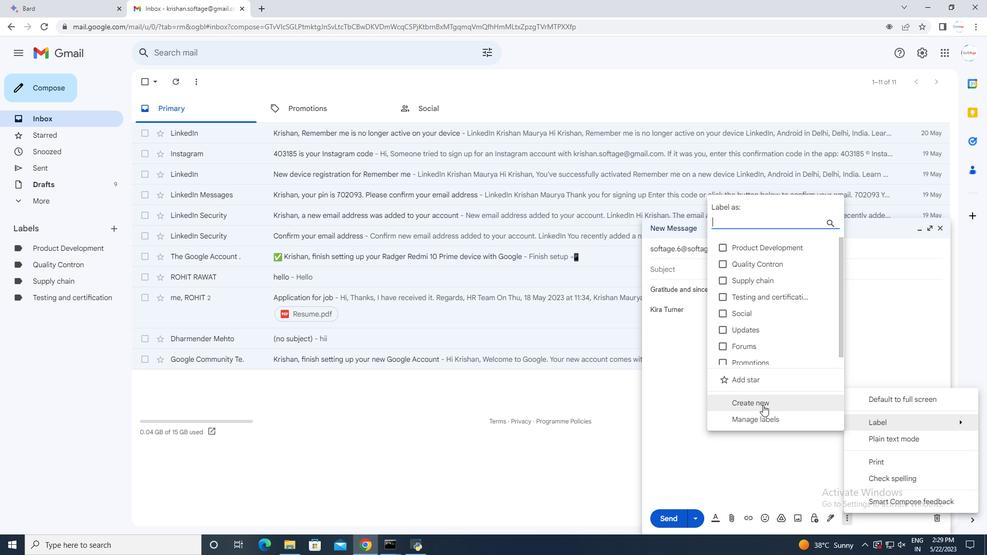 
Action: Mouse pressed left at (760, 404)
Screenshot: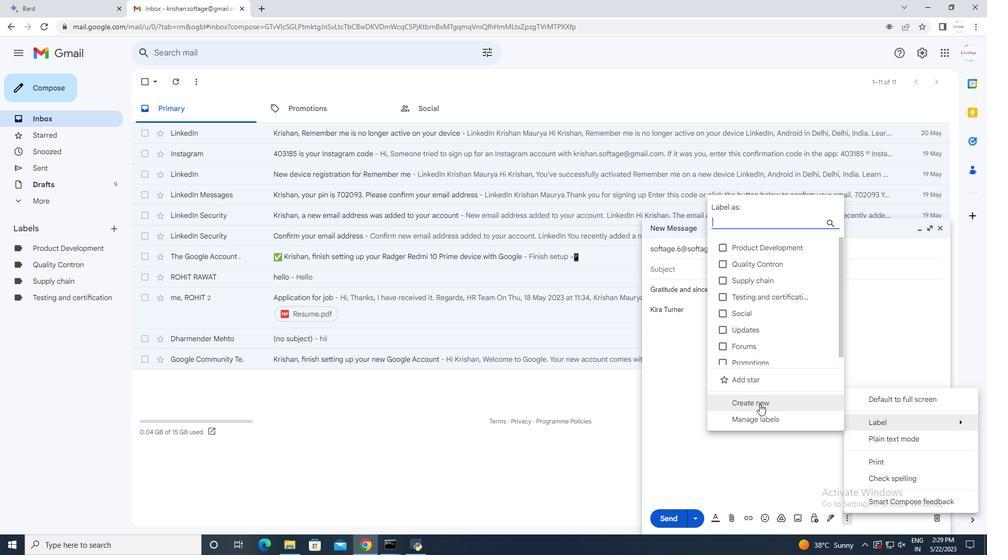 
Action: Mouse moved to (468, 276)
Screenshot: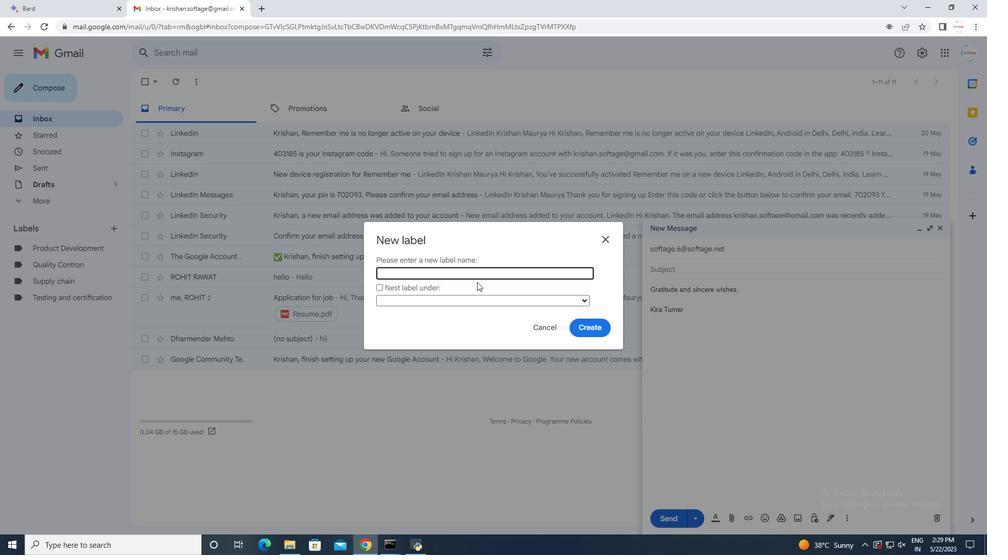 
Action: Mouse pressed left at (468, 276)
Screenshot: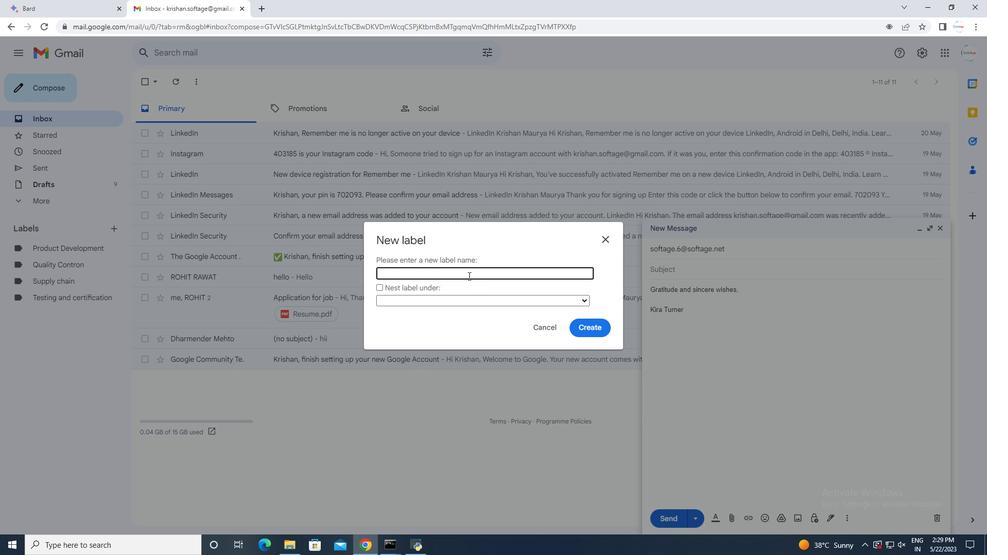 
Action: Key pressed <Key.shift>LOgi<Key.backspace><Key.backspace><Key.backspace>ogistics
Screenshot: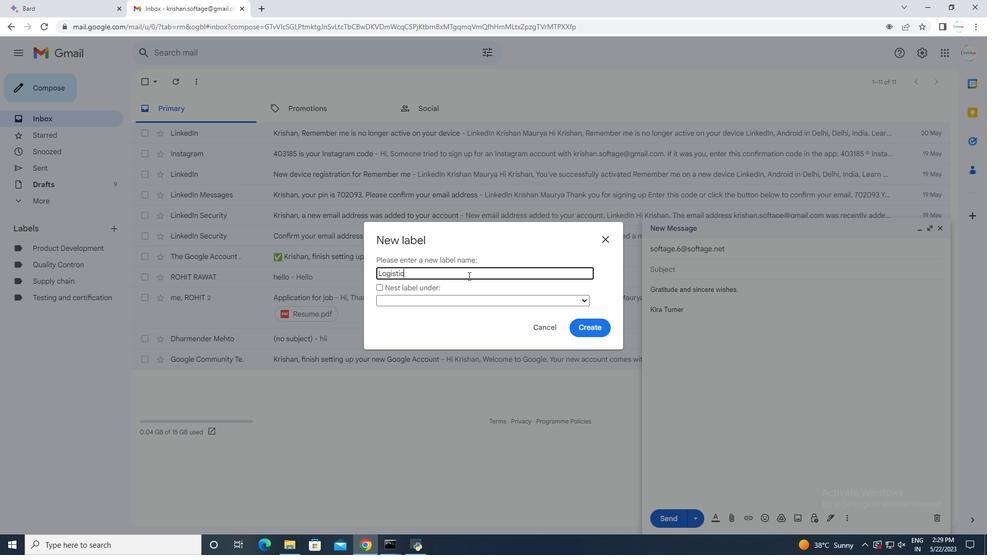 
Action: Mouse moved to (582, 329)
Screenshot: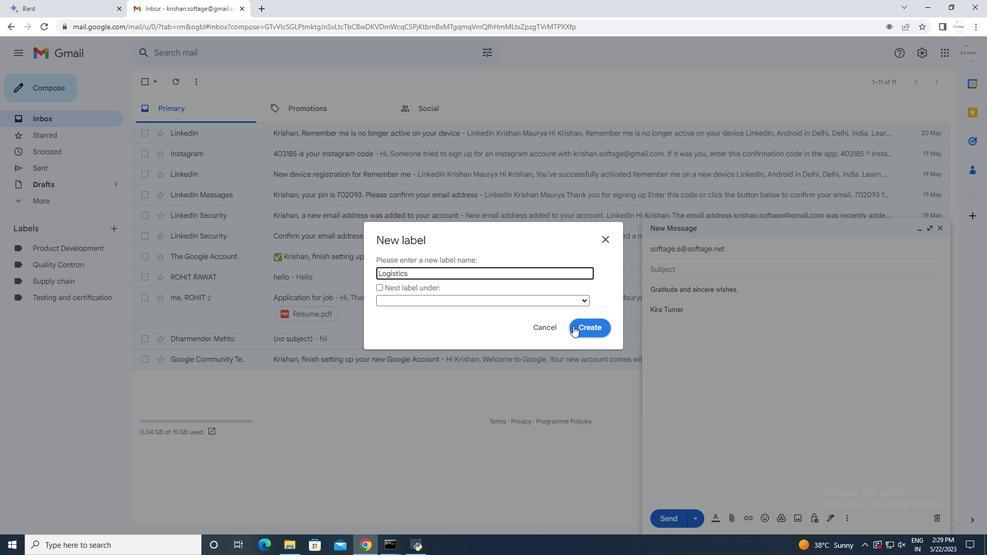 
Action: Mouse pressed left at (582, 329)
Screenshot: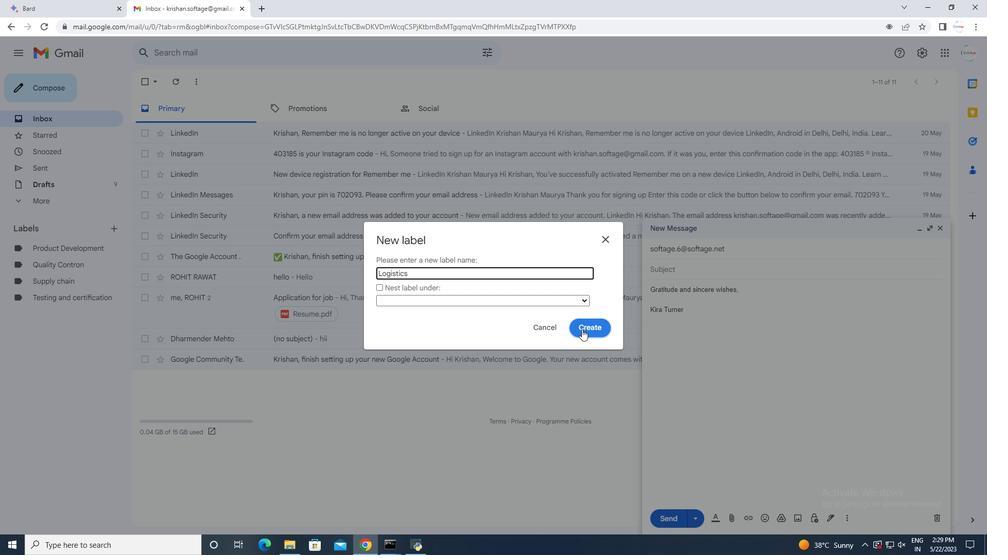 
Action: Mouse moved to (746, 272)
Screenshot: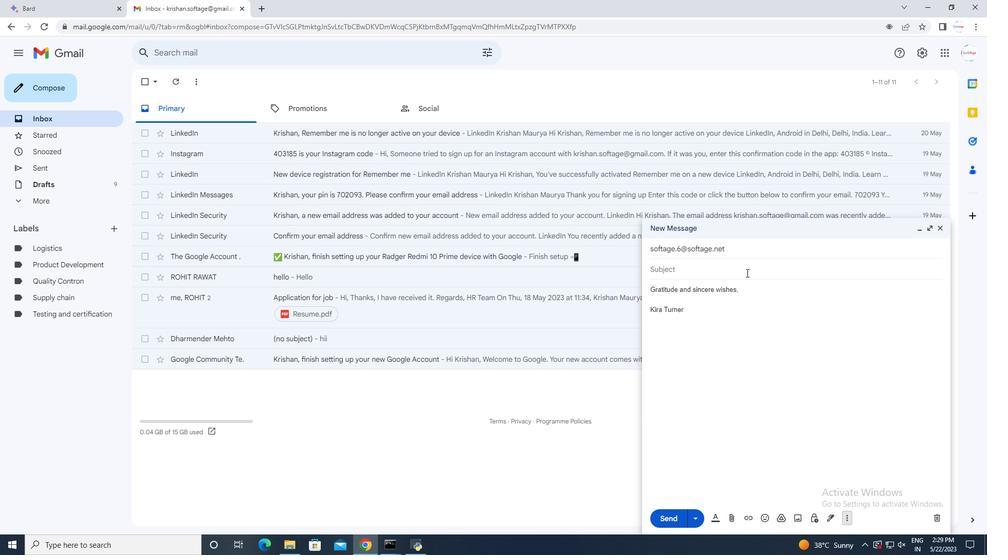 
